 Task: Compose an email with the signature Gary Collins with the subject Invitation to a product launch and the message Can you please provide a summary of the customer feedback for the new product? from softage.10@softage.net to softage.8@softage.net, now select the entire message Quote Attach a link with text SoftAge.10 and email address as softage.10@softage.net Send the email. Finally, move the email from Sent Items to the label Product development
Action: Mouse moved to (101, 157)
Screenshot: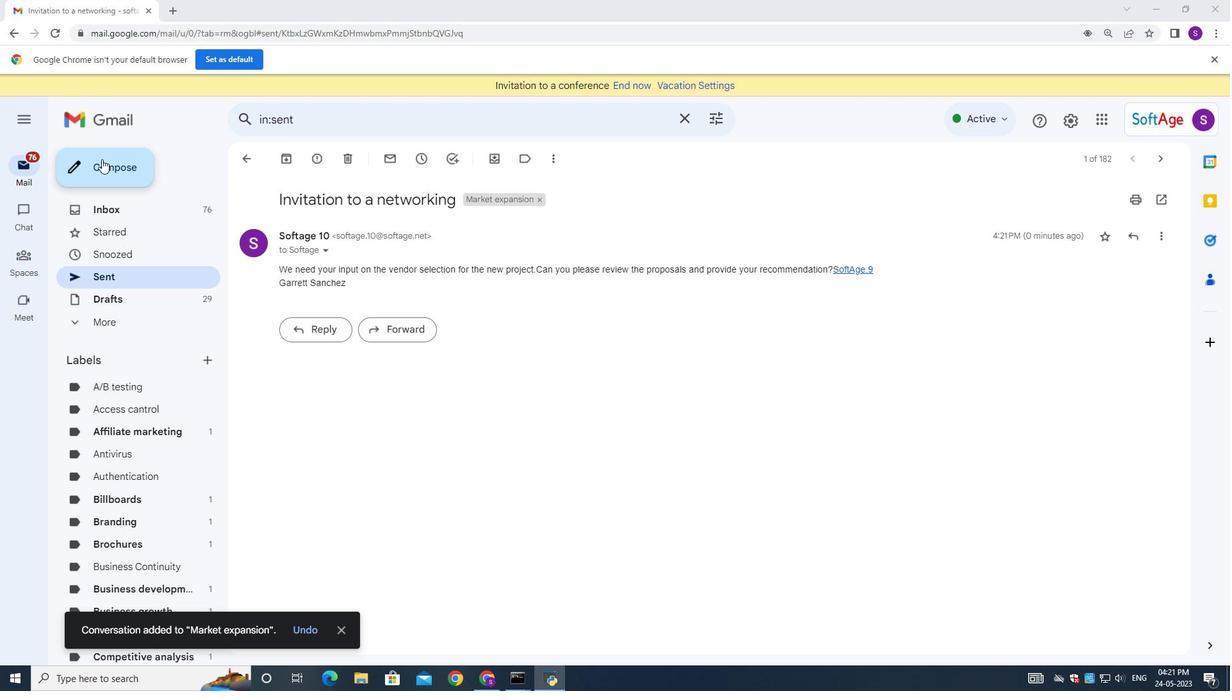 
Action: Mouse pressed left at (101, 157)
Screenshot: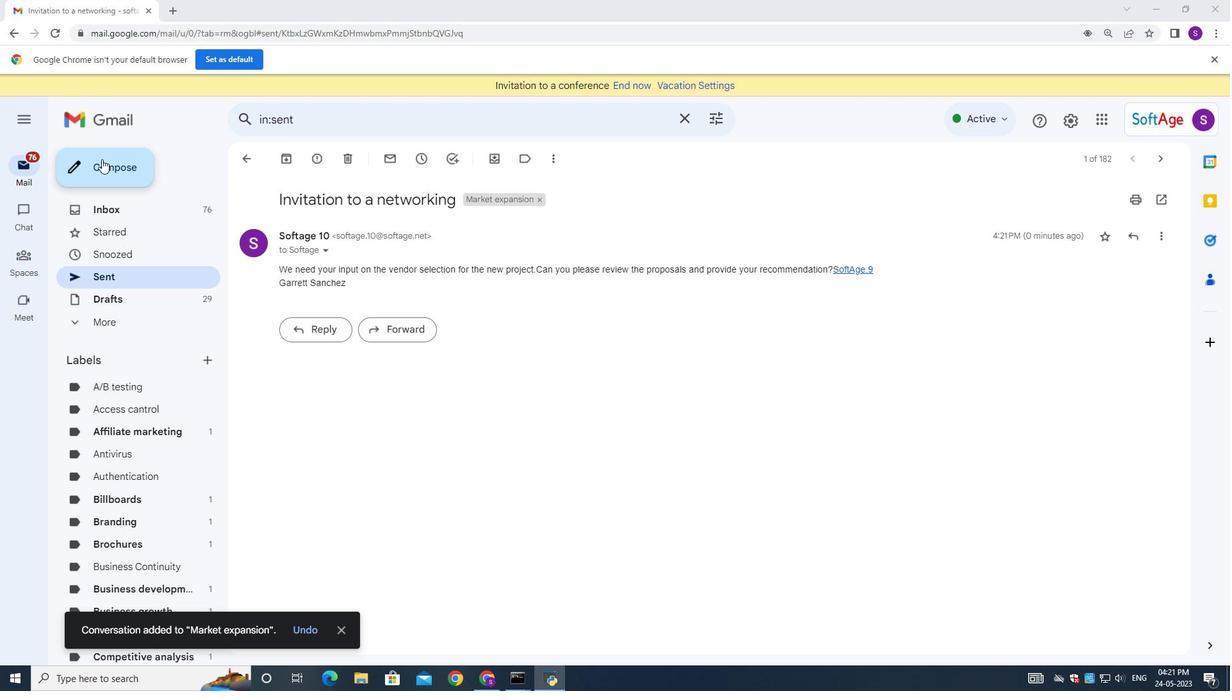 
Action: Mouse moved to (1015, 640)
Screenshot: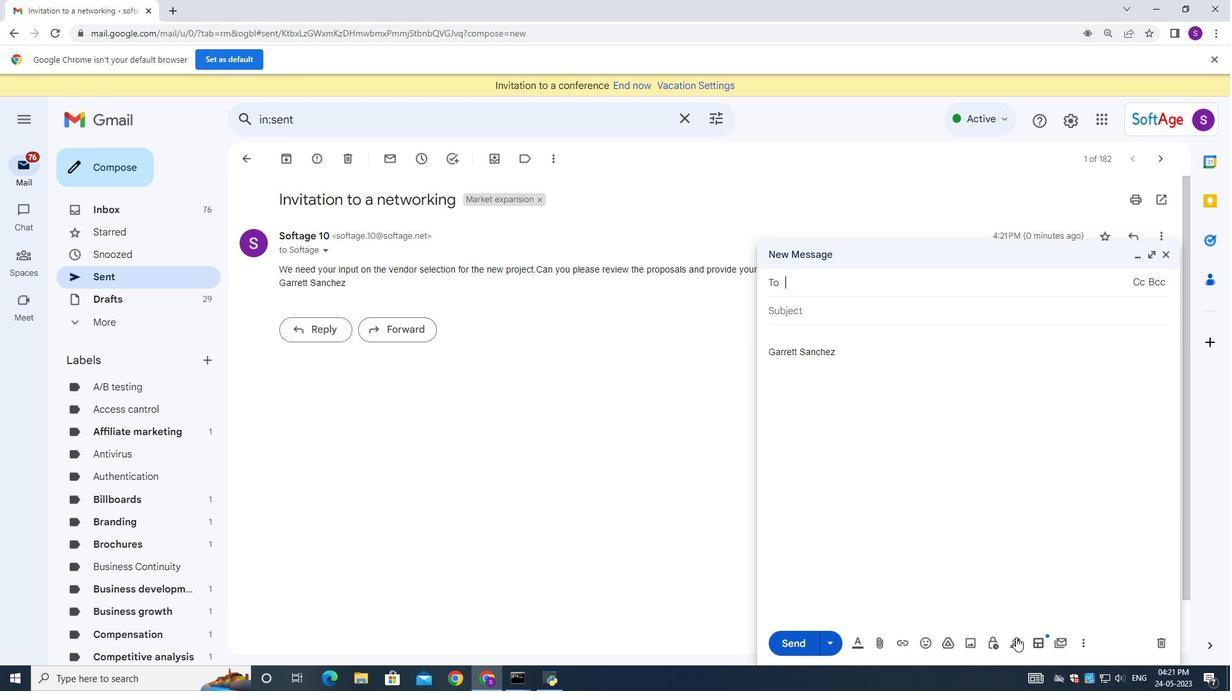 
Action: Mouse pressed left at (1015, 640)
Screenshot: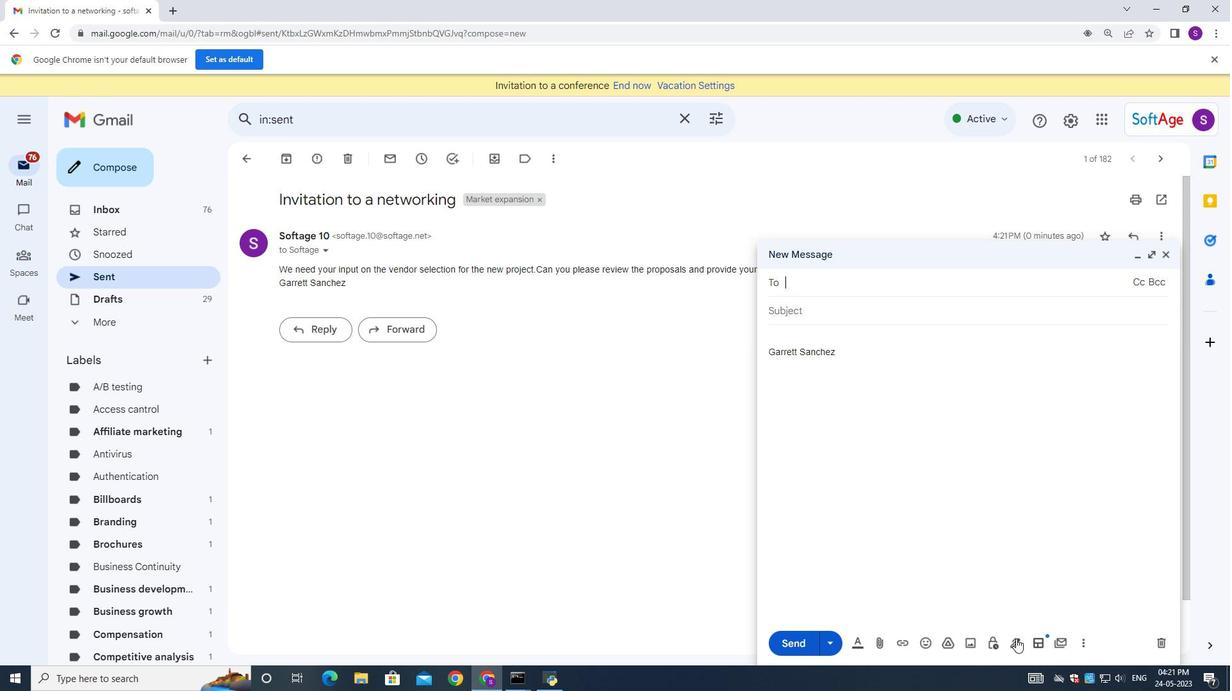 
Action: Mouse moved to (1073, 566)
Screenshot: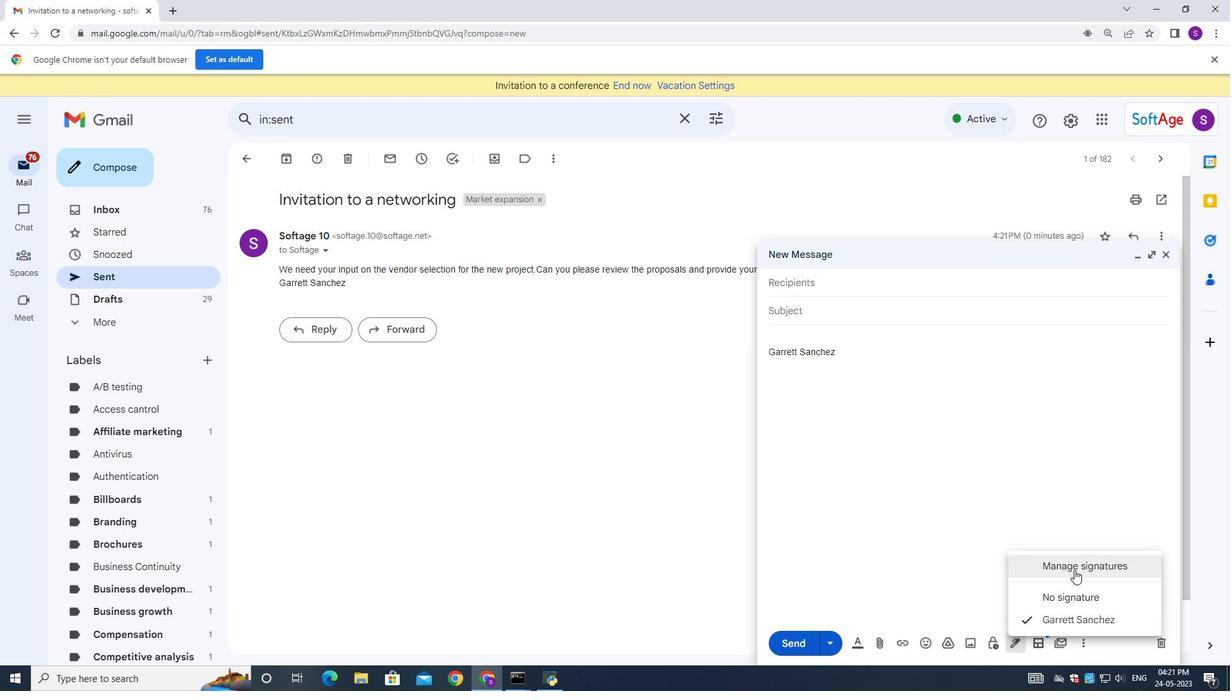 
Action: Mouse pressed left at (1073, 566)
Screenshot: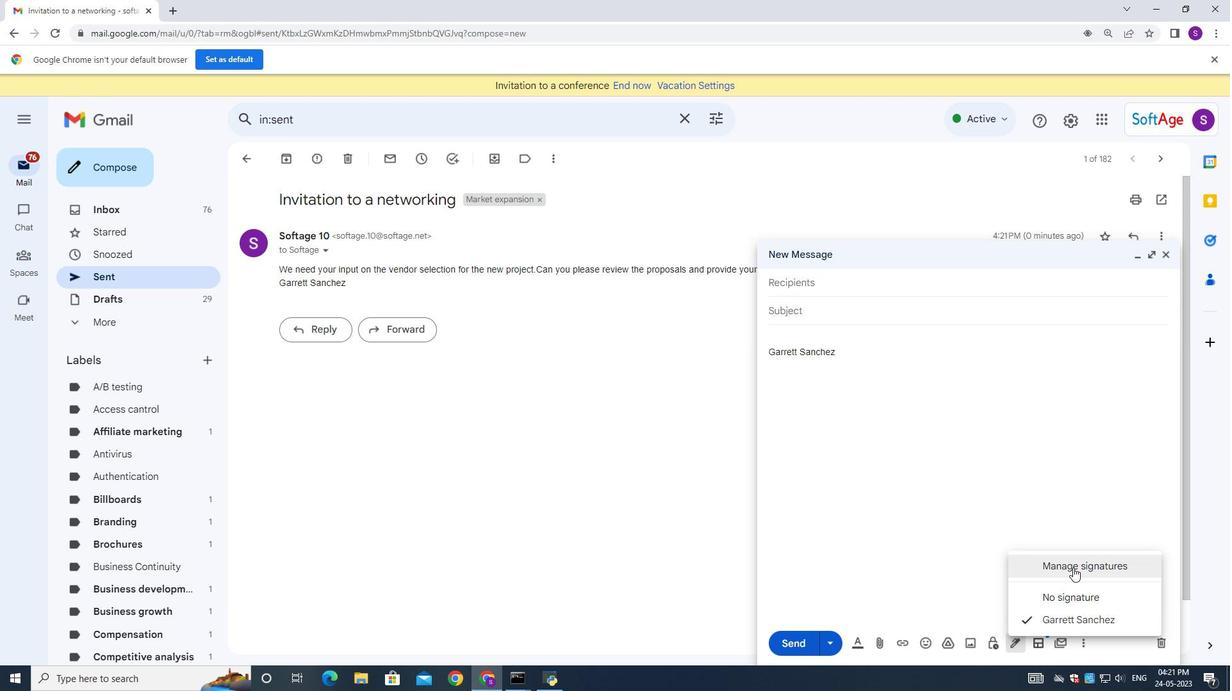 
Action: Mouse moved to (591, 301)
Screenshot: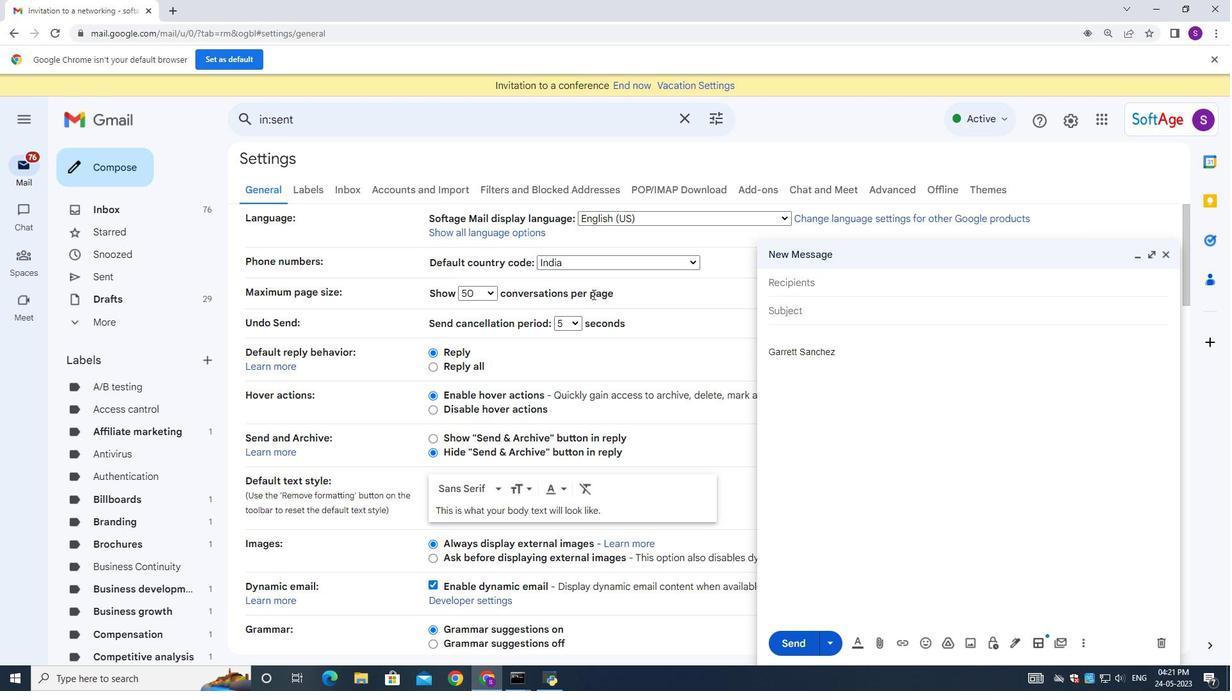 
Action: Mouse scrolled (591, 300) with delta (0, 0)
Screenshot: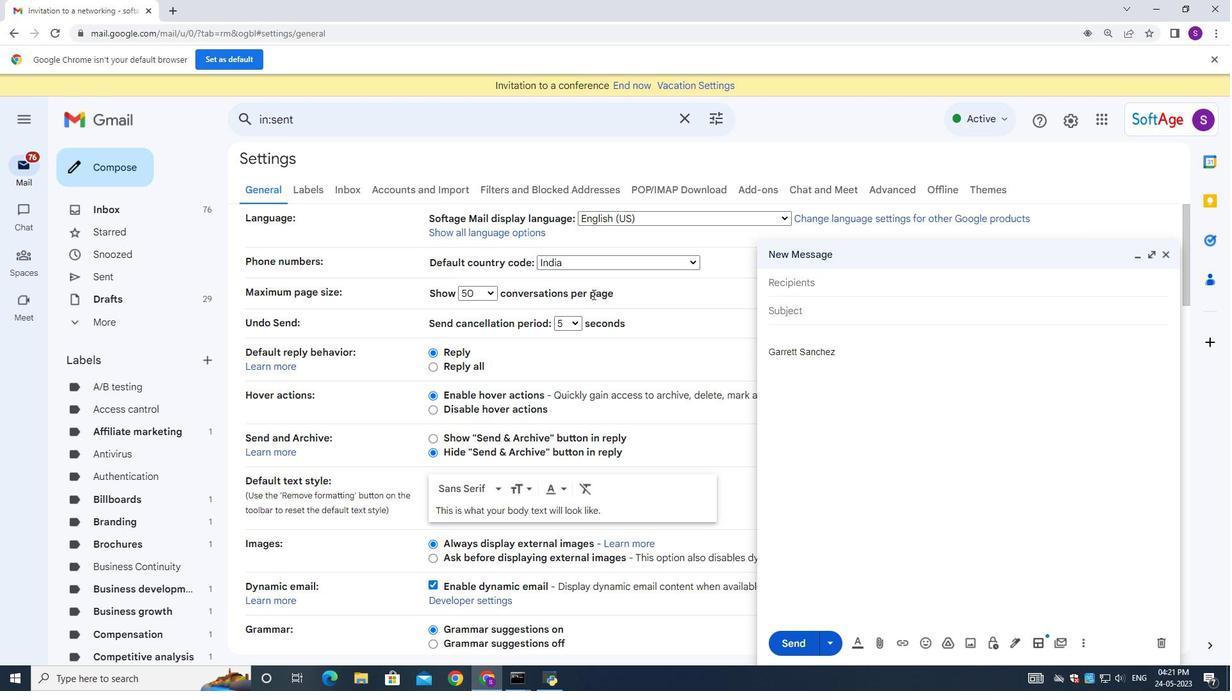 
Action: Mouse moved to (591, 303)
Screenshot: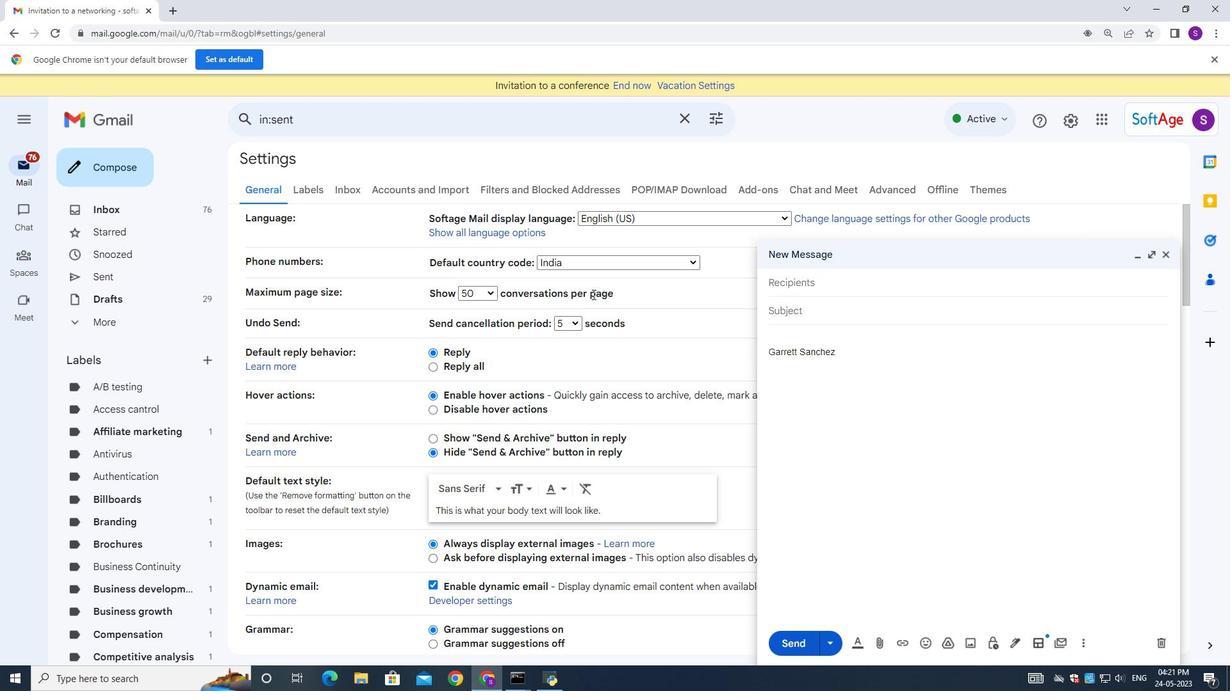 
Action: Mouse scrolled (591, 302) with delta (0, 0)
Screenshot: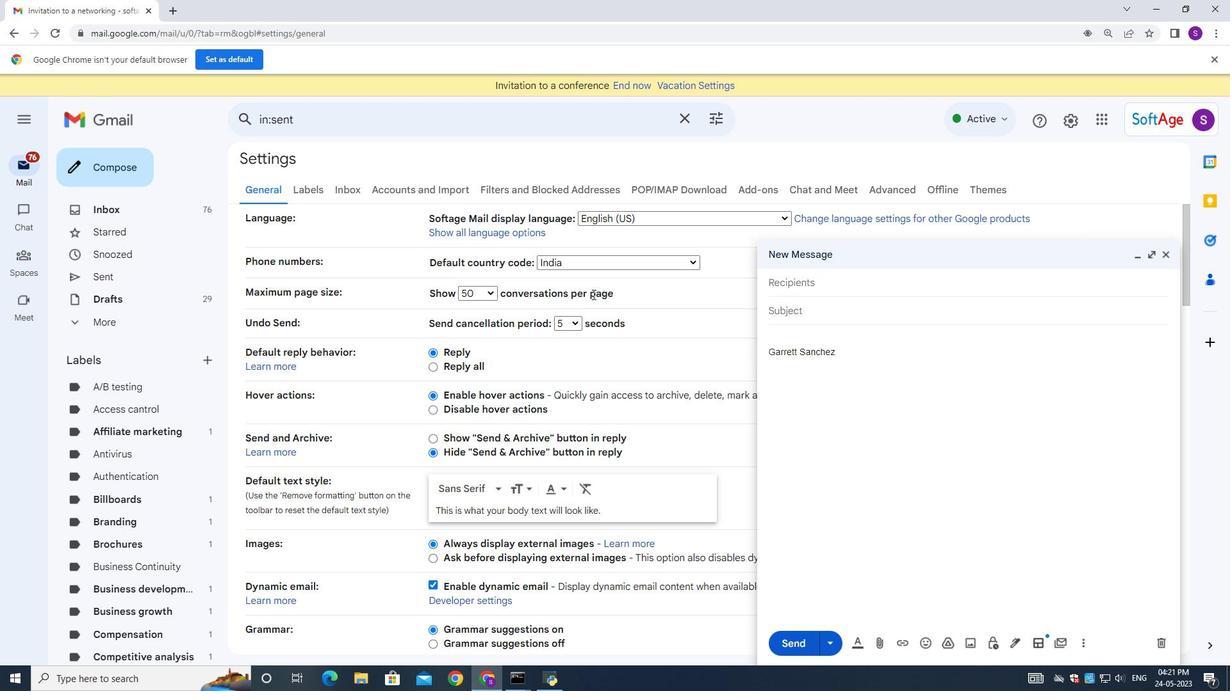 
Action: Mouse scrolled (591, 302) with delta (0, 0)
Screenshot: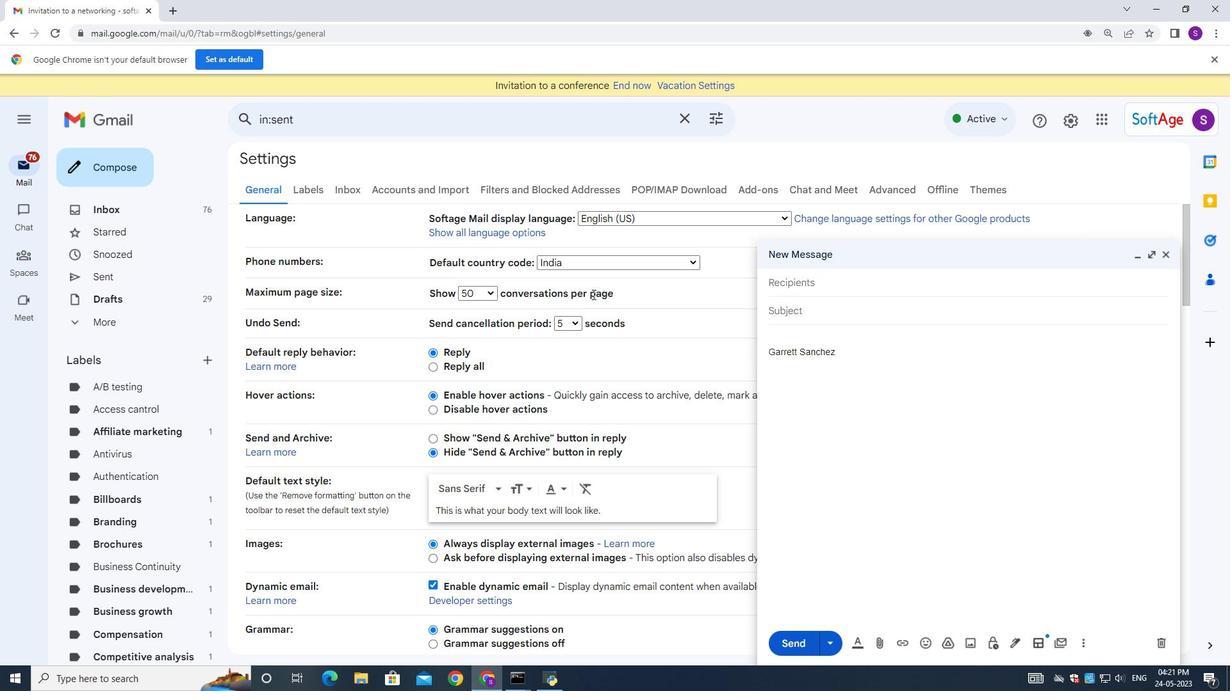 
Action: Mouse moved to (591, 303)
Screenshot: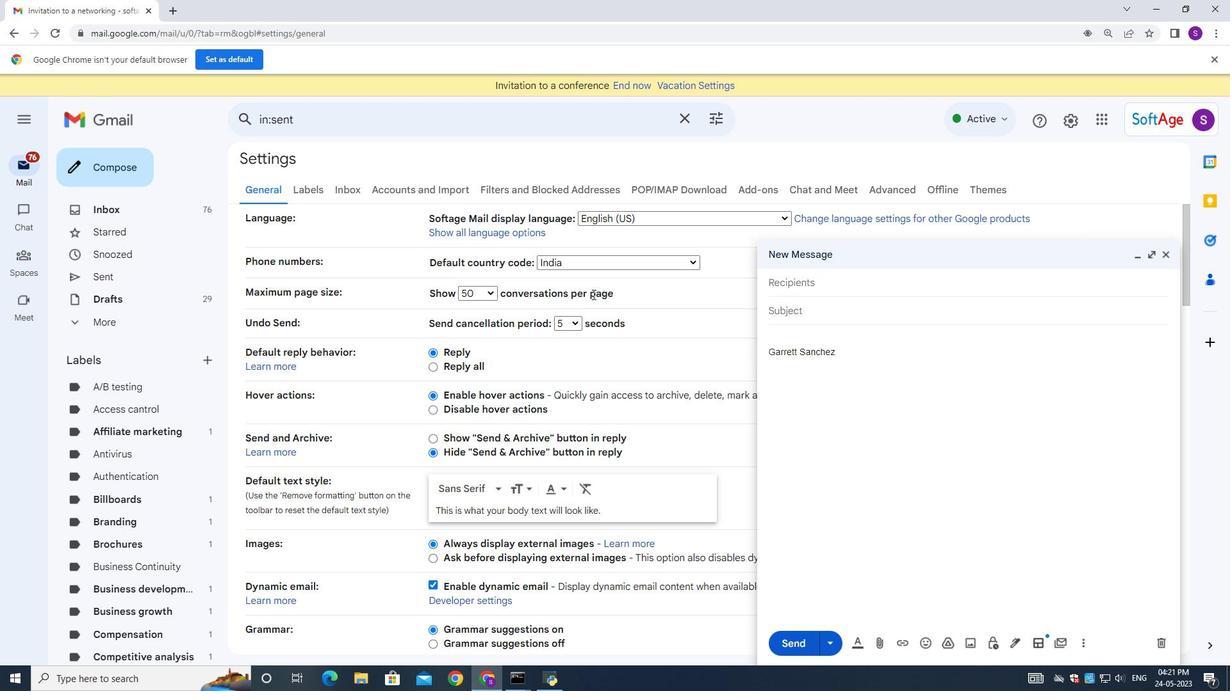 
Action: Mouse scrolled (591, 302) with delta (0, 0)
Screenshot: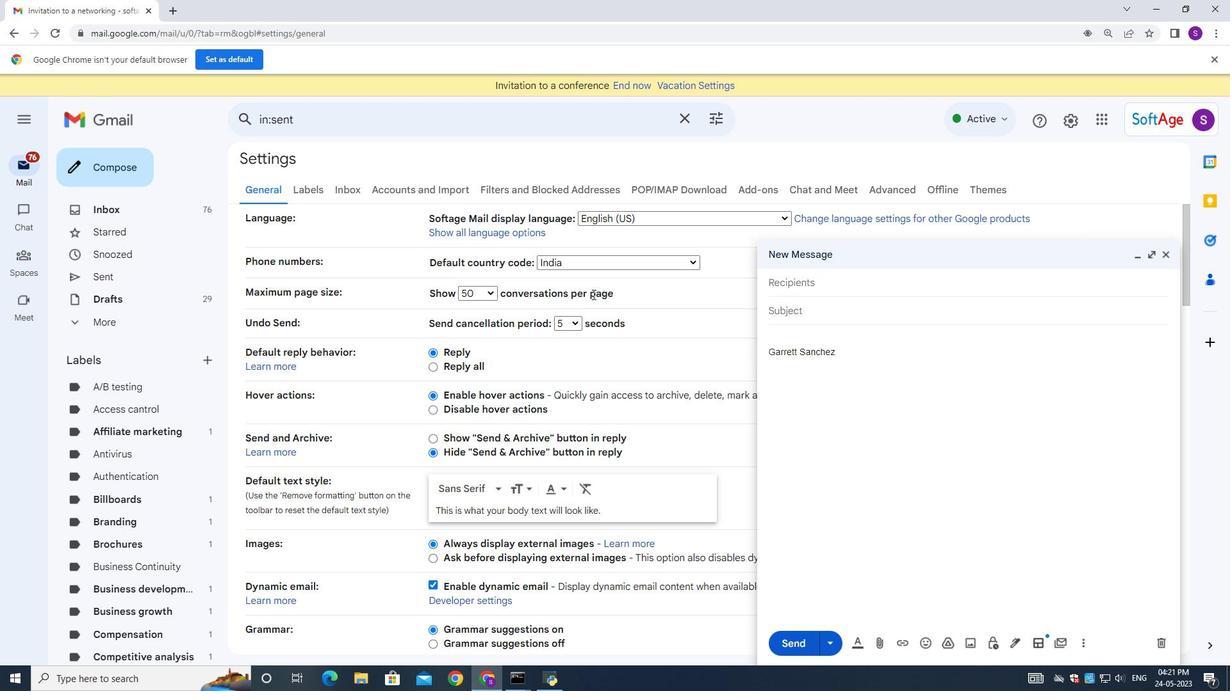 
Action: Mouse scrolled (591, 302) with delta (0, 0)
Screenshot: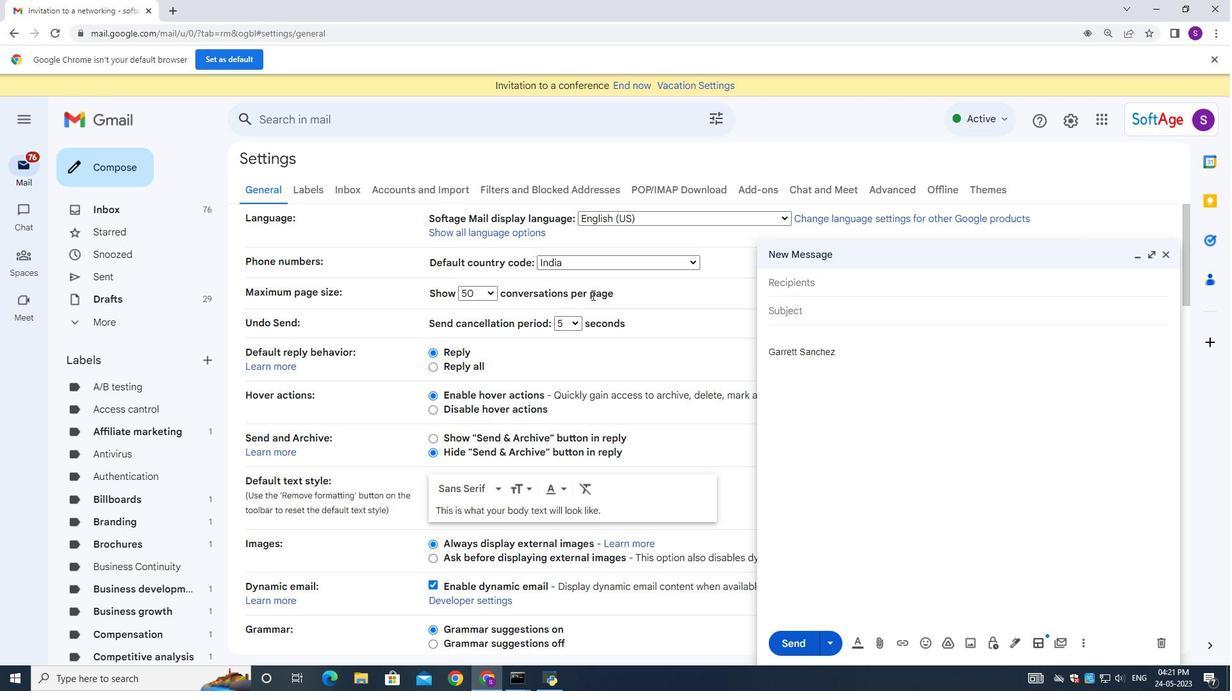 
Action: Mouse moved to (590, 303)
Screenshot: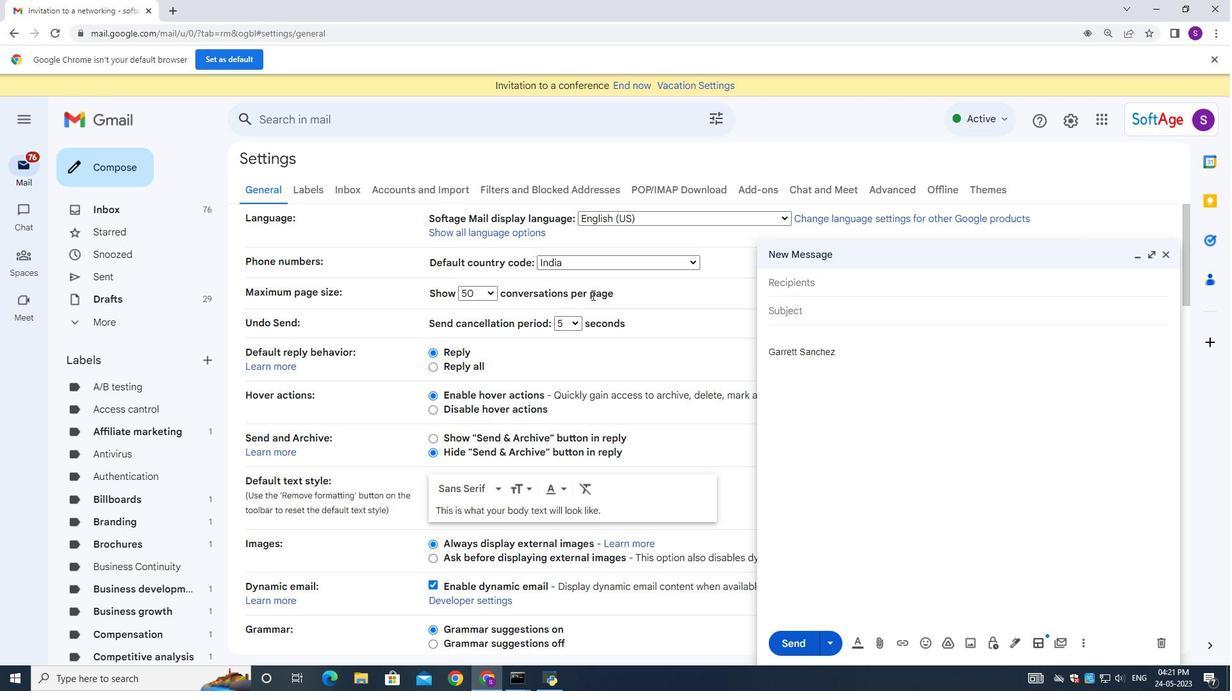 
Action: Mouse scrolled (590, 302) with delta (0, 0)
Screenshot: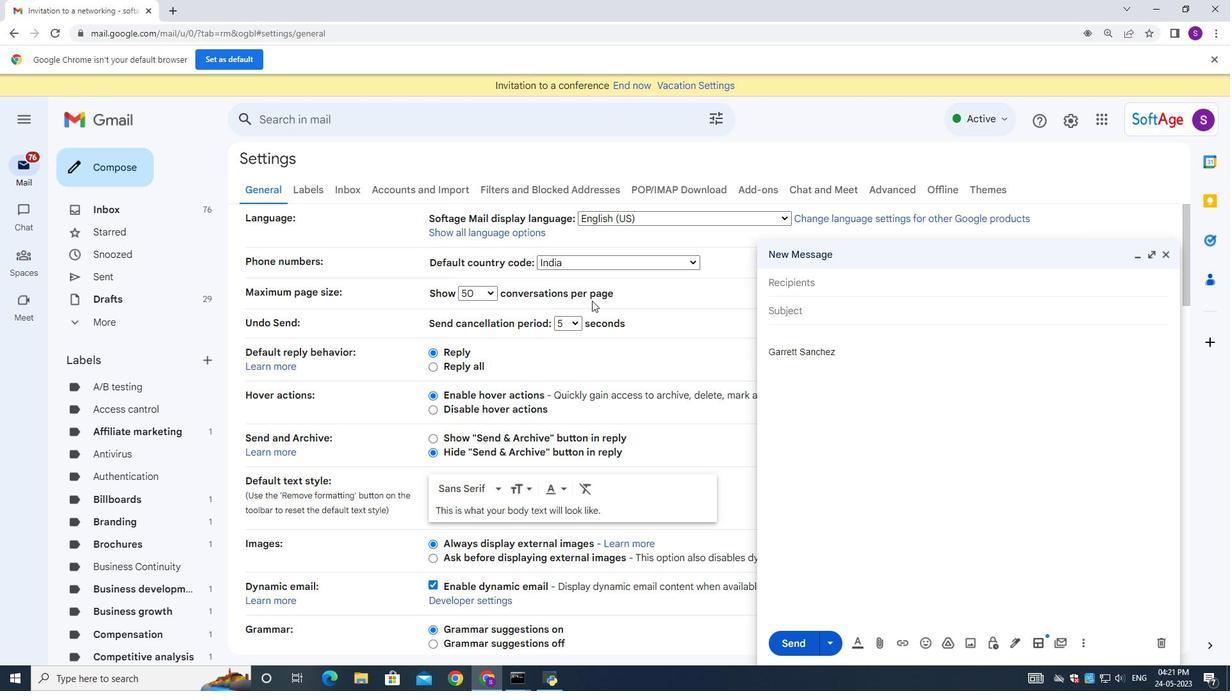 
Action: Mouse moved to (588, 314)
Screenshot: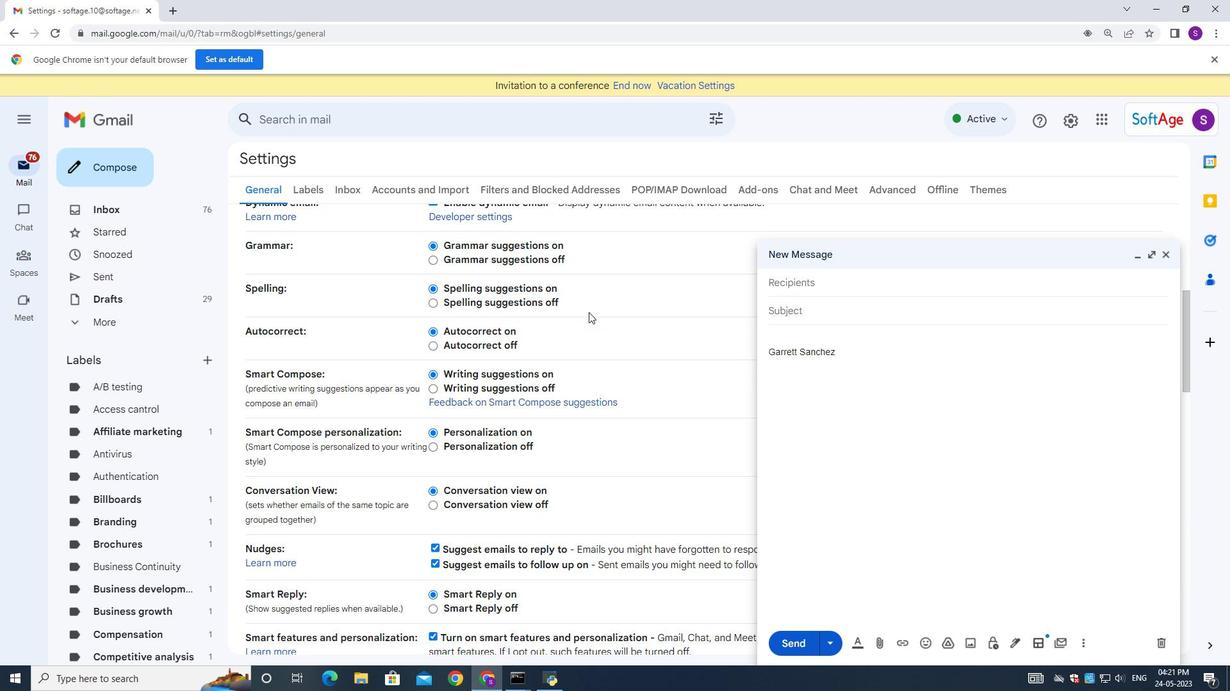 
Action: Mouse scrolled (588, 313) with delta (0, 0)
Screenshot: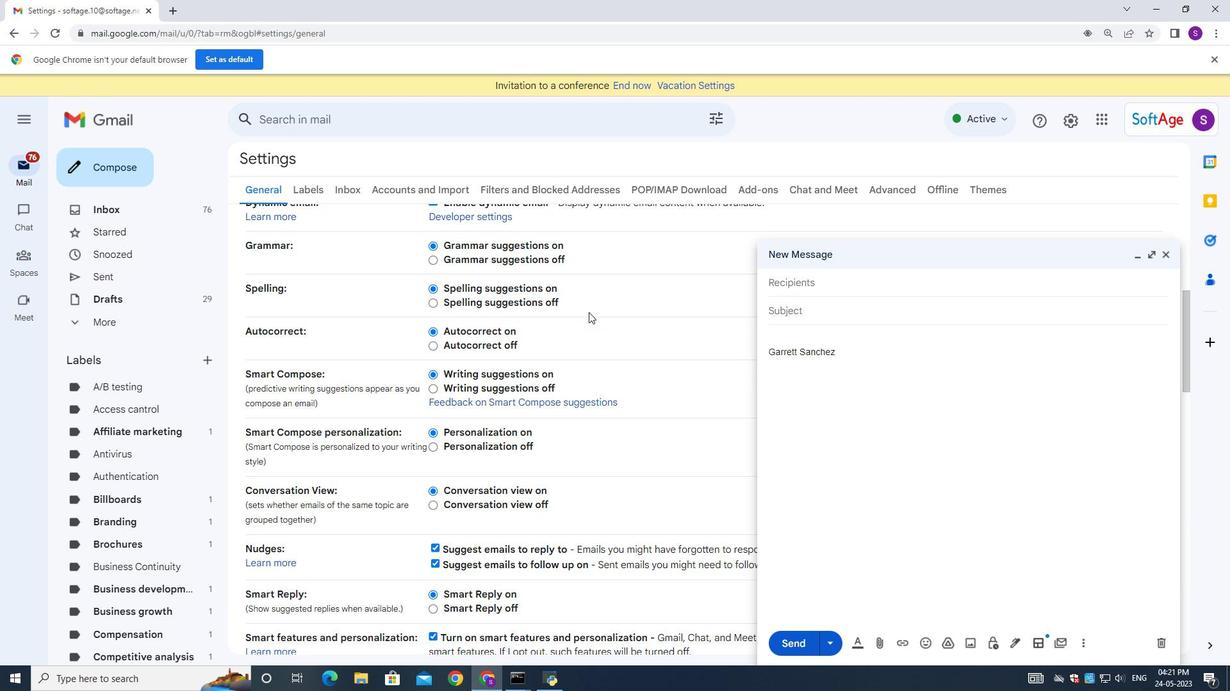 
Action: Mouse scrolled (588, 313) with delta (0, 0)
Screenshot: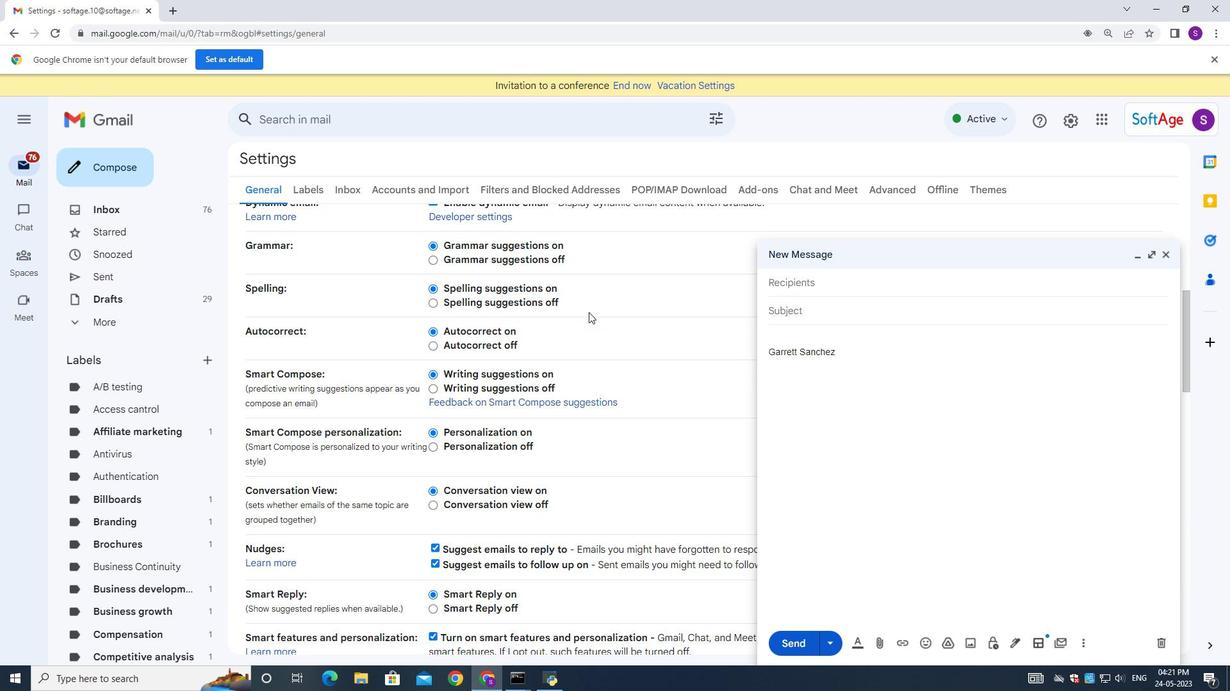 
Action: Mouse moved to (590, 319)
Screenshot: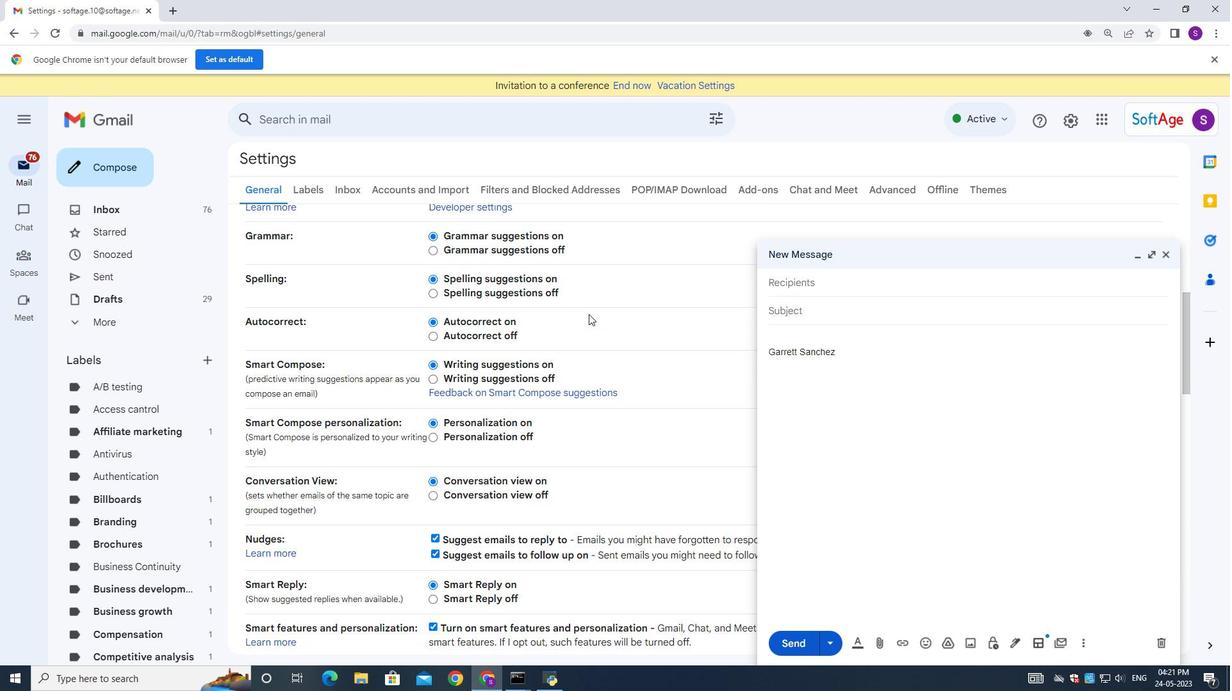 
Action: Mouse scrolled (590, 319) with delta (0, 0)
Screenshot: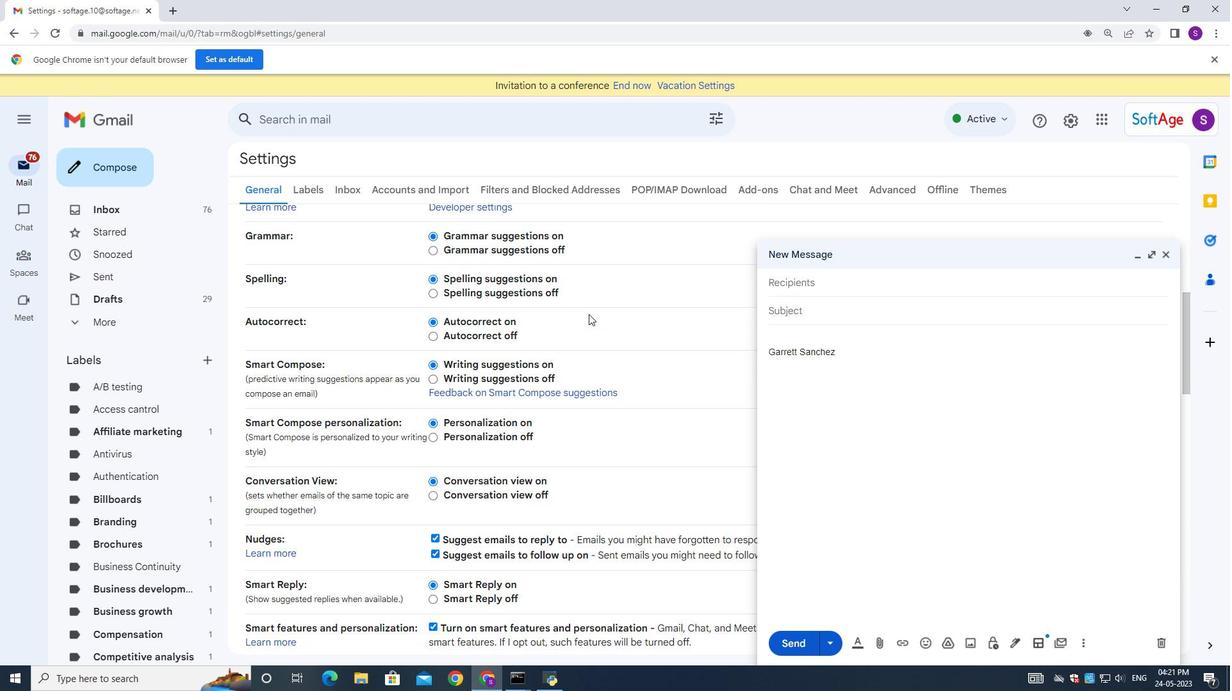 
Action: Mouse moved to (590, 324)
Screenshot: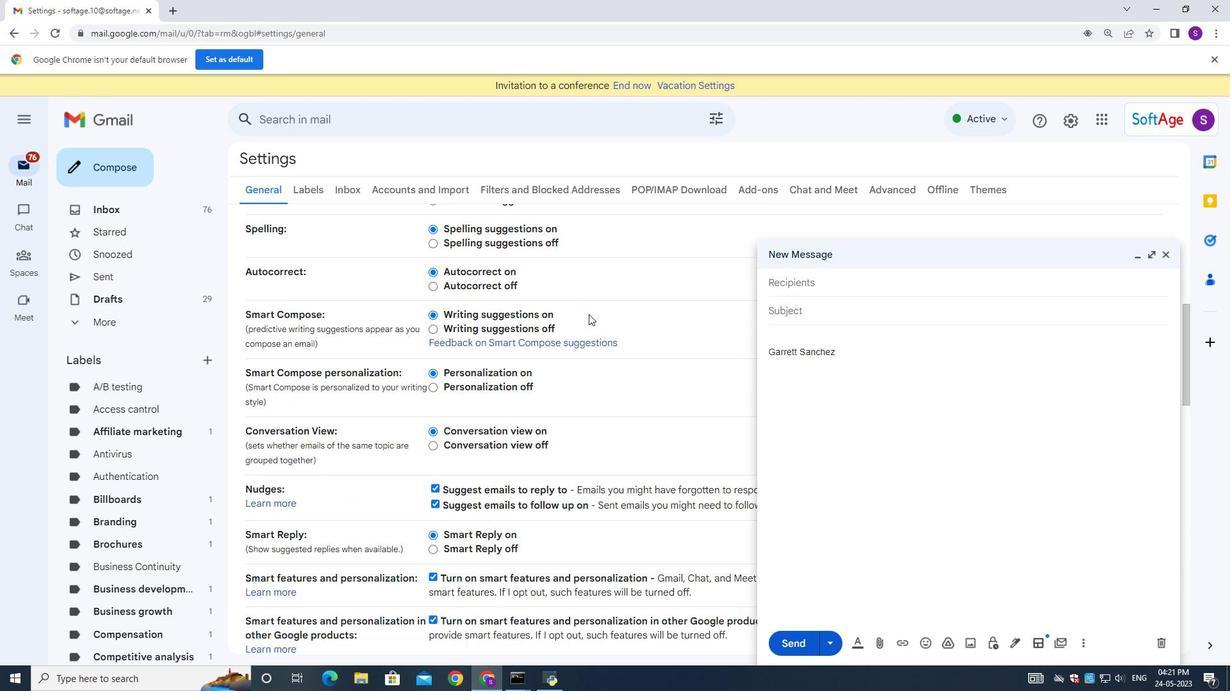 
Action: Mouse scrolled (590, 323) with delta (0, 0)
Screenshot: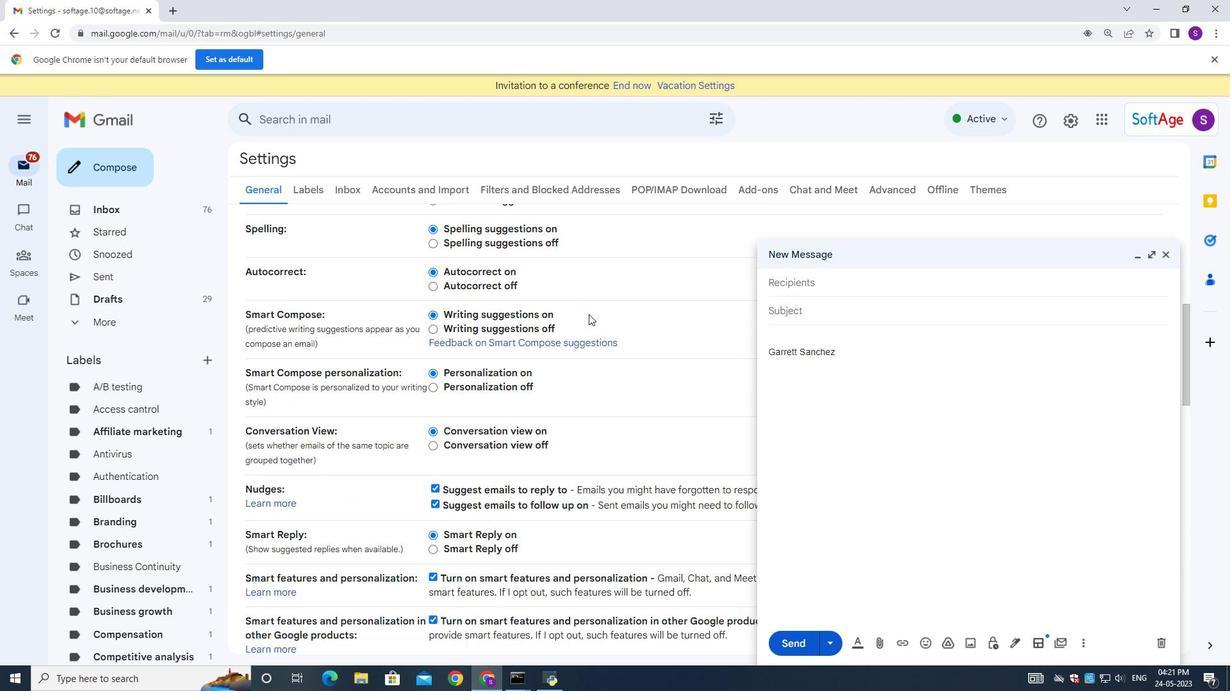 
Action: Mouse moved to (590, 326)
Screenshot: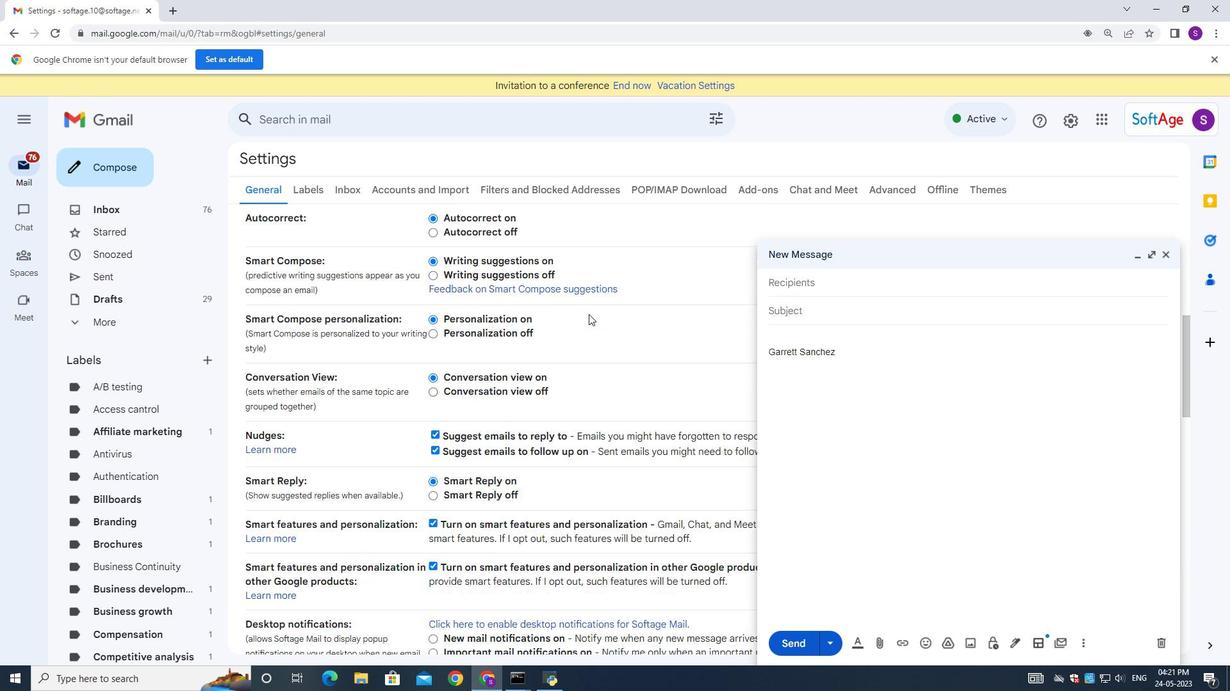 
Action: Mouse scrolled (590, 325) with delta (0, 0)
Screenshot: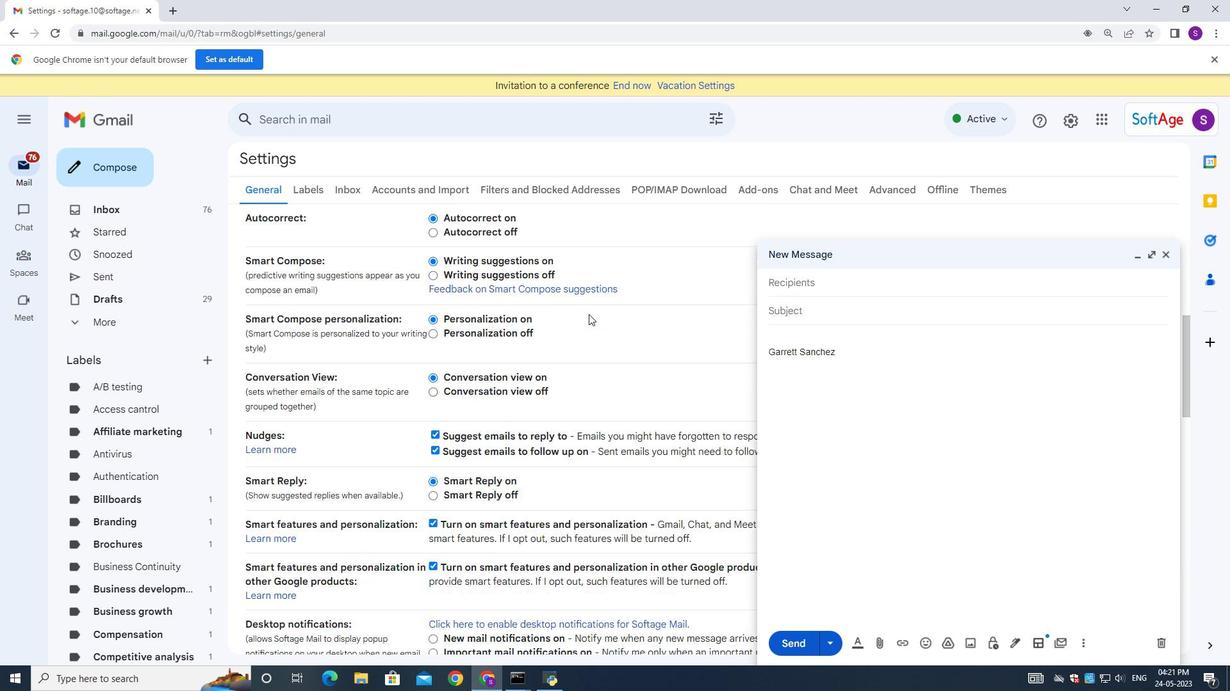 
Action: Mouse moved to (591, 328)
Screenshot: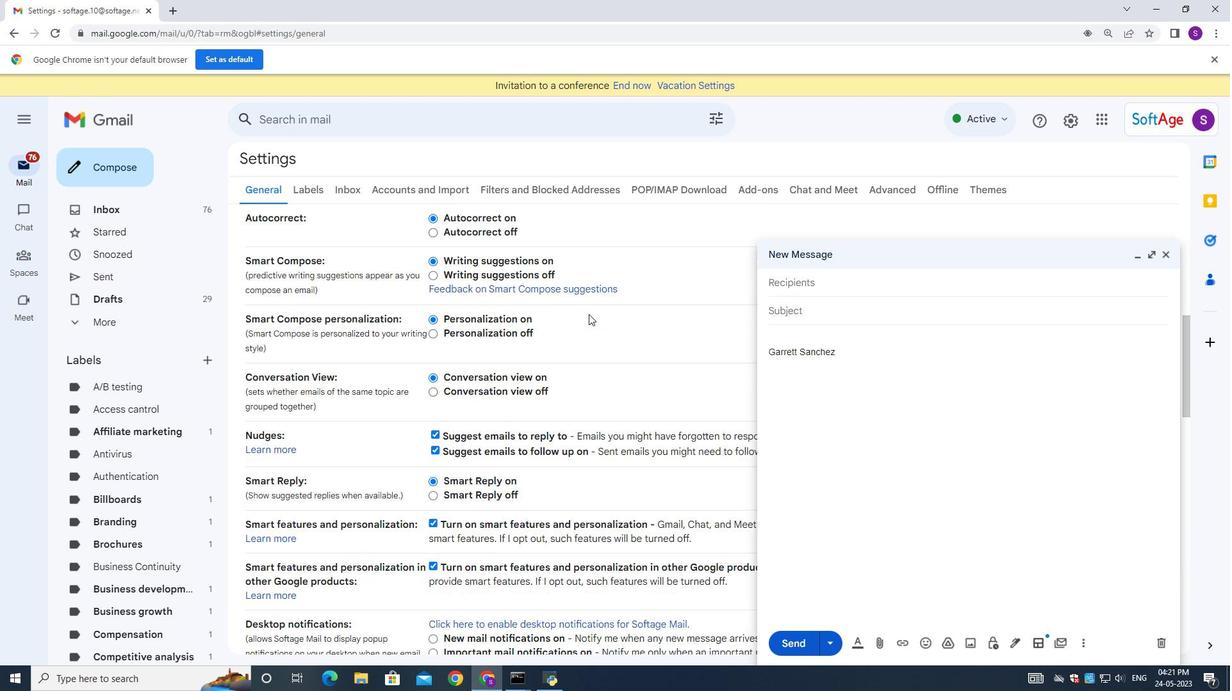 
Action: Mouse scrolled (591, 328) with delta (0, 0)
Screenshot: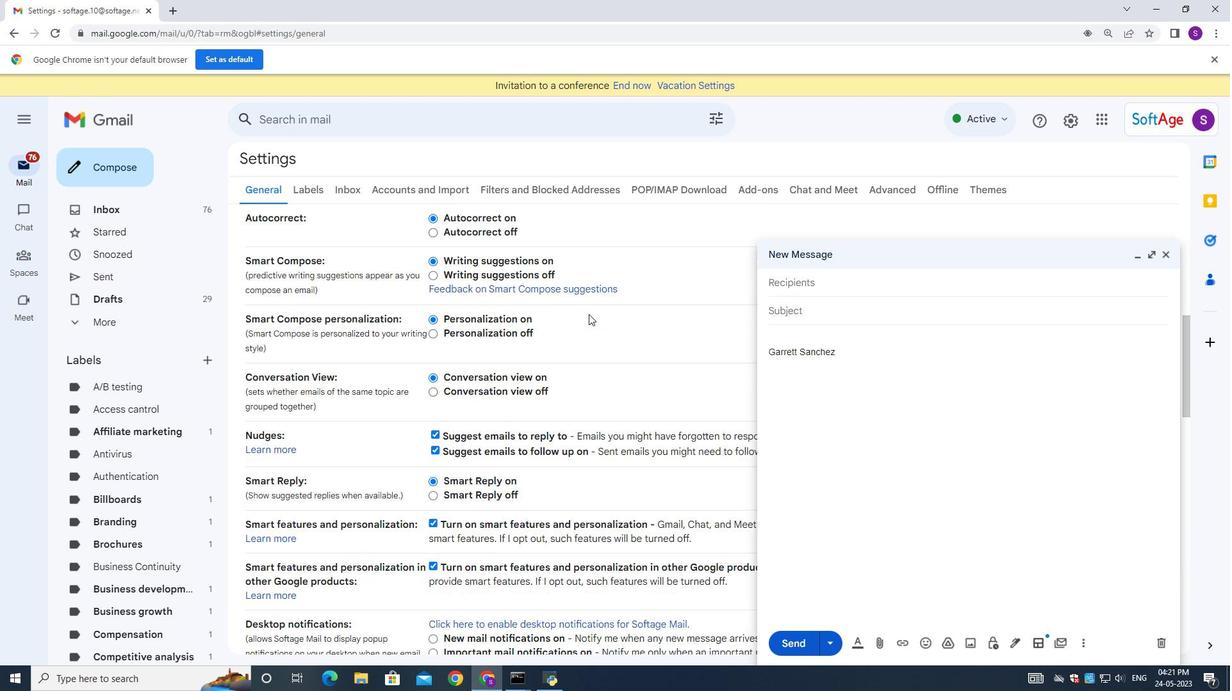 
Action: Mouse moved to (584, 396)
Screenshot: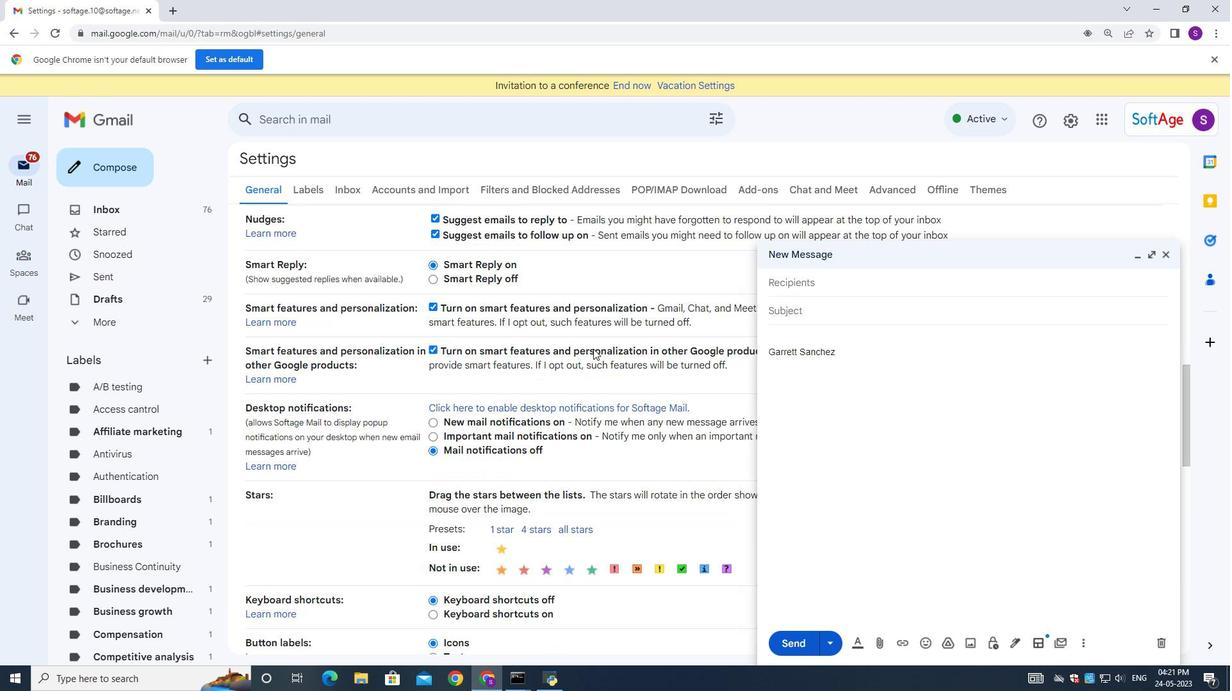 
Action: Mouse scrolled (584, 395) with delta (0, 0)
Screenshot: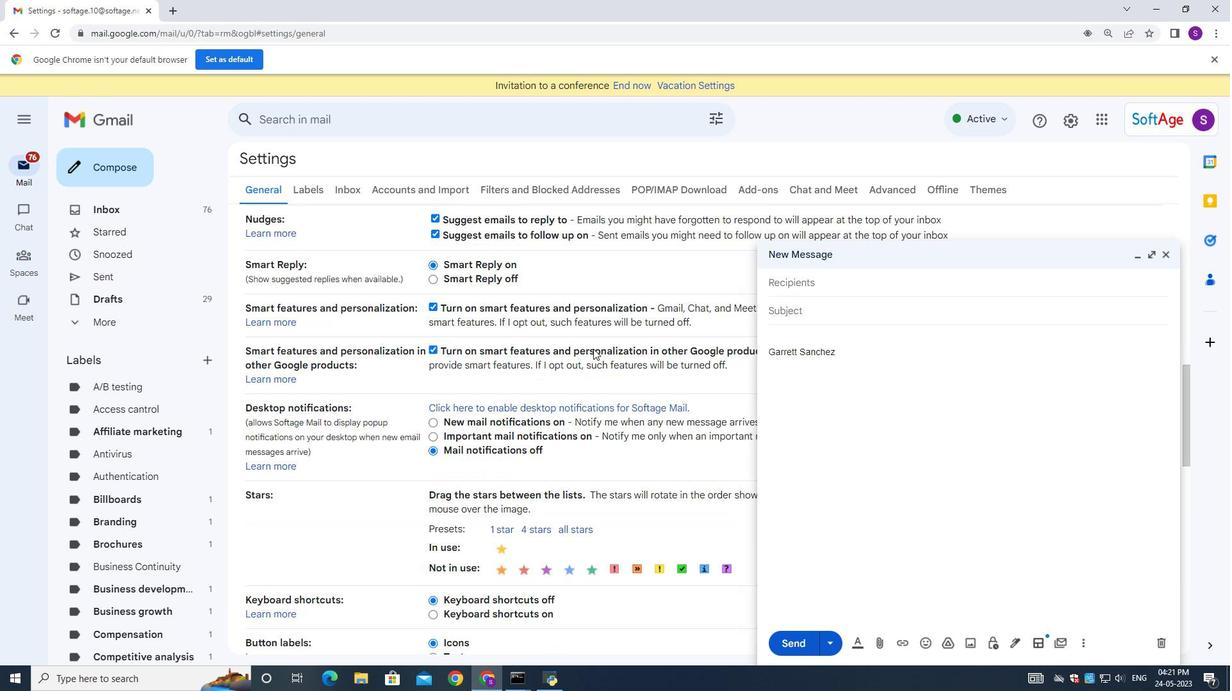 
Action: Mouse moved to (583, 399)
Screenshot: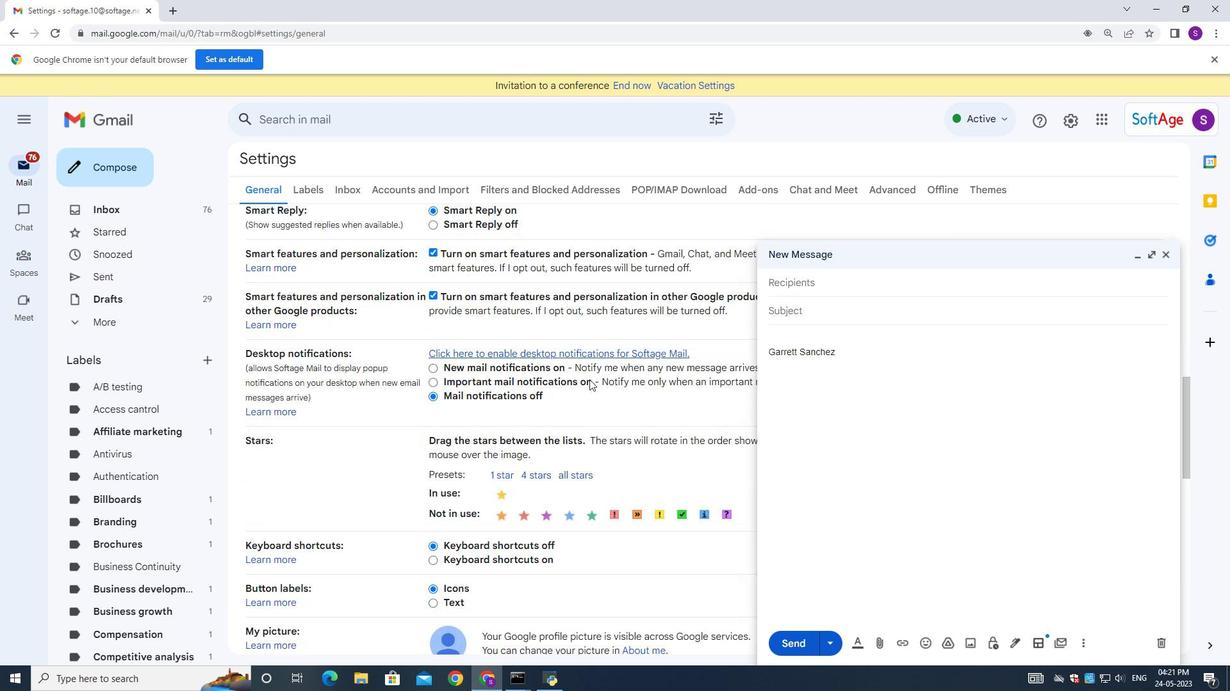 
Action: Mouse scrolled (583, 398) with delta (0, 0)
Screenshot: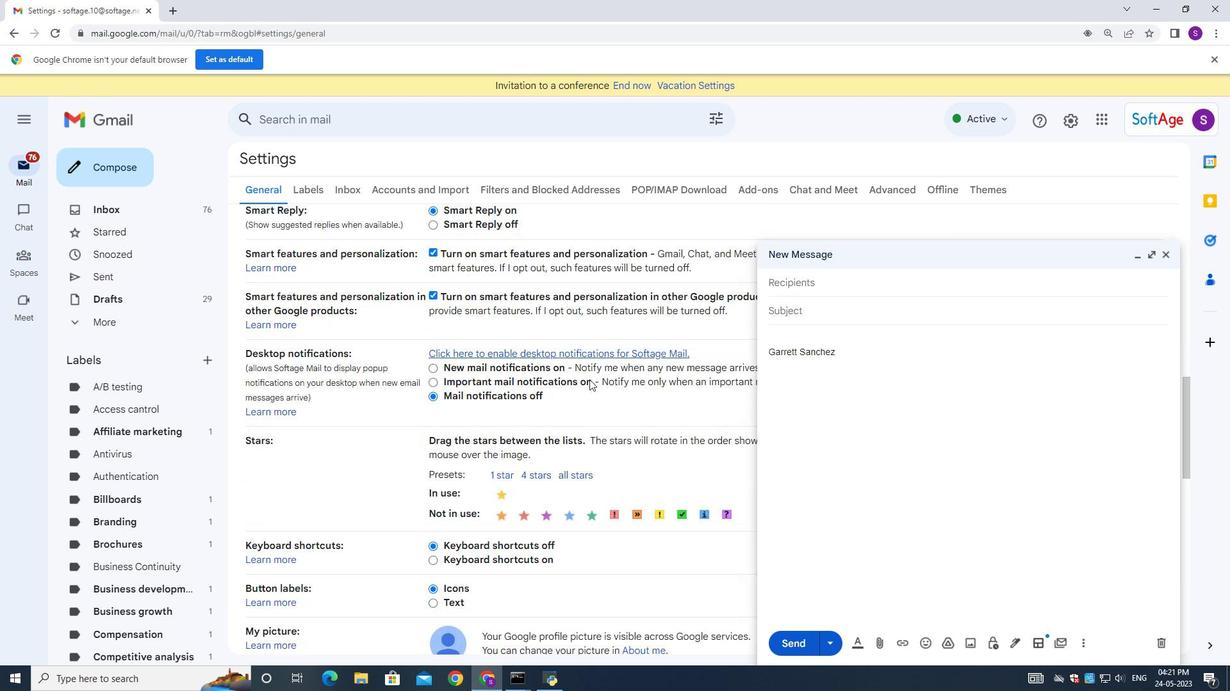 
Action: Mouse scrolled (583, 398) with delta (0, 0)
Screenshot: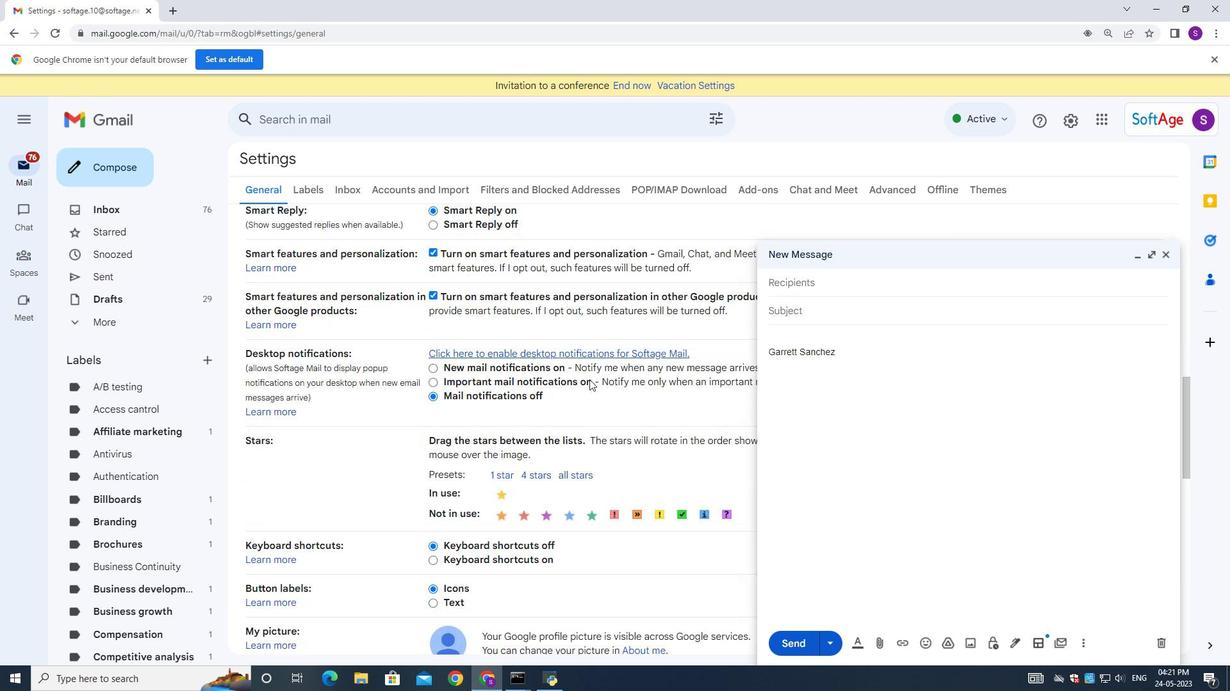 
Action: Mouse scrolled (583, 398) with delta (0, 0)
Screenshot: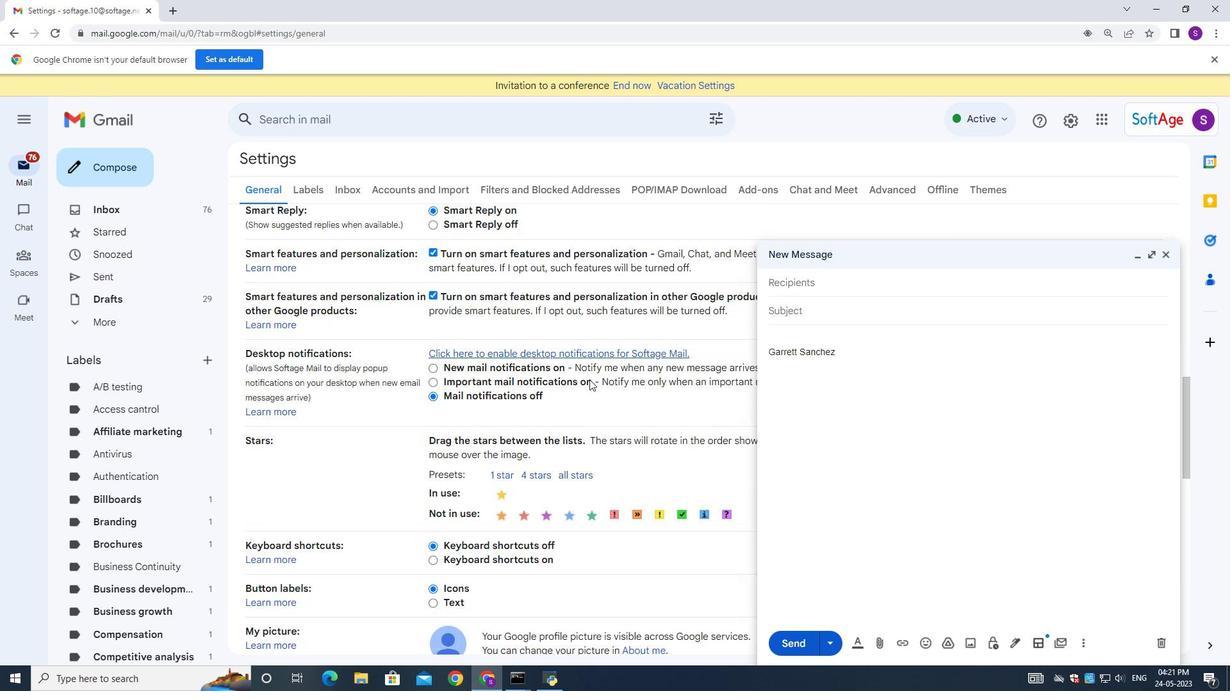 
Action: Mouse moved to (548, 489)
Screenshot: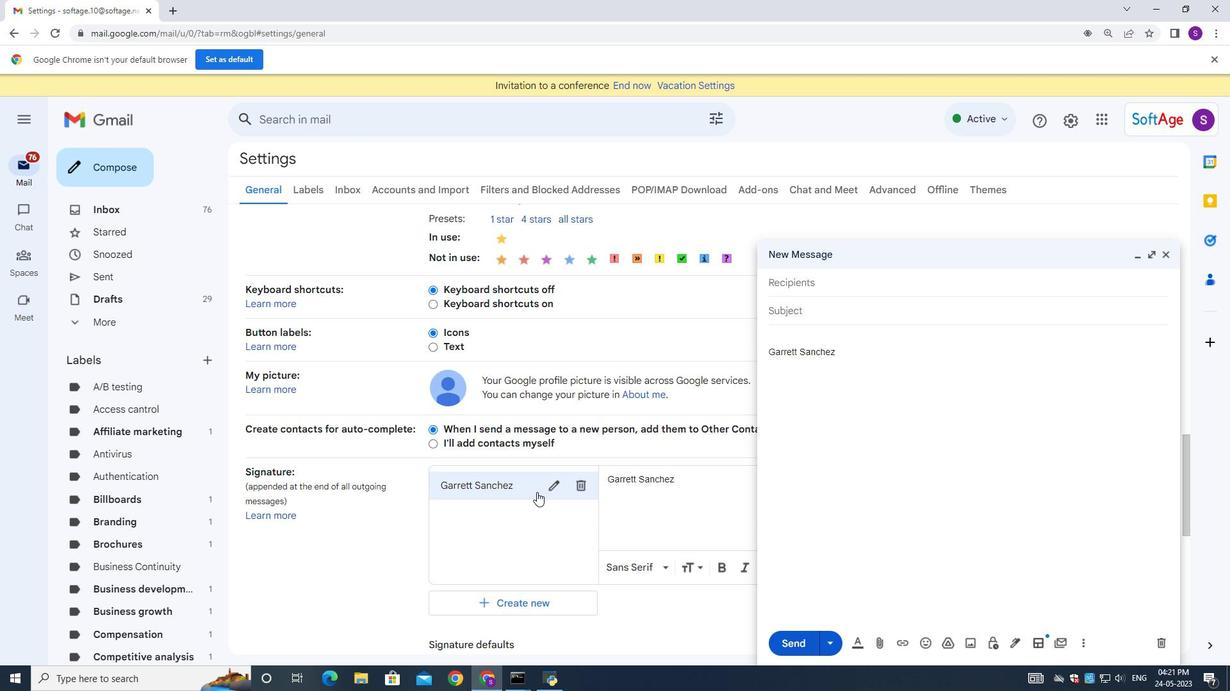 
Action: Mouse pressed left at (548, 489)
Screenshot: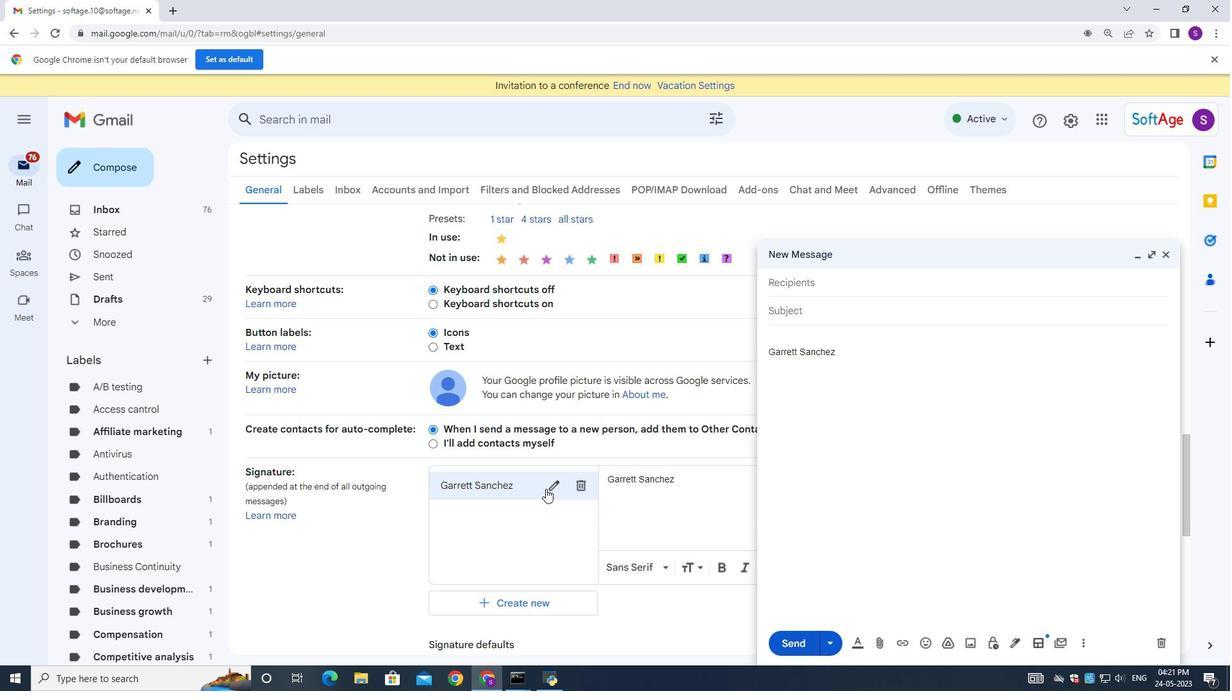 
Action: Mouse moved to (547, 489)
Screenshot: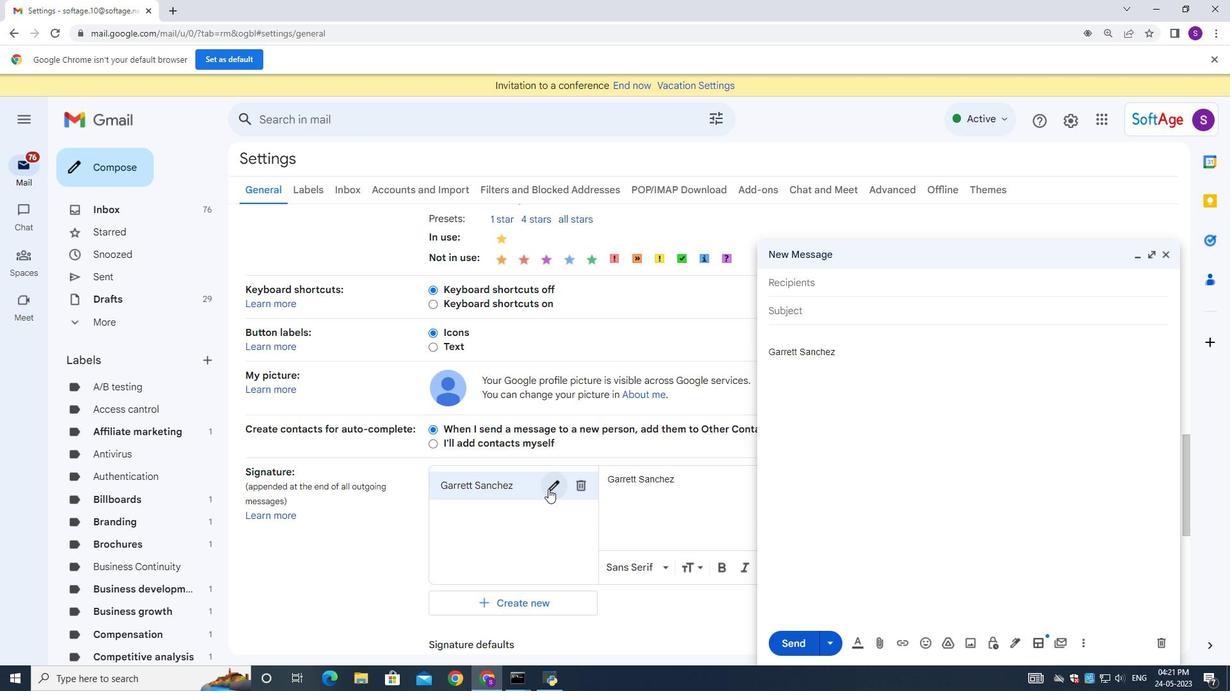 
Action: Key pressed ctrl+A<Key.backspace><Key.shift><Key.shift><Key.shift><Key.shift><Key.shift><Key.shift><Key.shift><Key.shift><Key.shift><Key.shift><Key.shift><Key.shift><Key.shift><Key.shift><Key.shift><Key.shift><Key.shift><Key.shift><Key.shift><Key.shift><Key.shift><Key.shift><Key.shift><Key.shift><Key.shift><Key.shift><Key.shift><Key.shift><Key.shift><Key.shift><Key.shift><Key.shift>Gary<Key.space><Key.shift><Key.shift><Key.shift><Key.shift><Key.shift><Key.shift><Key.shift><Key.shift>Collins
Screenshot: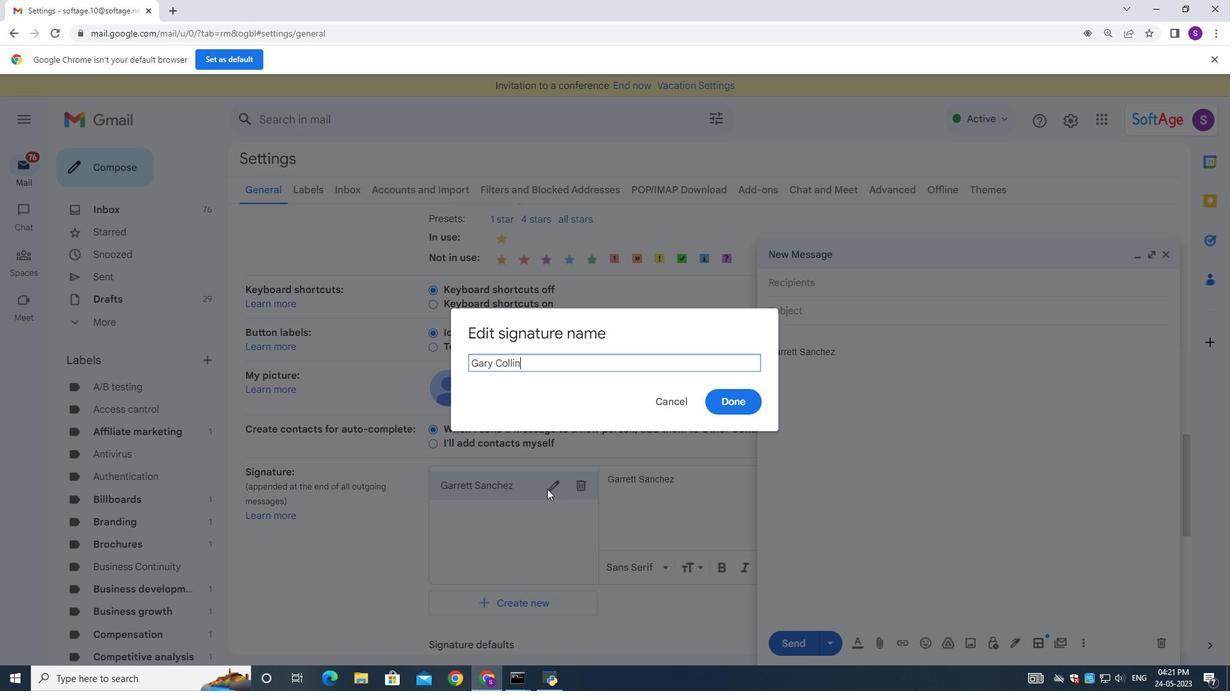 
Action: Mouse moved to (734, 407)
Screenshot: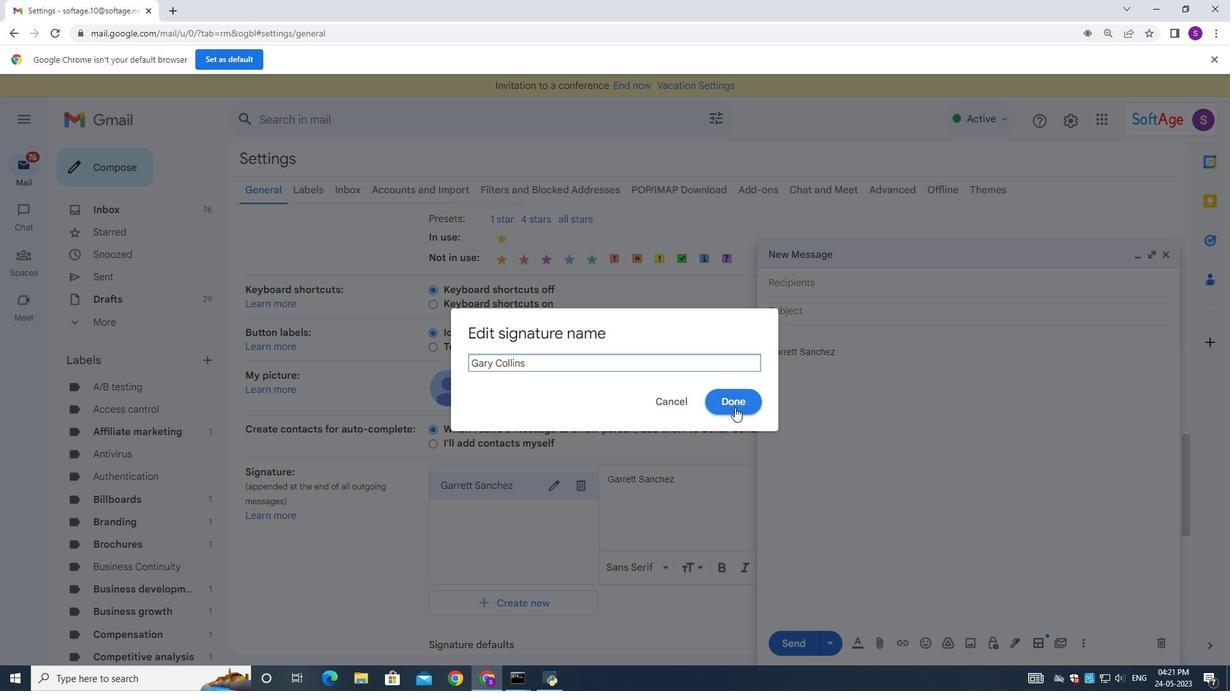 
Action: Mouse pressed left at (734, 407)
Screenshot: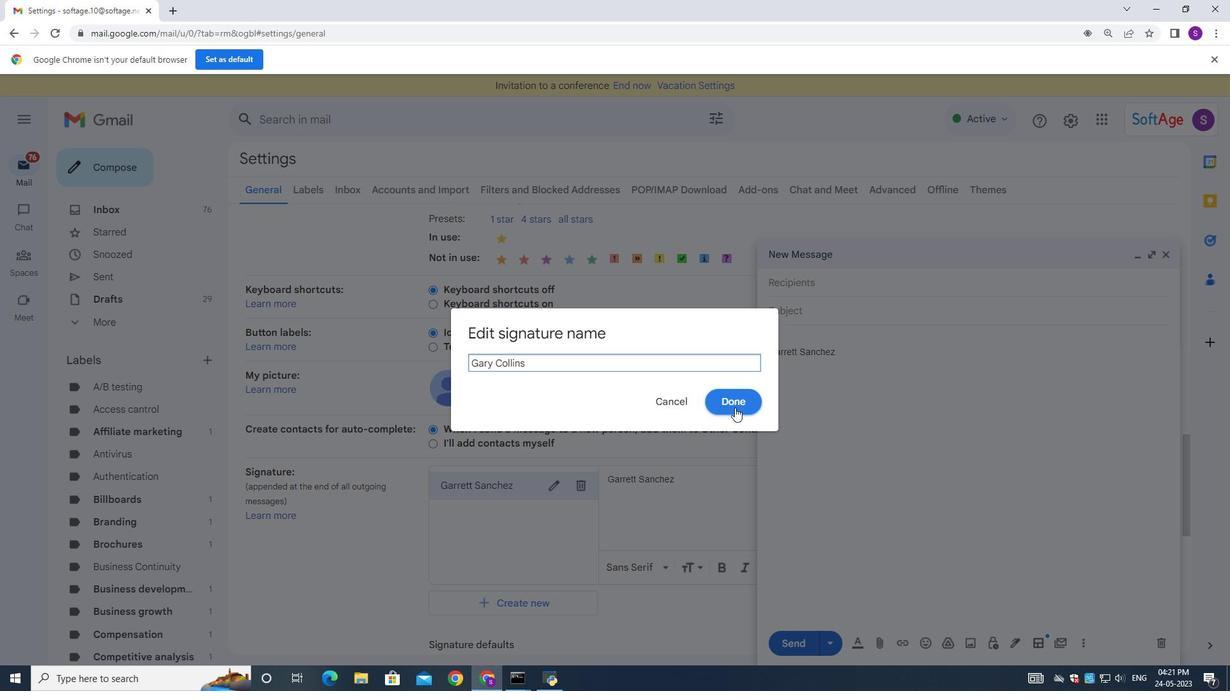 
Action: Mouse moved to (679, 504)
Screenshot: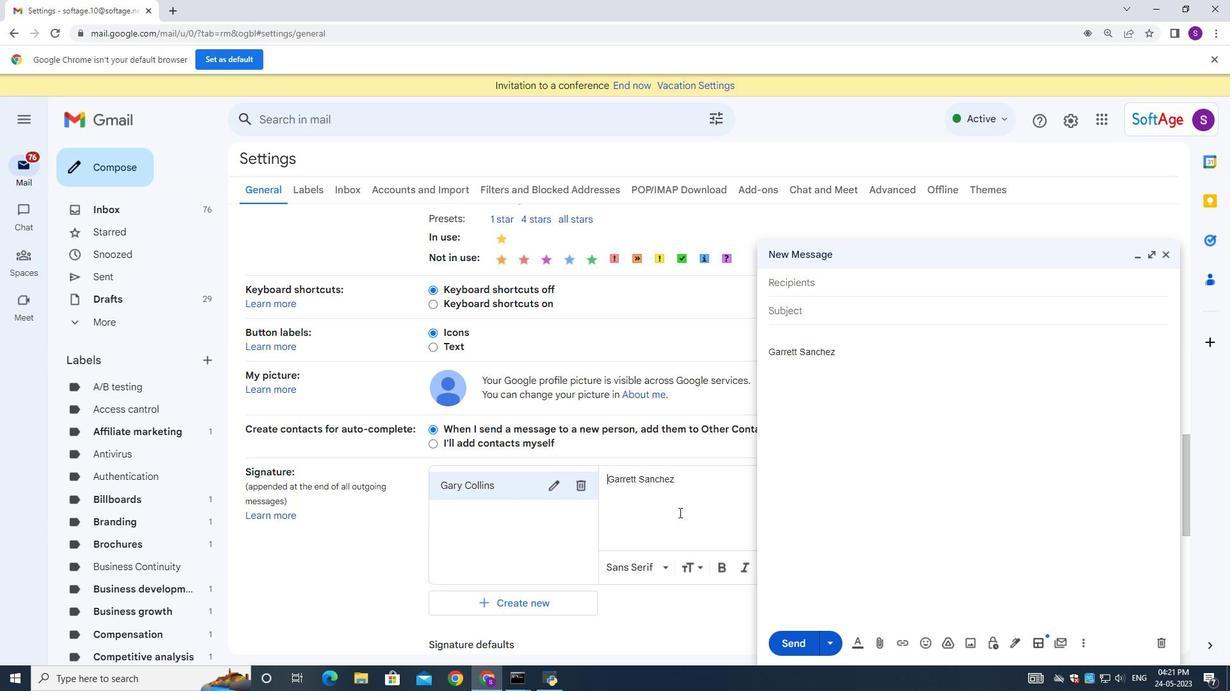 
Action: Mouse pressed left at (679, 504)
Screenshot: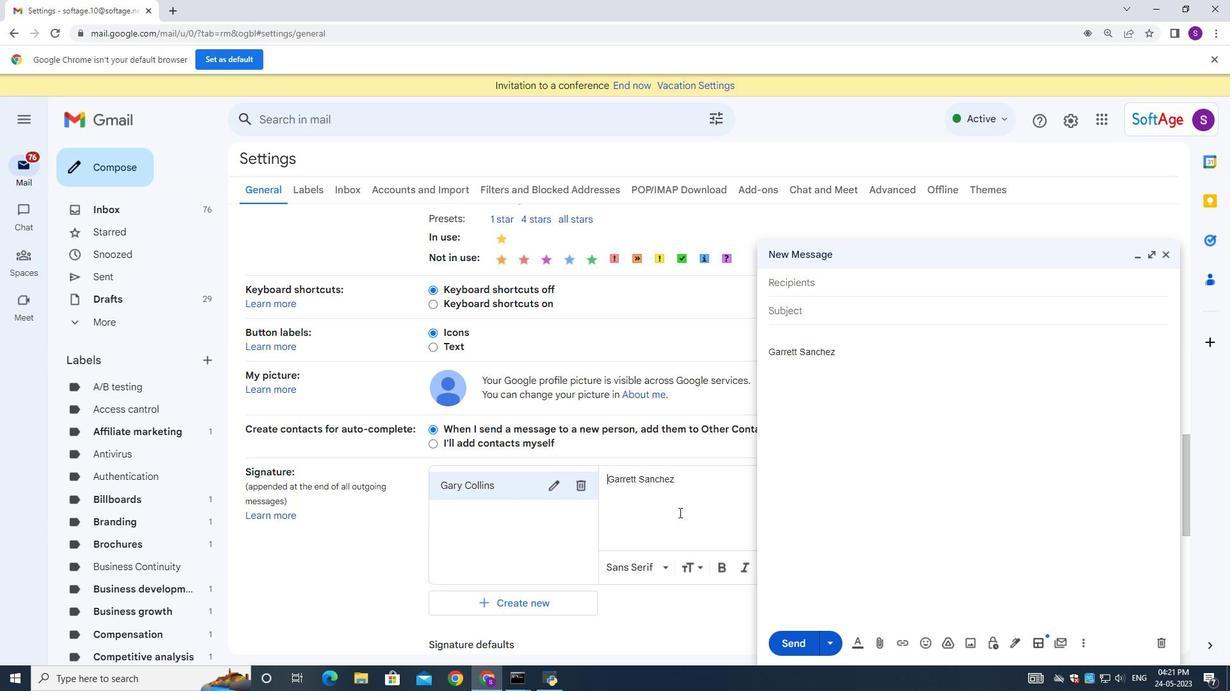 
Action: Mouse moved to (689, 504)
Screenshot: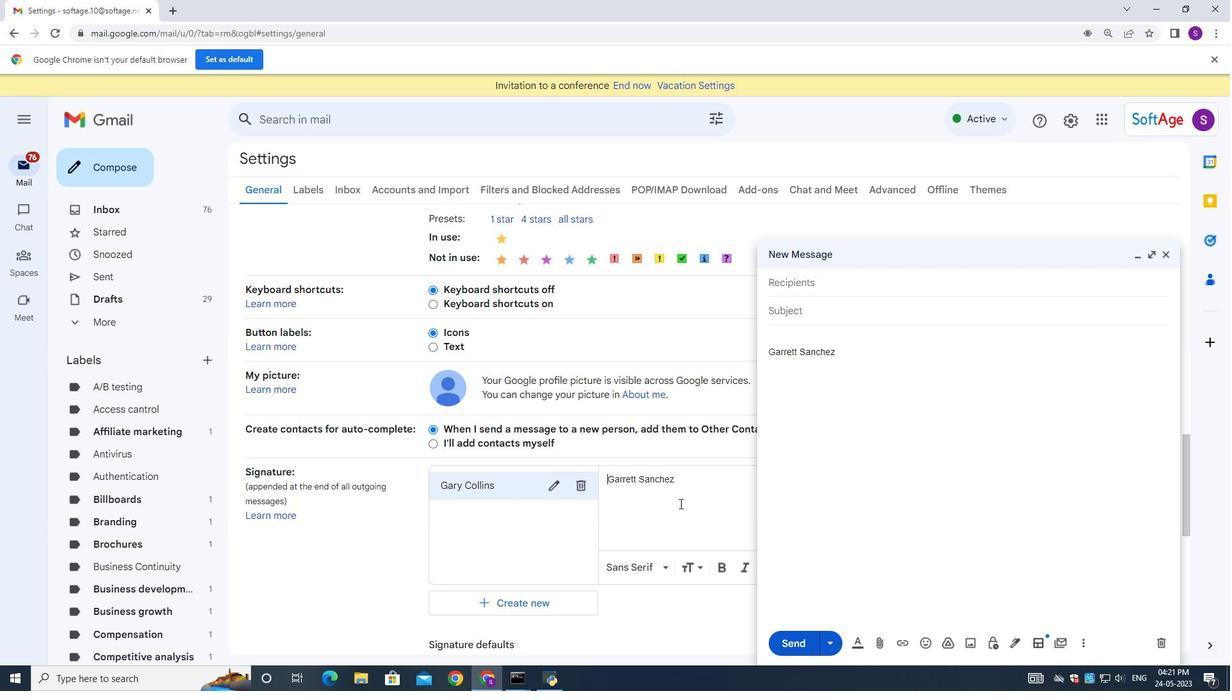 
Action: Key pressed ctrl+A<Key.backspace><Key.shift><Key.shift><Key.shift><Key.shift><Key.shift><Key.shift><Key.shift><Key.shift><Key.shift><Key.shift><Key.shift><Key.shift><Key.shift><Key.shift><Key.shift><Key.shift><Key.shift><Key.shift><Key.shift><Key.shift><Key.shift><Key.shift><Key.shift><Key.shift><Key.shift><Key.shift><Key.shift><Key.shift><Key.shift><Key.shift>Gary<Key.space><Key.shift>Collins
Screenshot: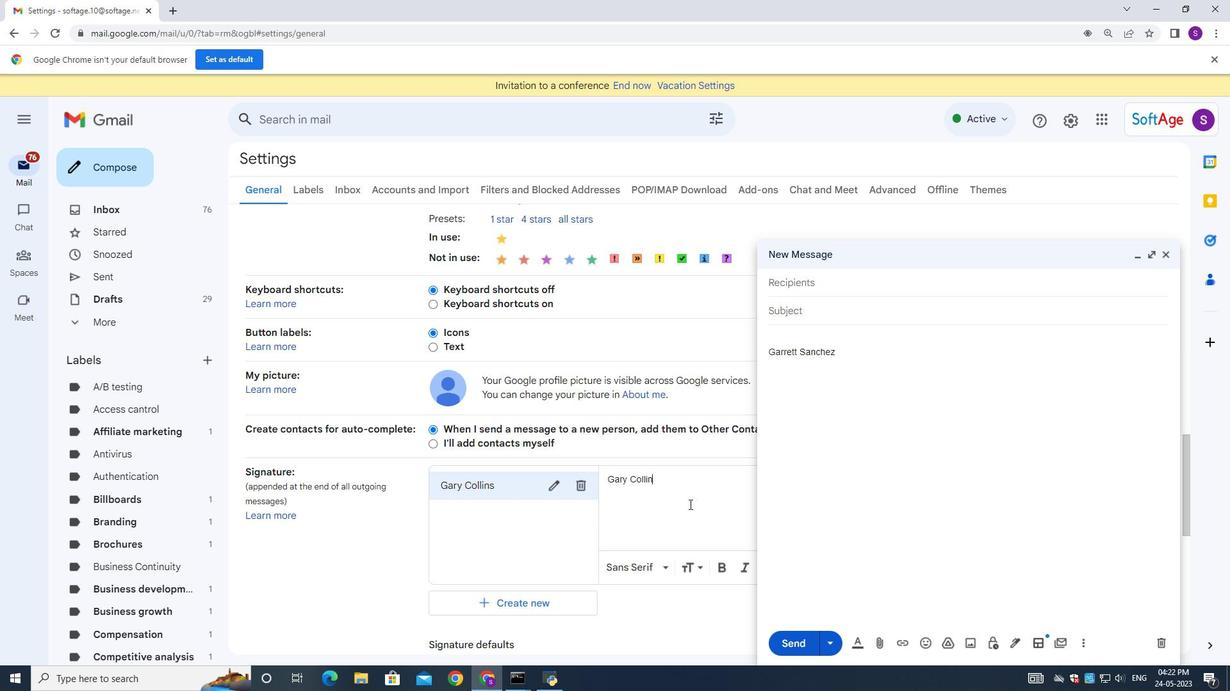 
Action: Mouse moved to (1164, 255)
Screenshot: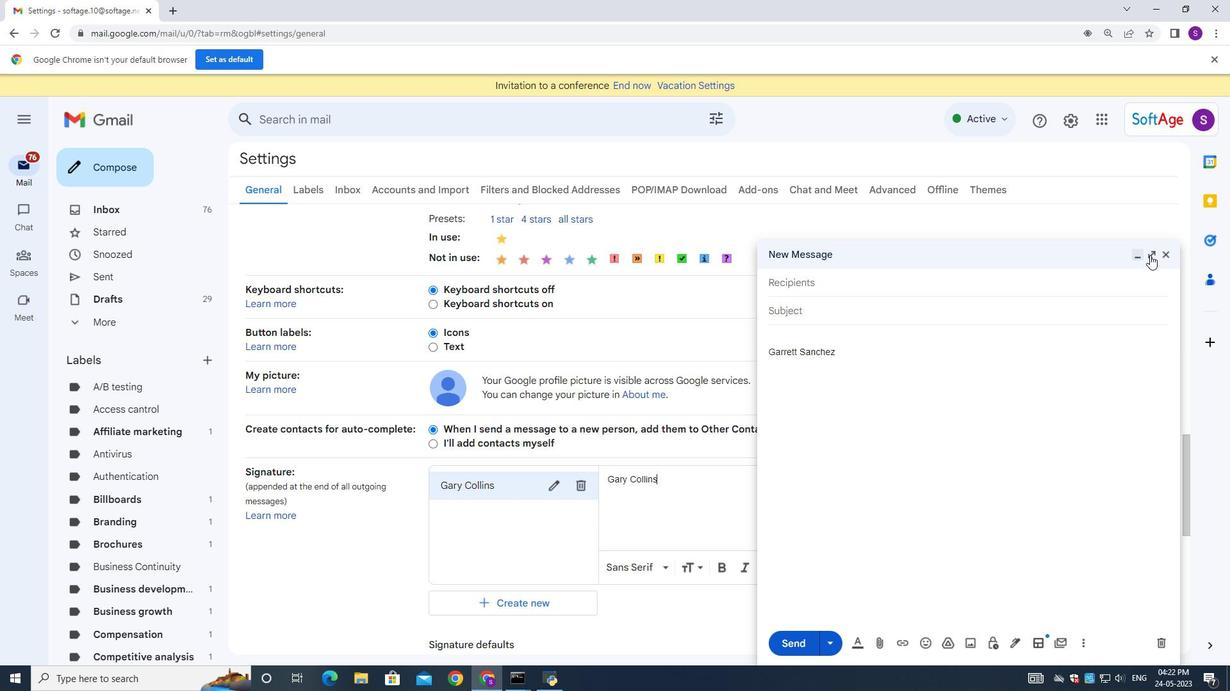 
Action: Mouse pressed left at (1164, 255)
Screenshot: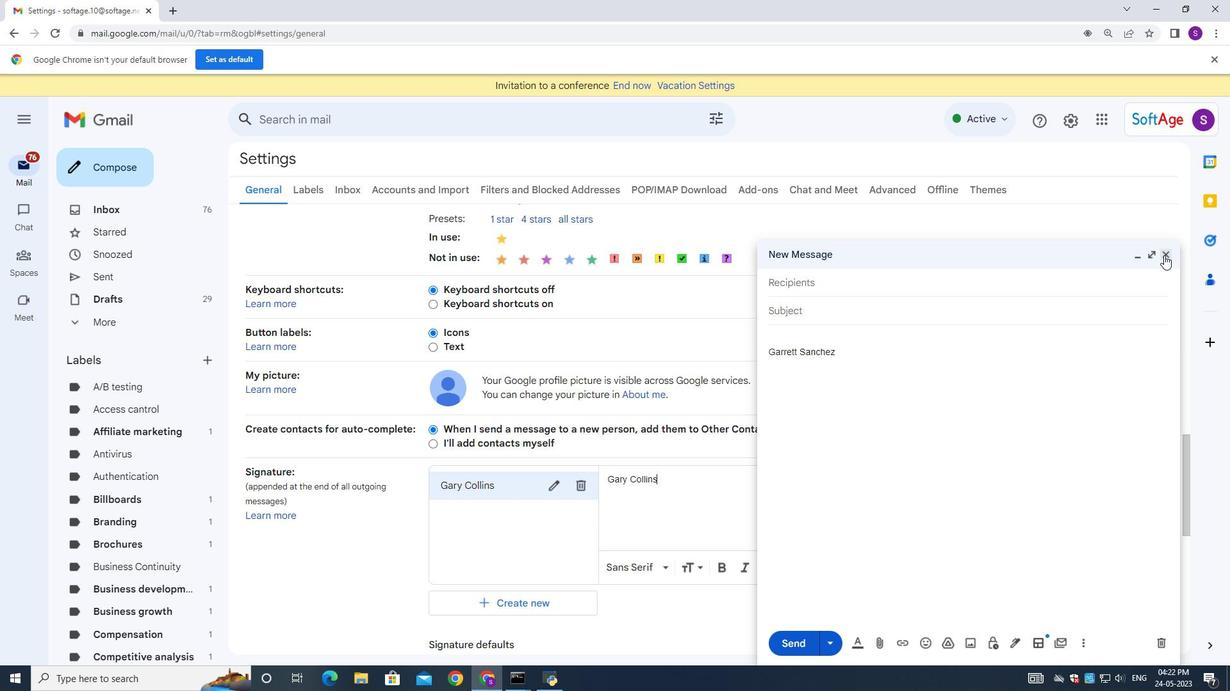
Action: Mouse moved to (809, 415)
Screenshot: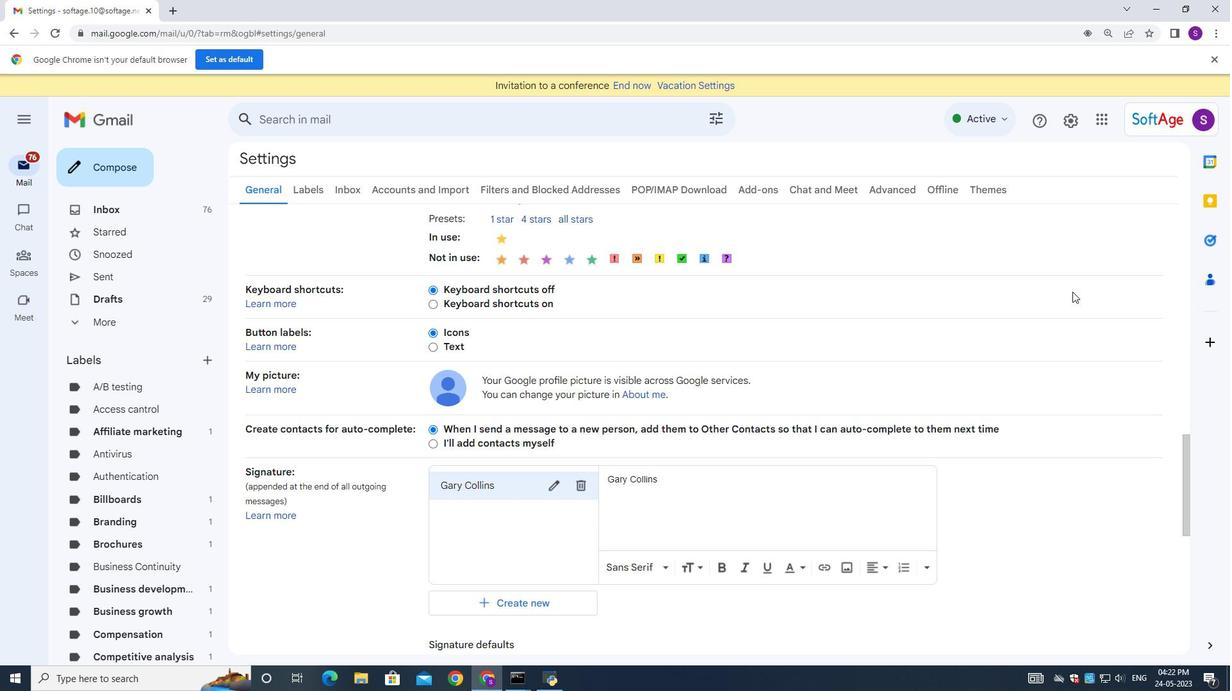 
Action: Mouse scrolled (809, 414) with delta (0, 0)
Screenshot: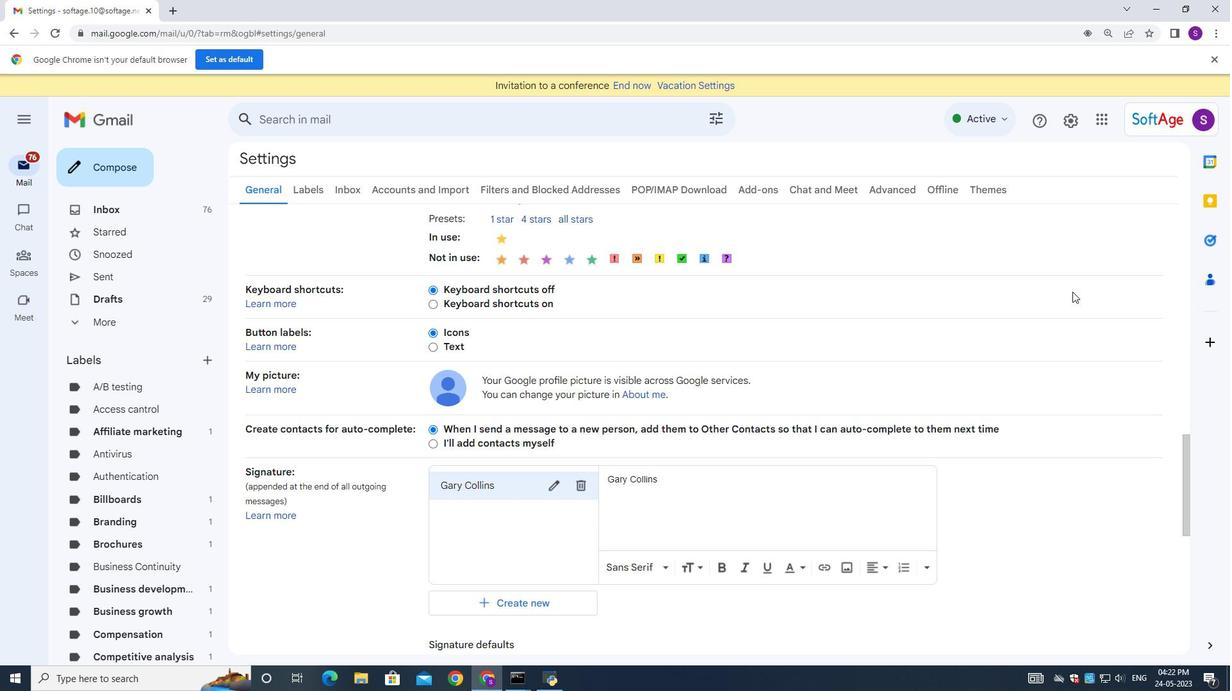 
Action: Mouse moved to (766, 431)
Screenshot: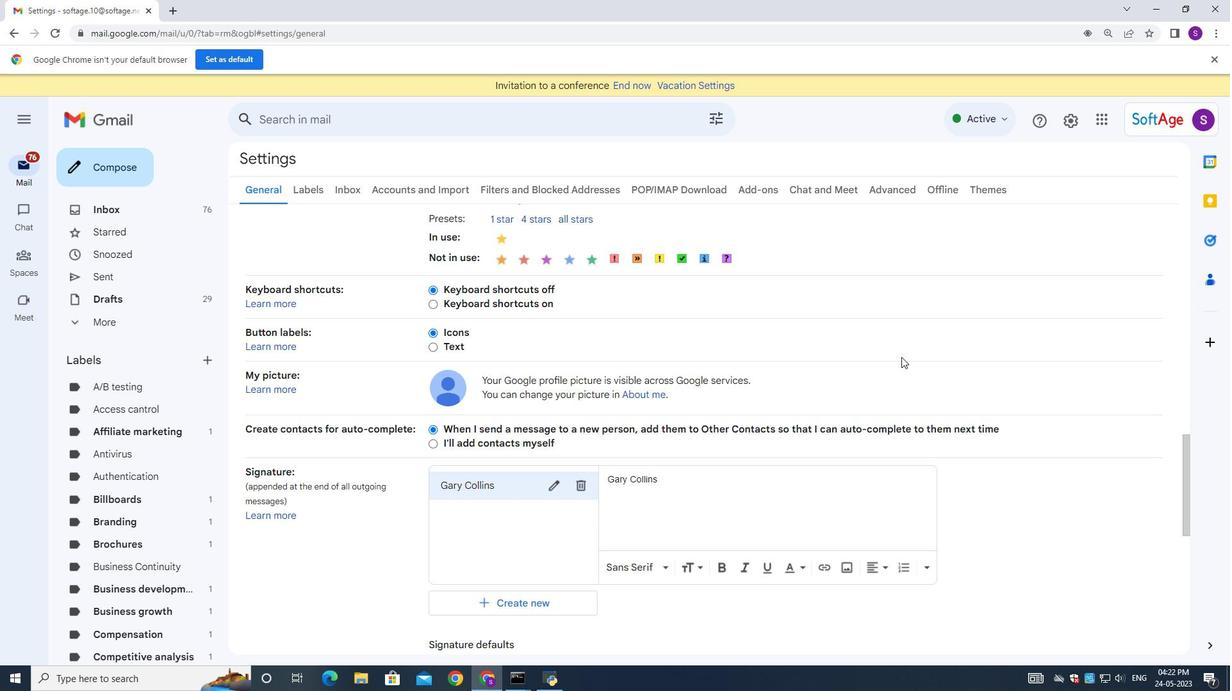 
Action: Mouse scrolled (766, 431) with delta (0, 0)
Screenshot: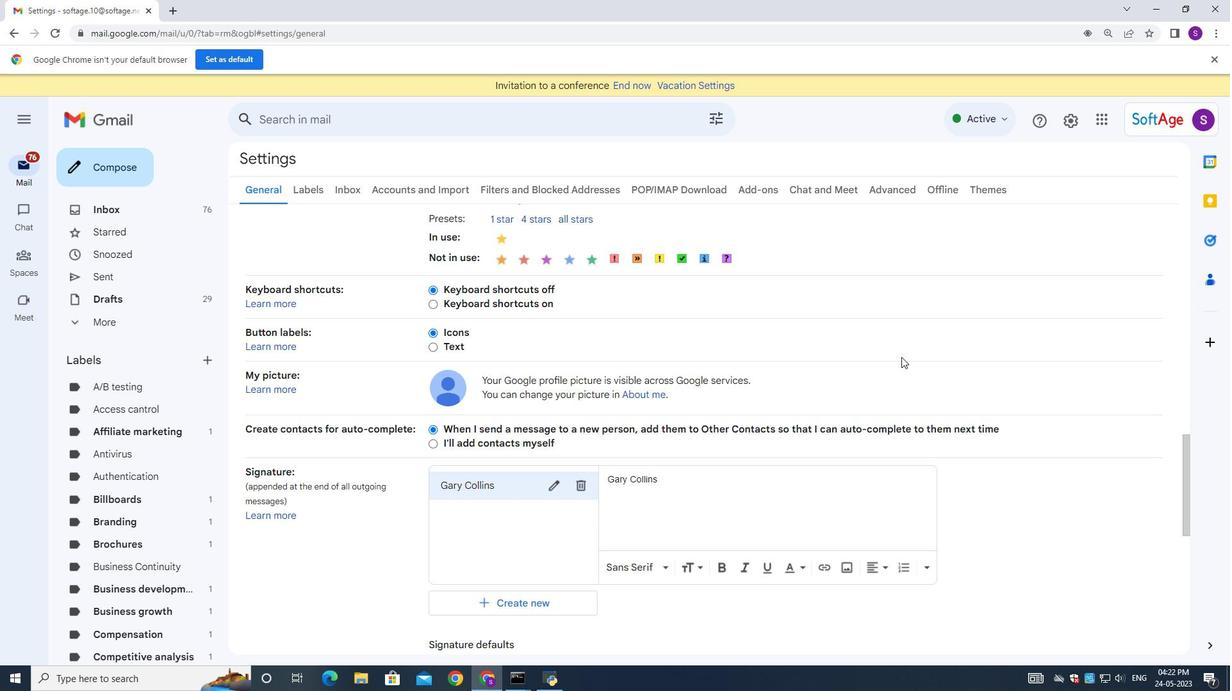 
Action: Mouse moved to (739, 440)
Screenshot: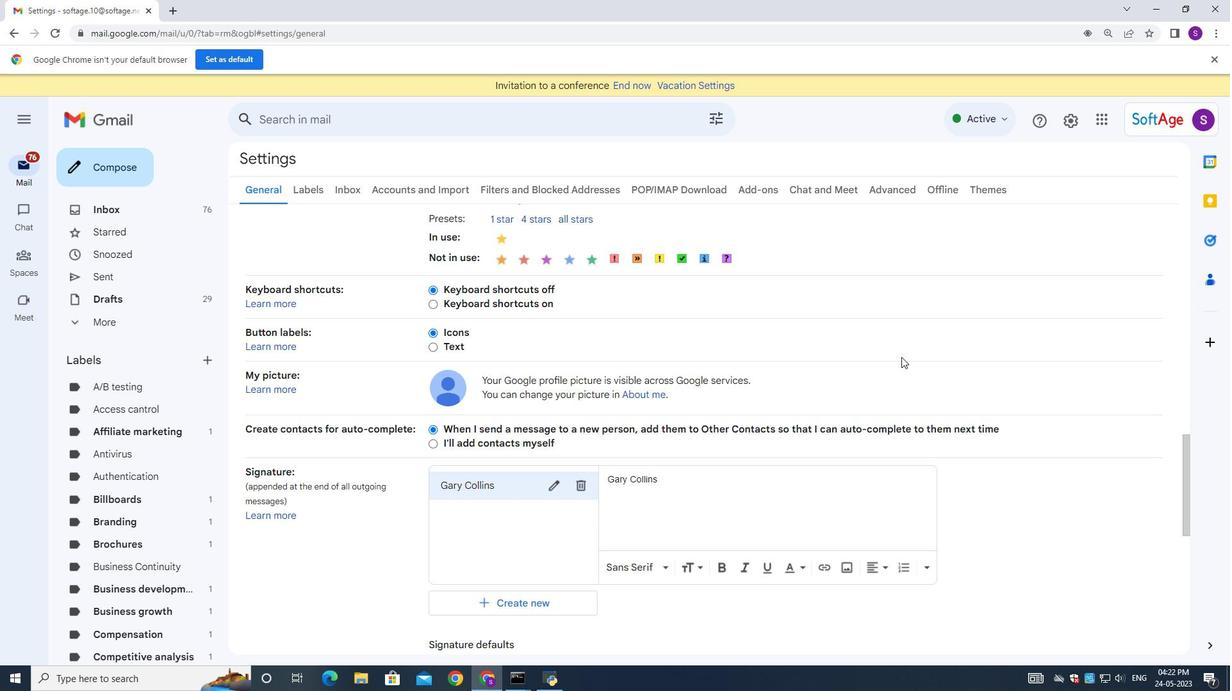 
Action: Mouse scrolled (739, 439) with delta (0, 0)
Screenshot: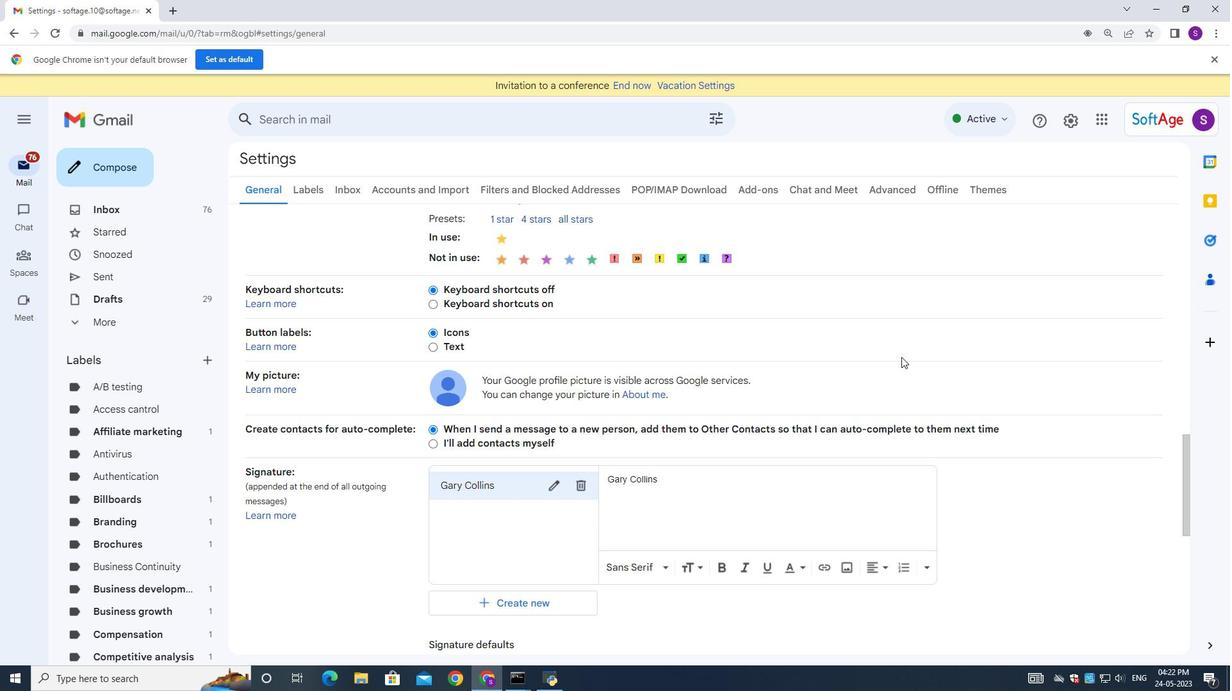 
Action: Mouse moved to (727, 443)
Screenshot: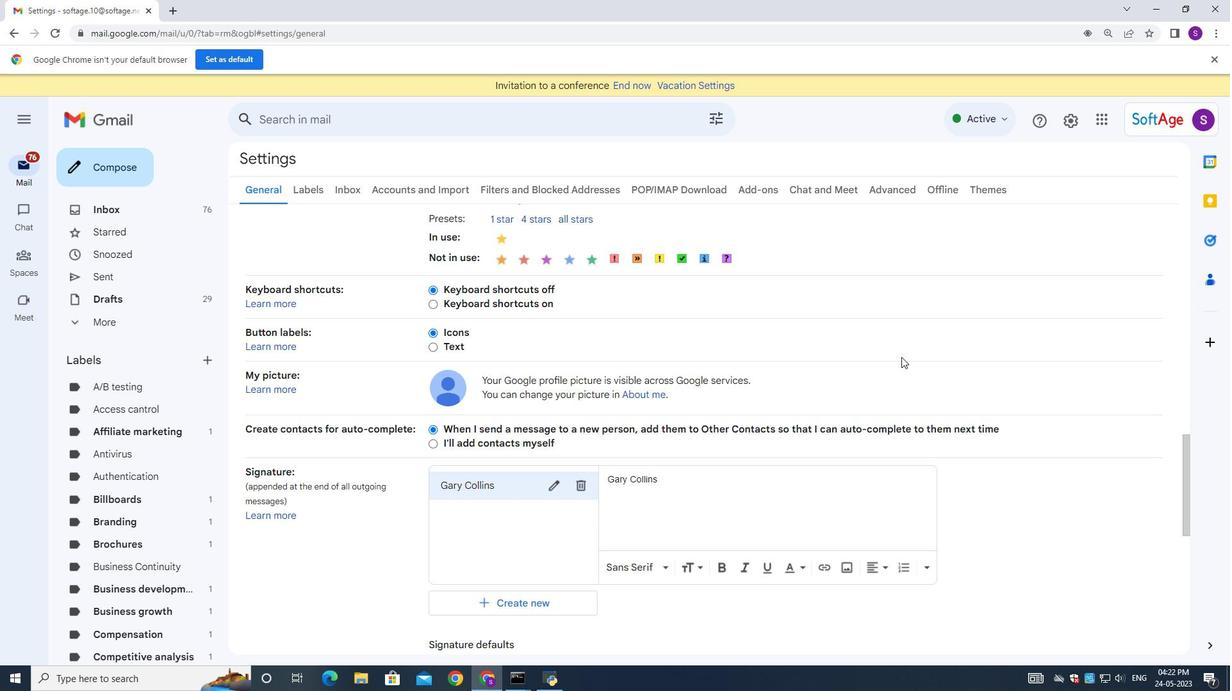 
Action: Mouse scrolled (732, 441) with delta (0, 0)
Screenshot: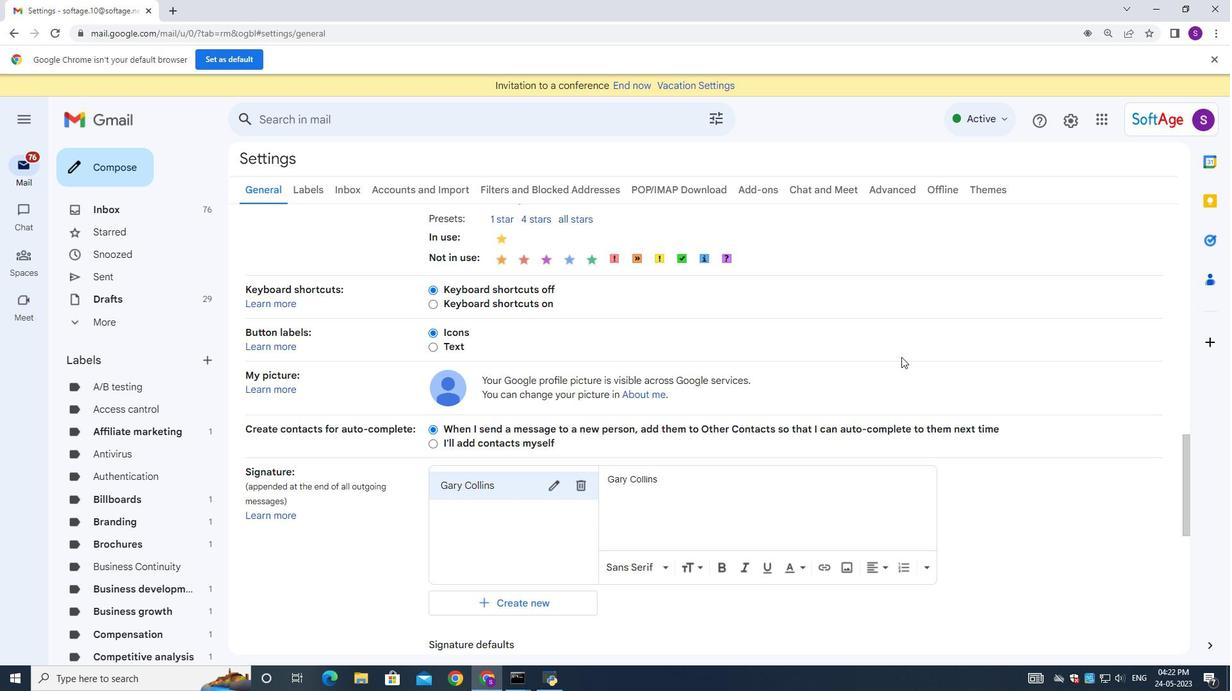 
Action: Mouse moved to (723, 443)
Screenshot: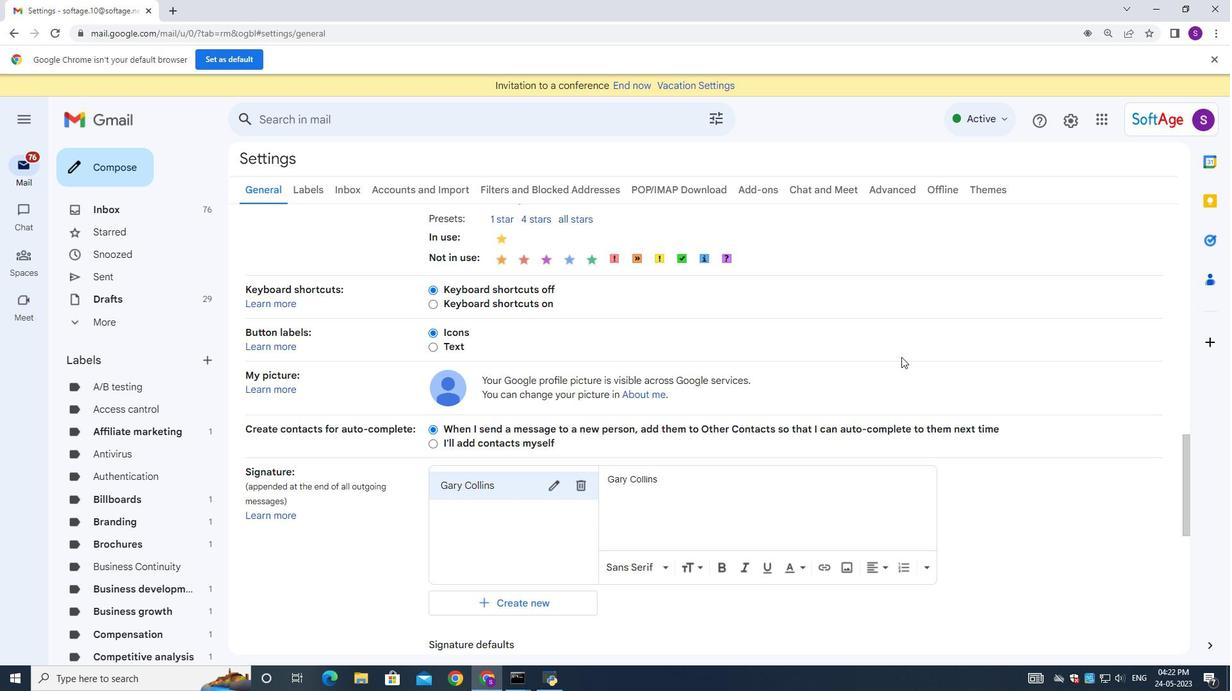 
Action: Mouse scrolled (725, 443) with delta (0, 0)
Screenshot: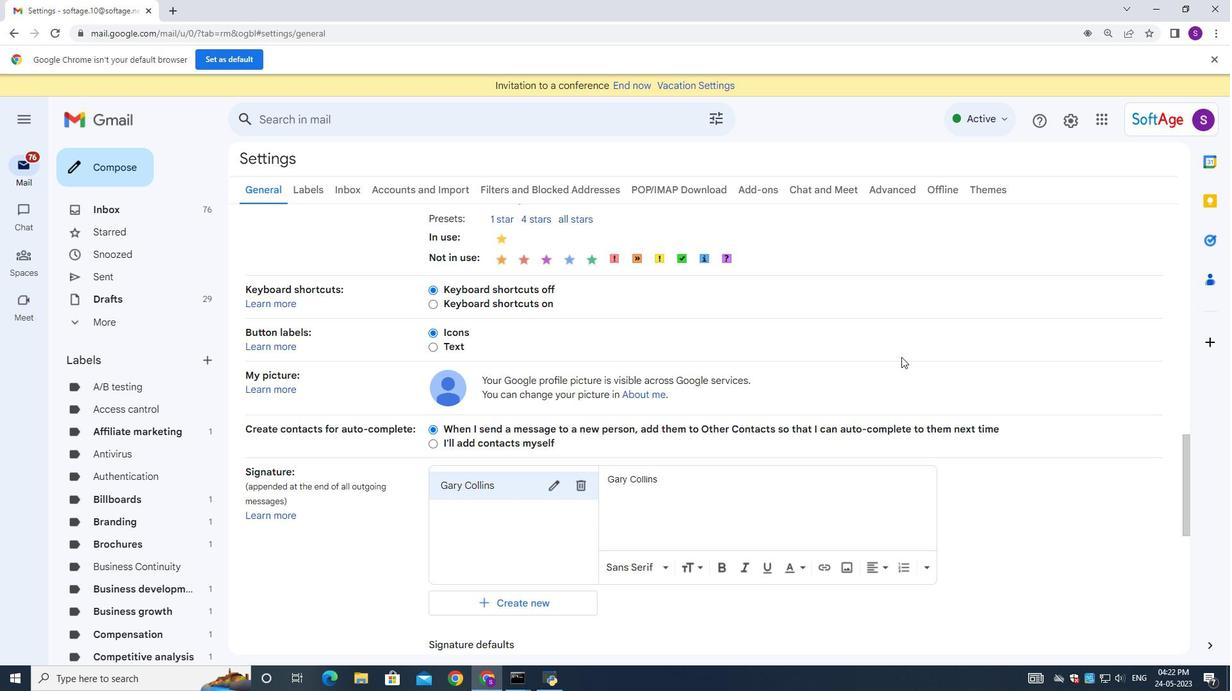 
Action: Mouse scrolled (723, 443) with delta (0, 0)
Screenshot: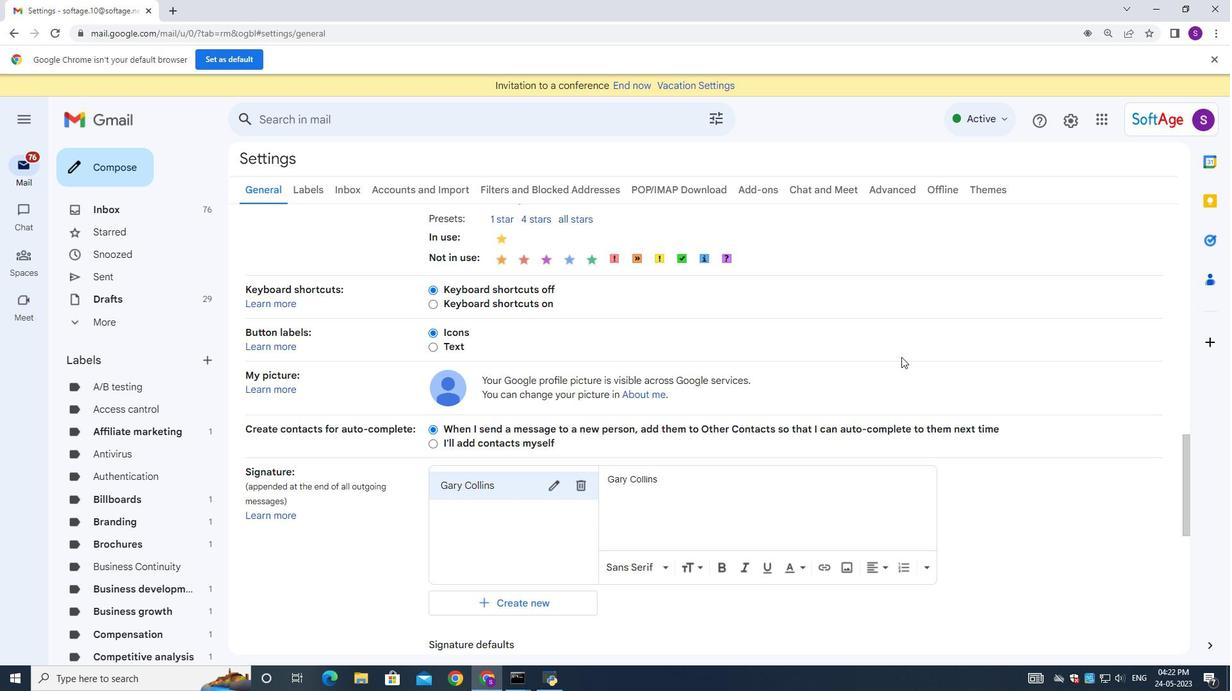 
Action: Mouse moved to (723, 444)
Screenshot: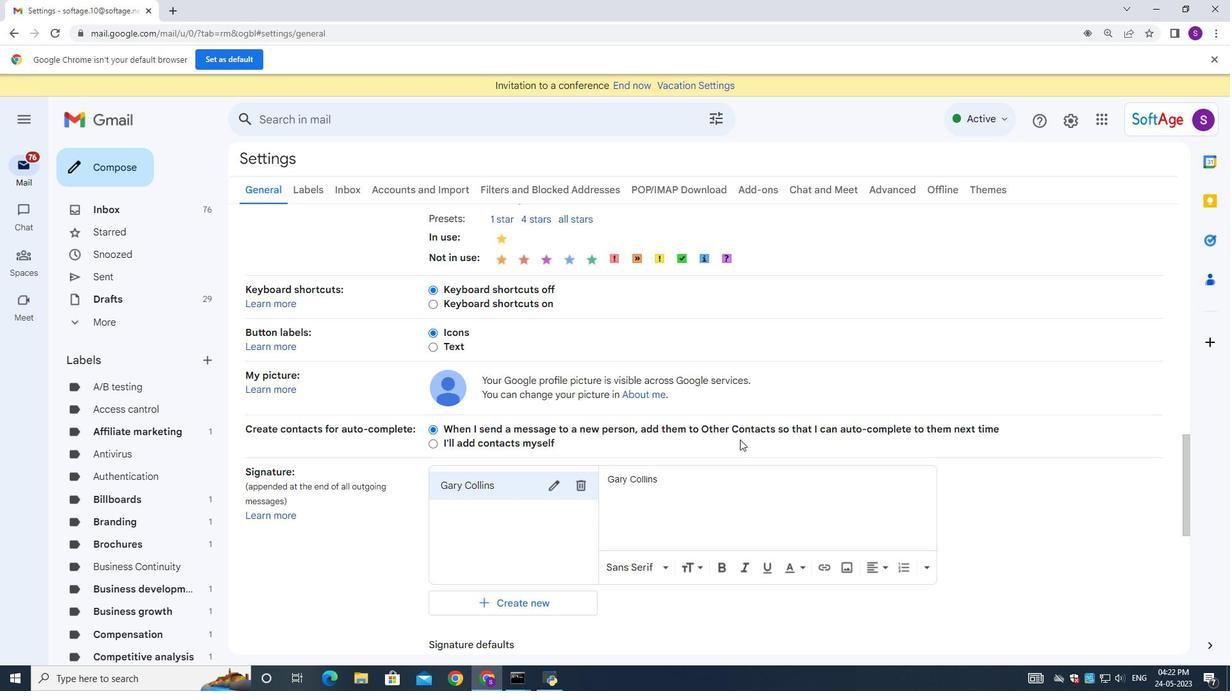 
Action: Mouse scrolled (723, 443) with delta (0, 0)
Screenshot: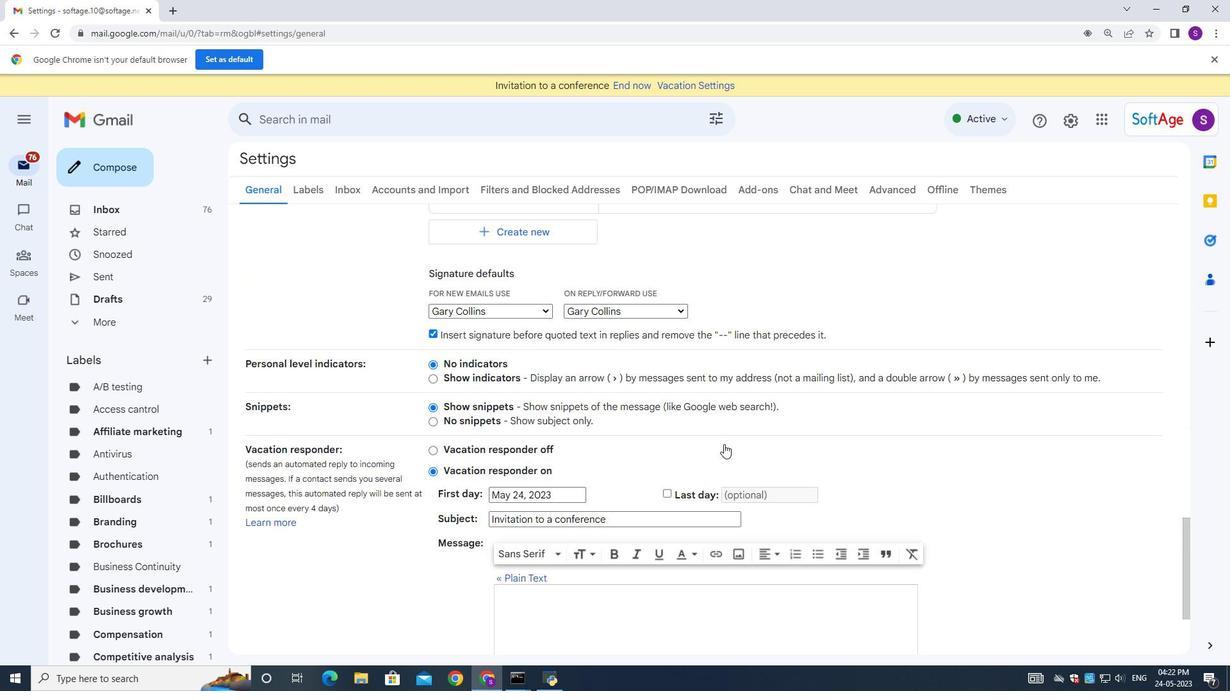 
Action: Mouse moved to (721, 447)
Screenshot: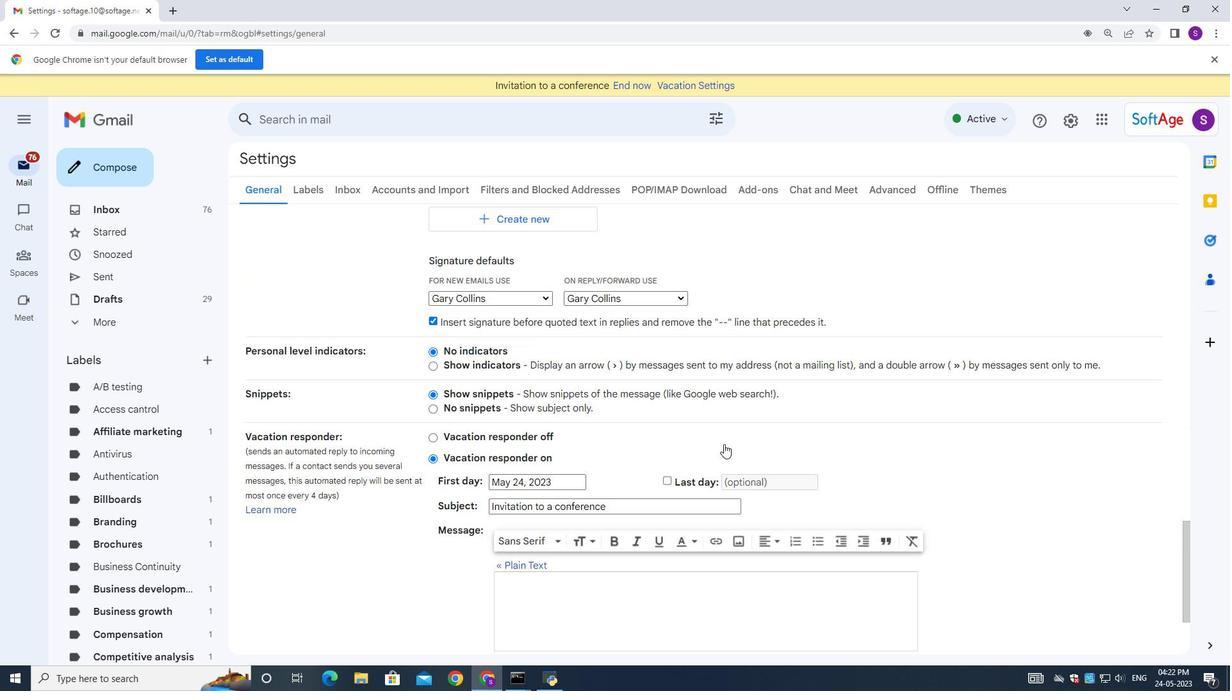 
Action: Mouse scrolled (721, 447) with delta (0, 0)
Screenshot: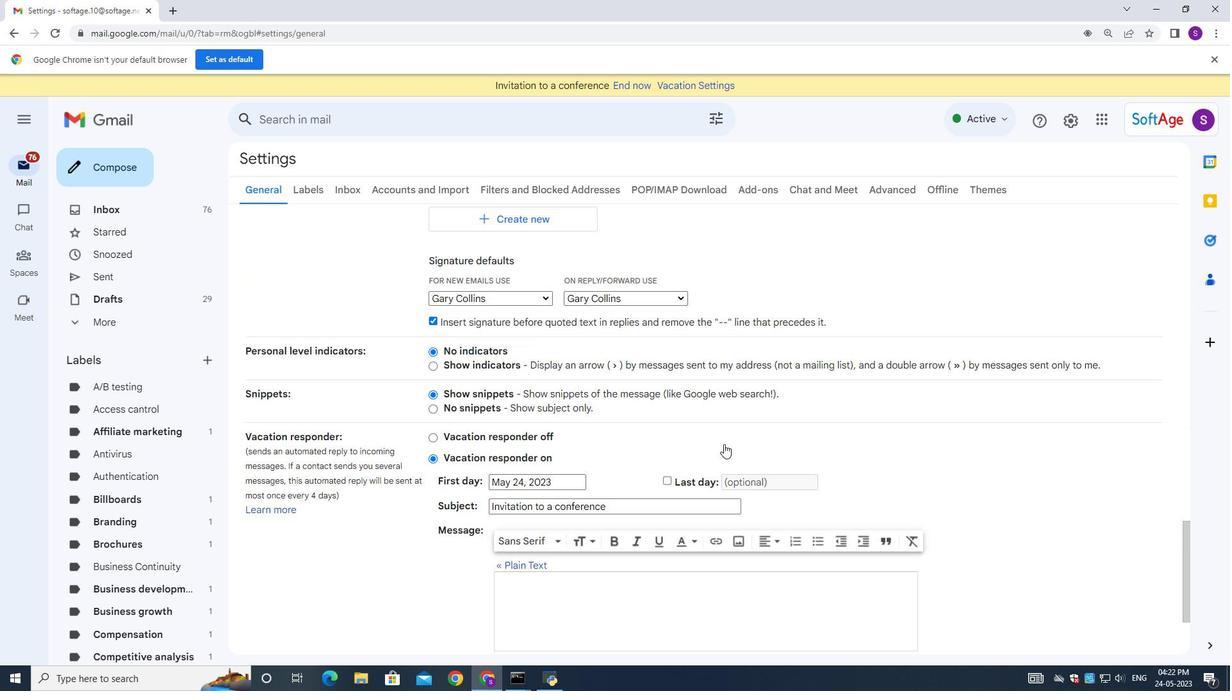 
Action: Mouse moved to (718, 449)
Screenshot: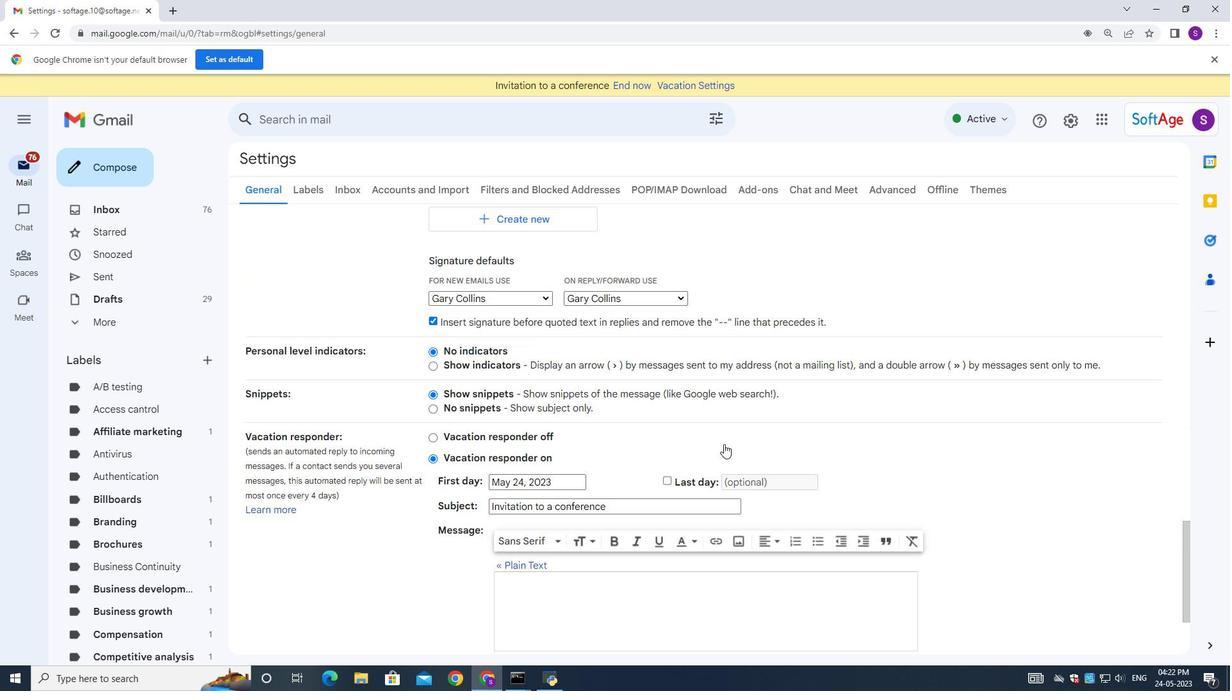 
Action: Mouse scrolled (720, 448) with delta (0, 0)
Screenshot: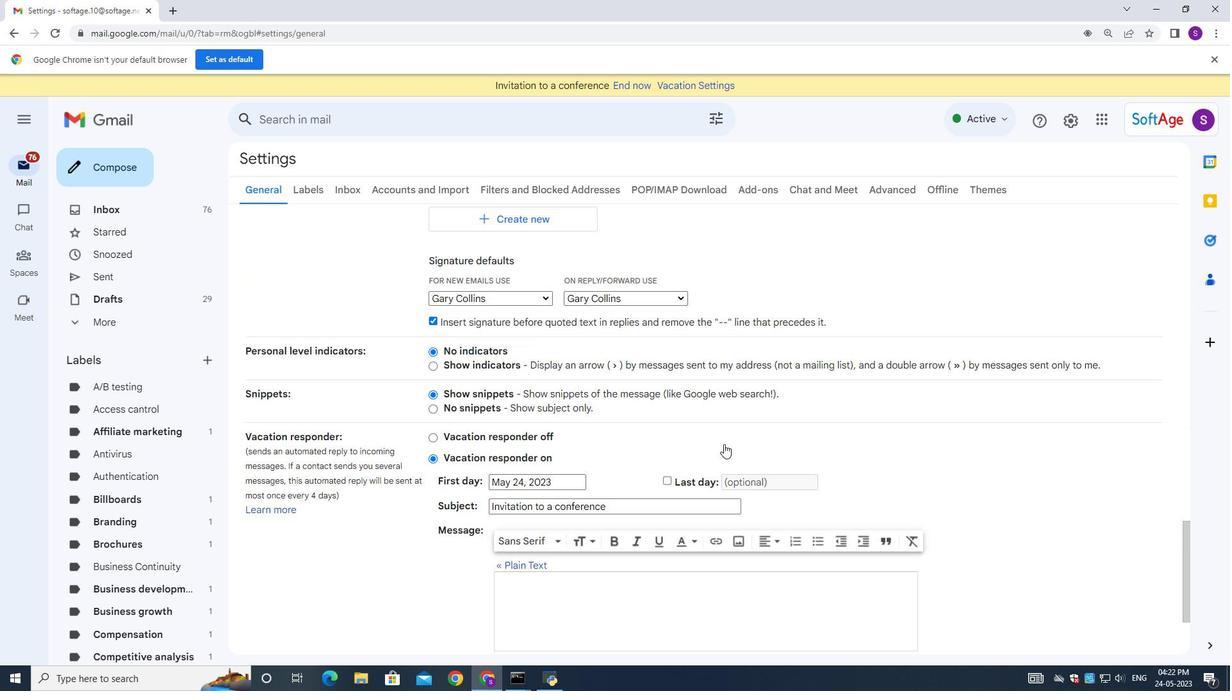 
Action: Mouse moved to (718, 449)
Screenshot: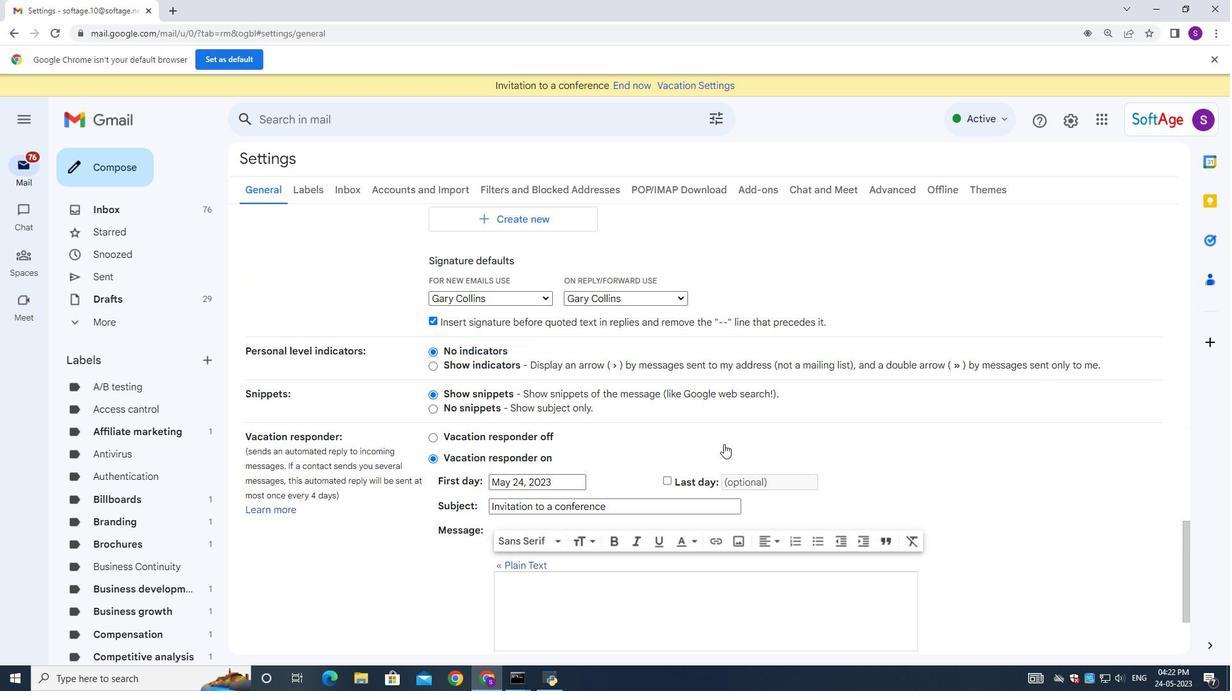 
Action: Mouse scrolled (718, 449) with delta (0, 0)
Screenshot: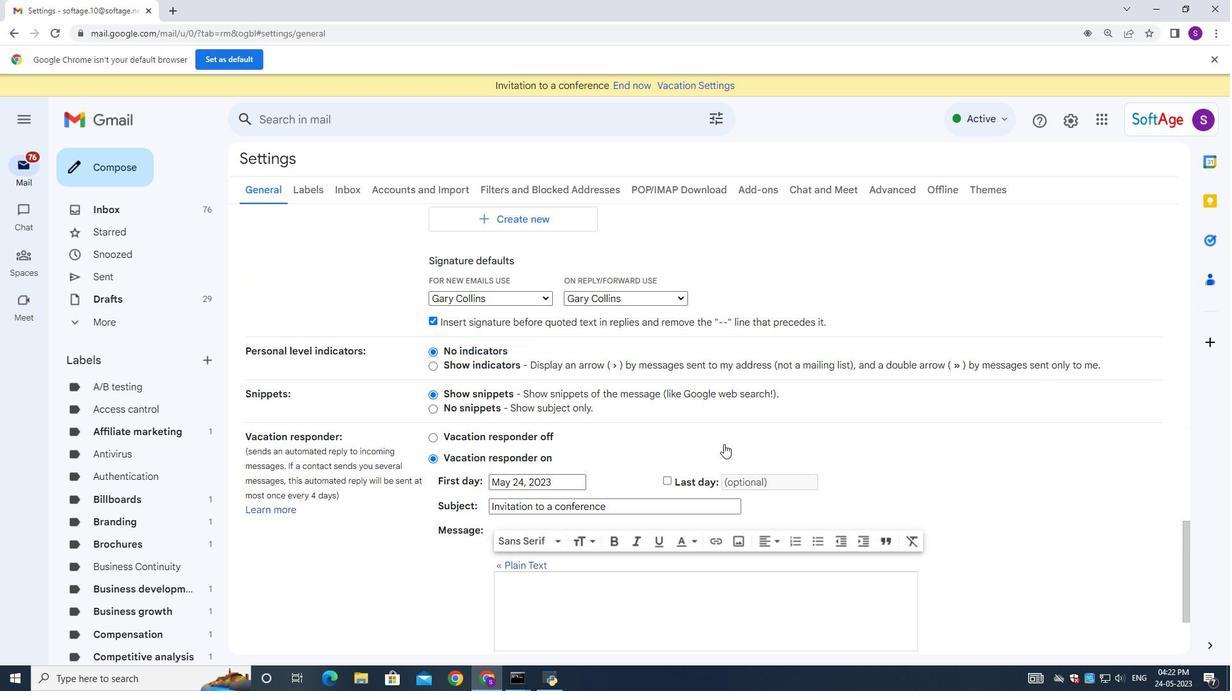 
Action: Mouse scrolled (718, 449) with delta (0, 0)
Screenshot: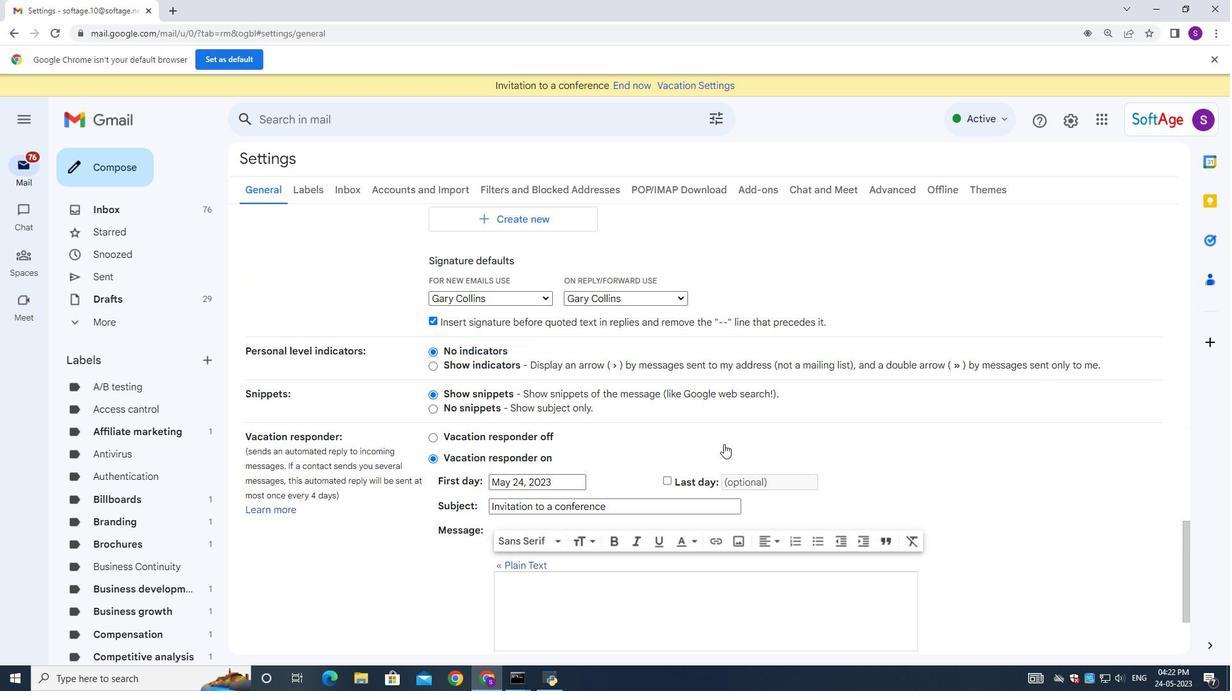 
Action: Mouse moved to (665, 505)
Screenshot: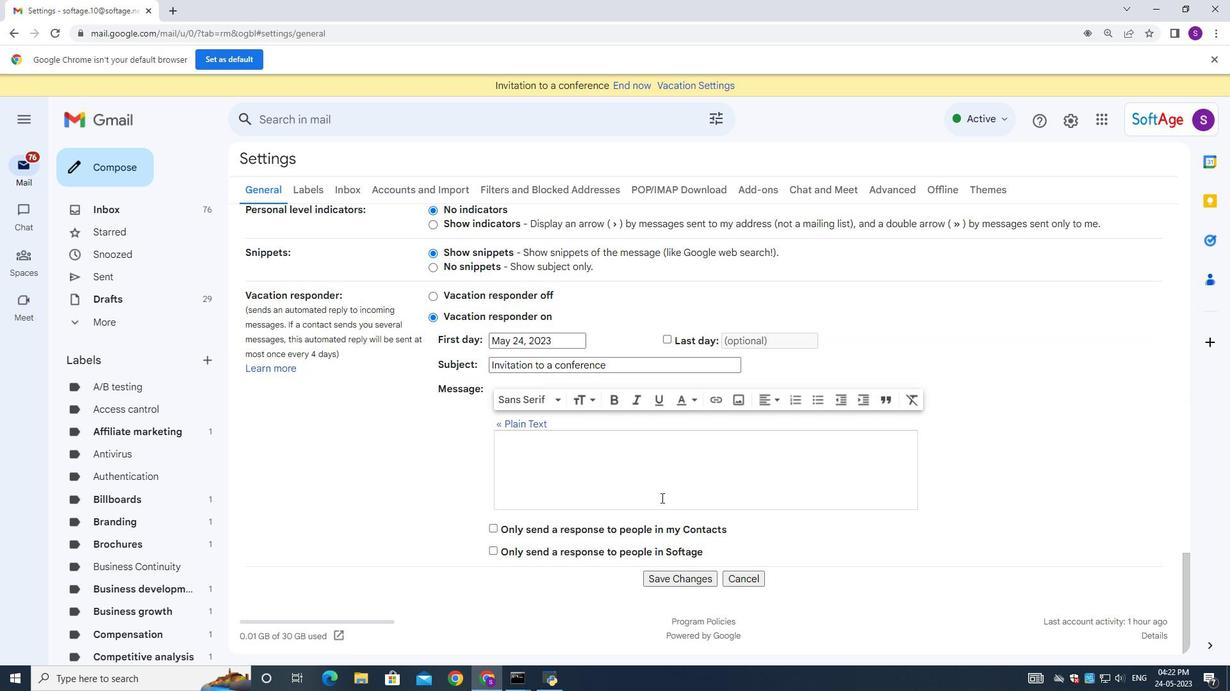 
Action: Mouse scrolled (665, 504) with delta (0, 0)
Screenshot: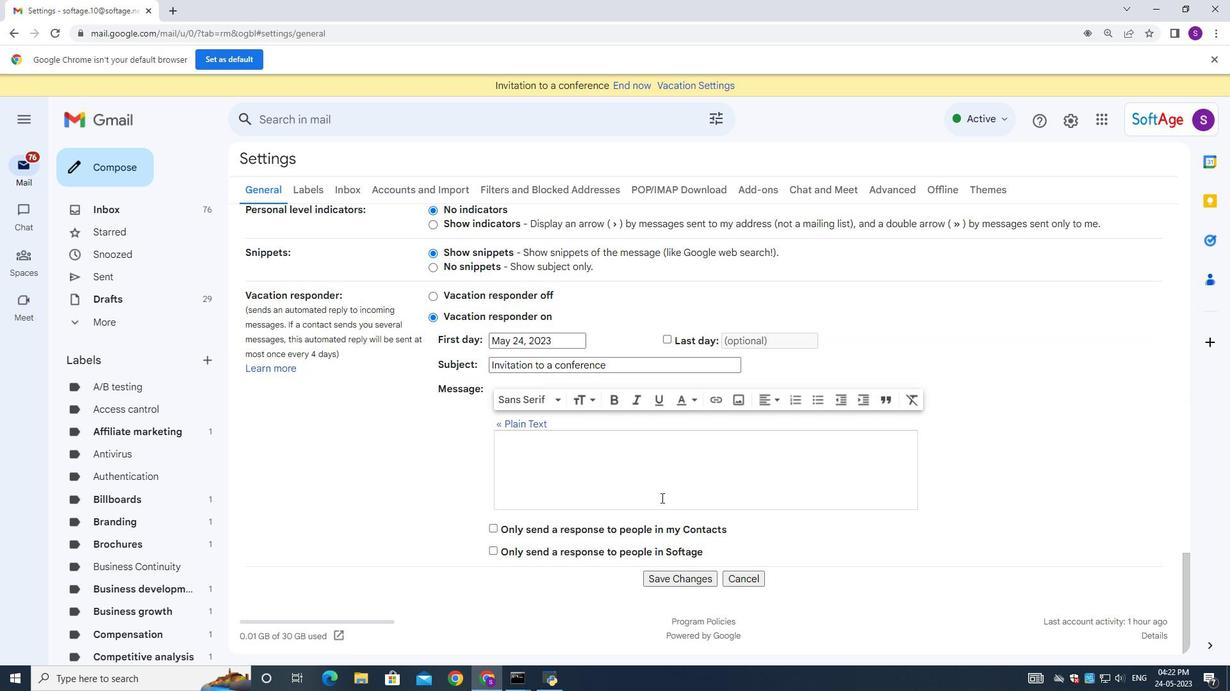 
Action: Mouse moved to (666, 506)
Screenshot: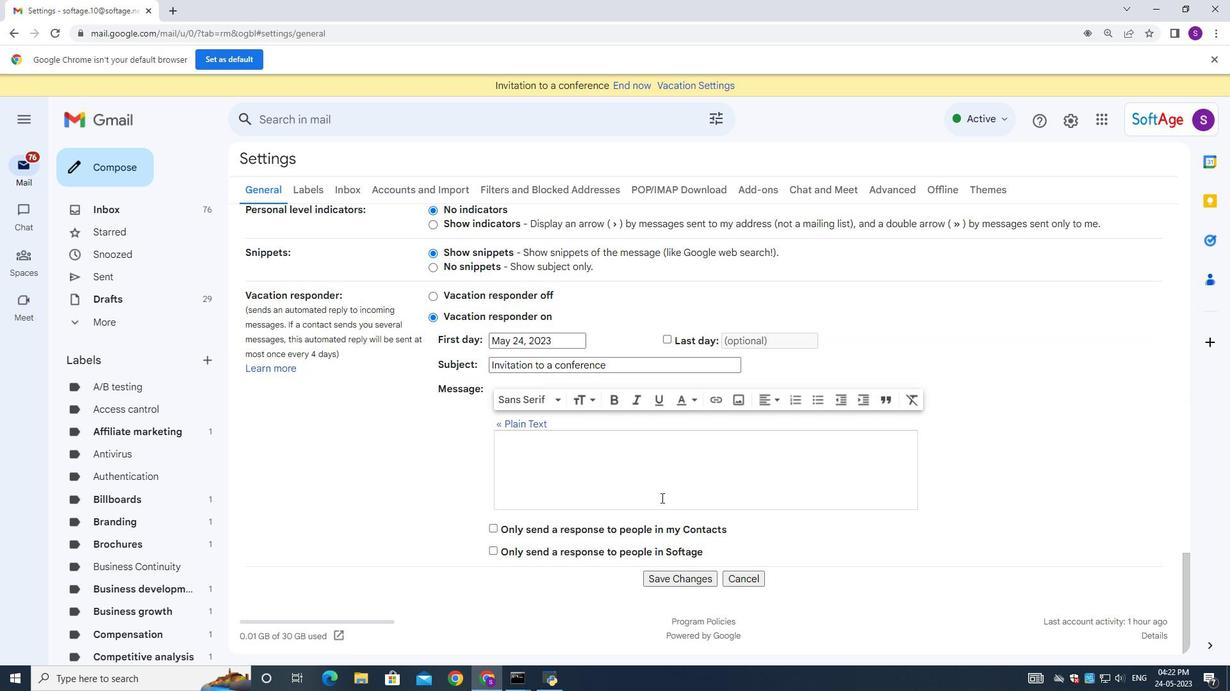 
Action: Mouse scrolled (666, 504) with delta (0, 0)
Screenshot: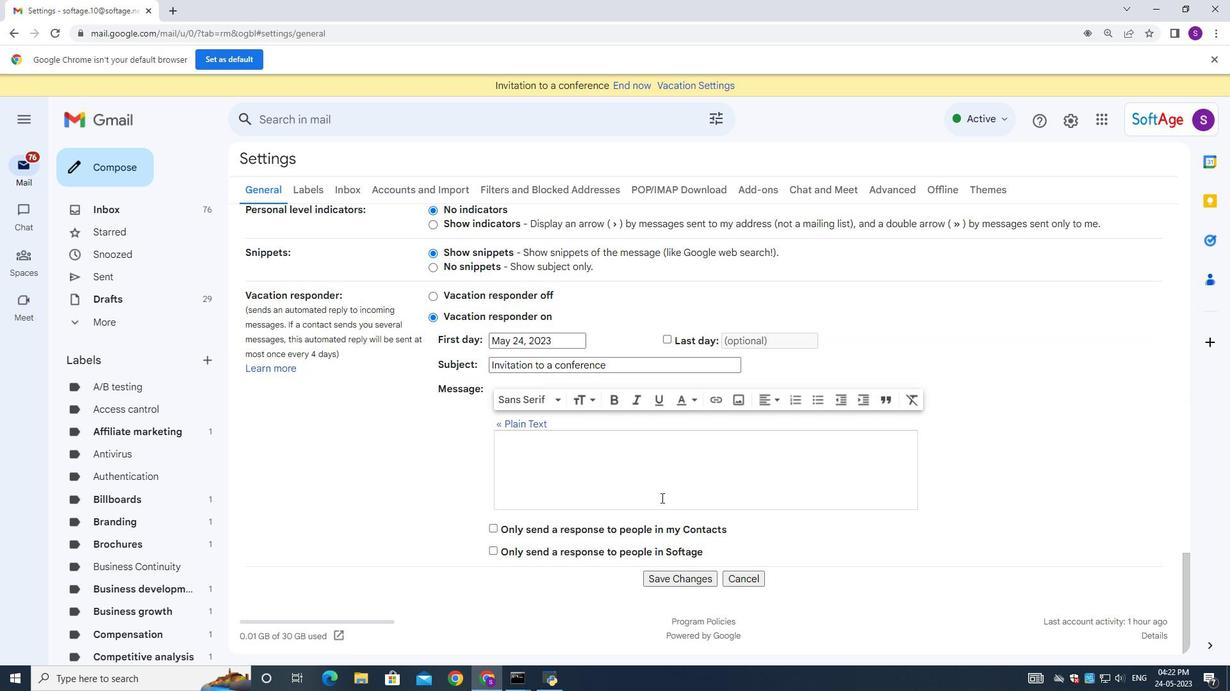 
Action: Mouse moved to (670, 509)
Screenshot: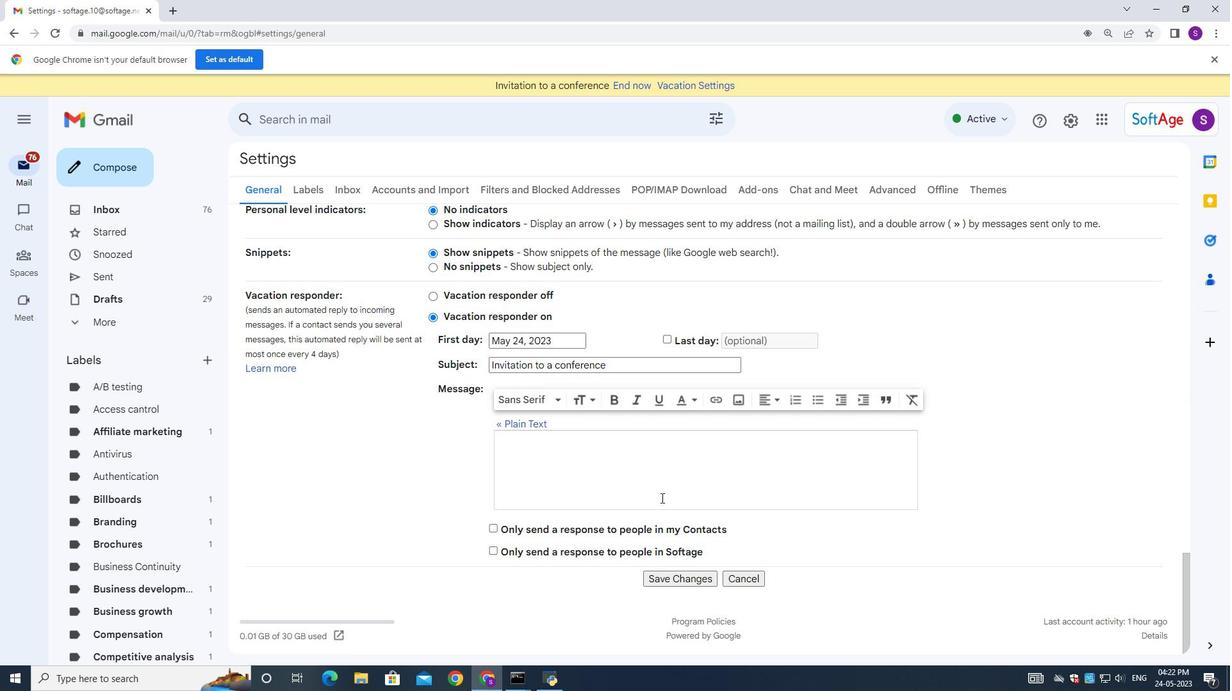 
Action: Mouse scrolled (667, 506) with delta (0, 0)
Screenshot: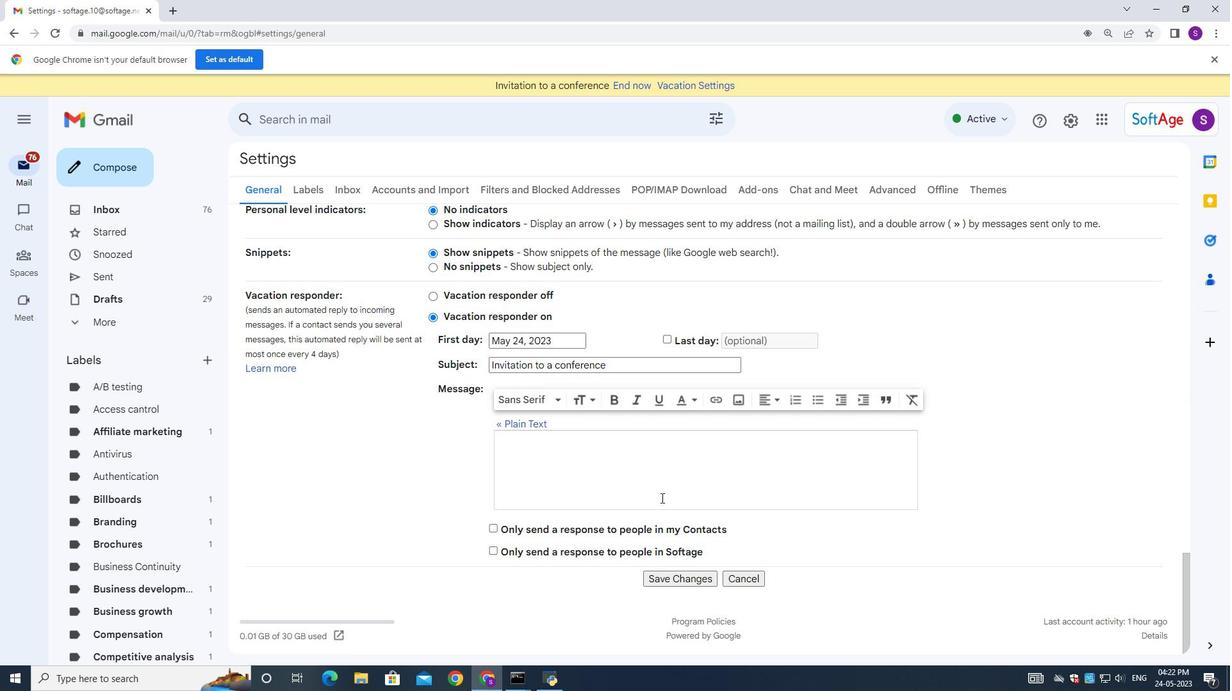 
Action: Mouse moved to (672, 511)
Screenshot: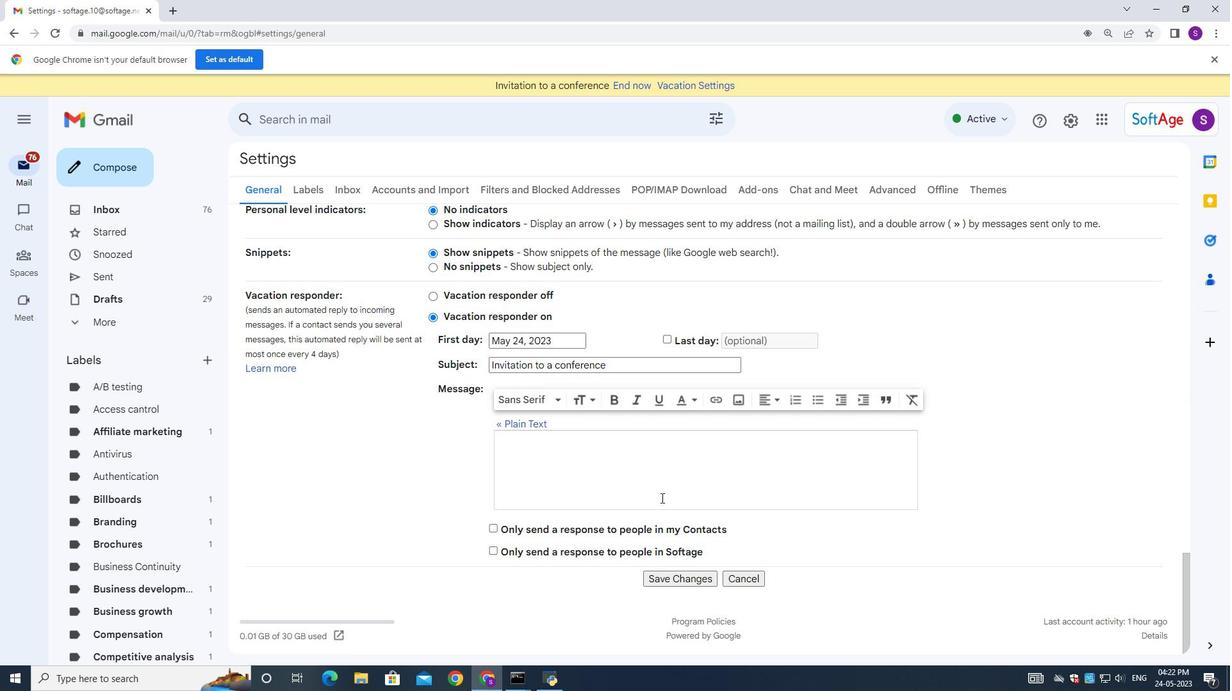 
Action: Mouse scrolled (670, 508) with delta (0, 0)
Screenshot: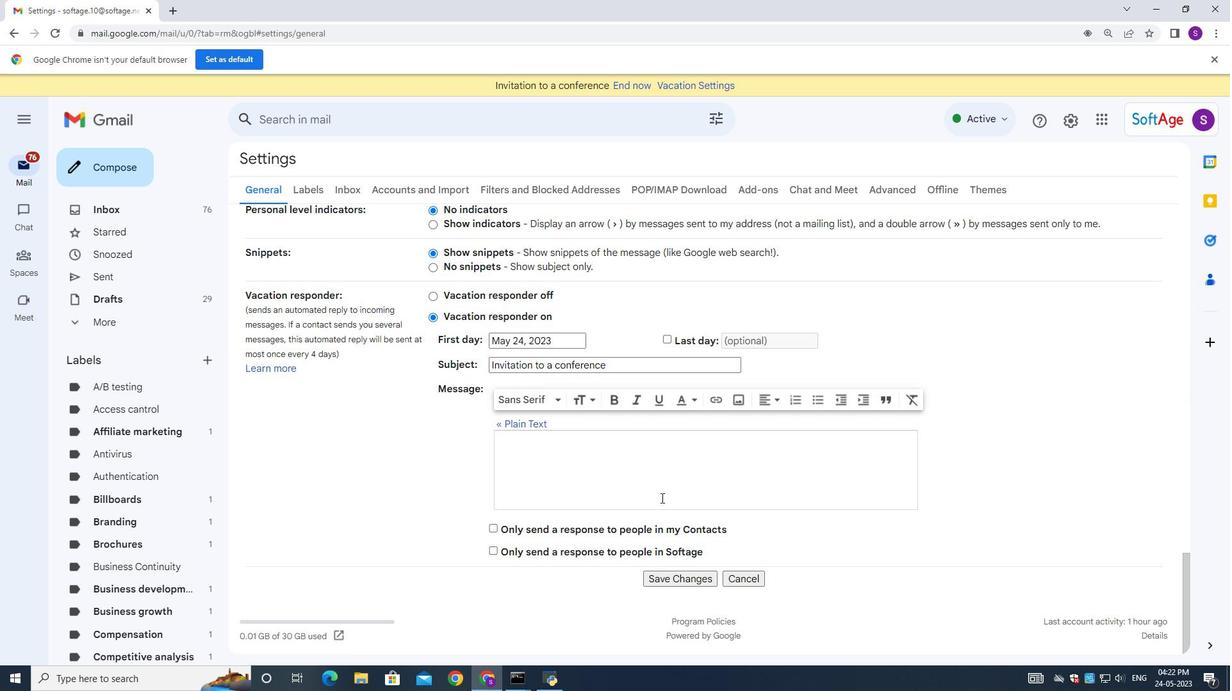 
Action: Mouse moved to (677, 574)
Screenshot: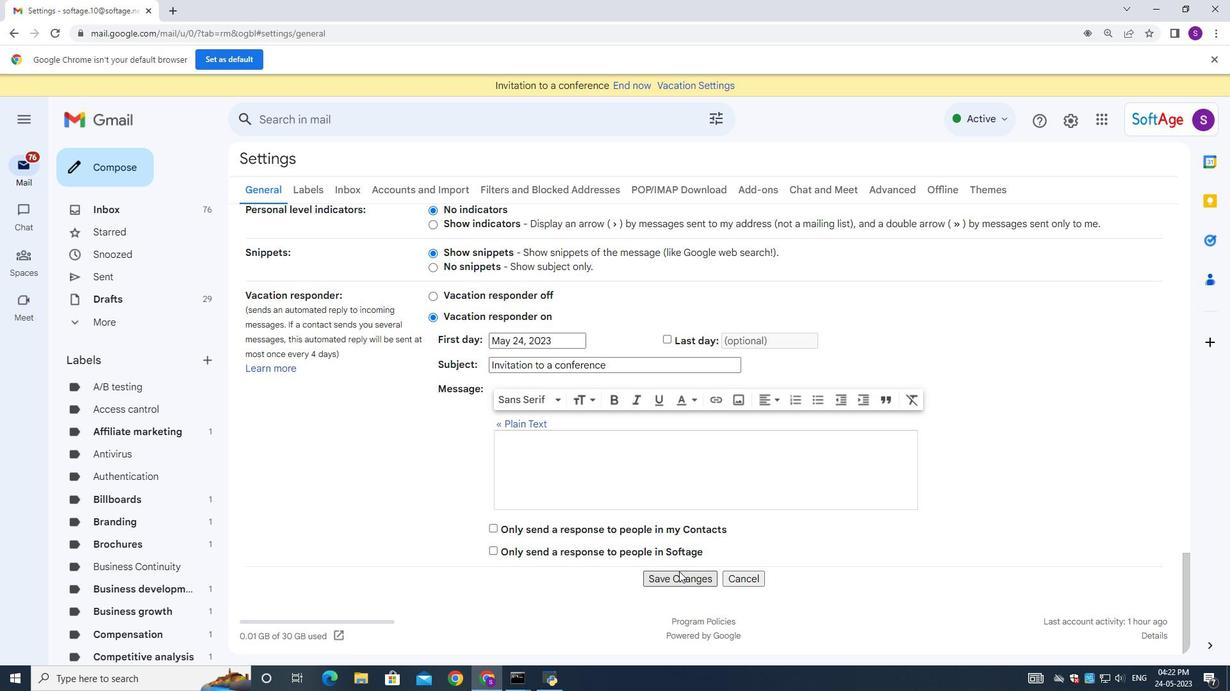
Action: Mouse pressed left at (677, 574)
Screenshot: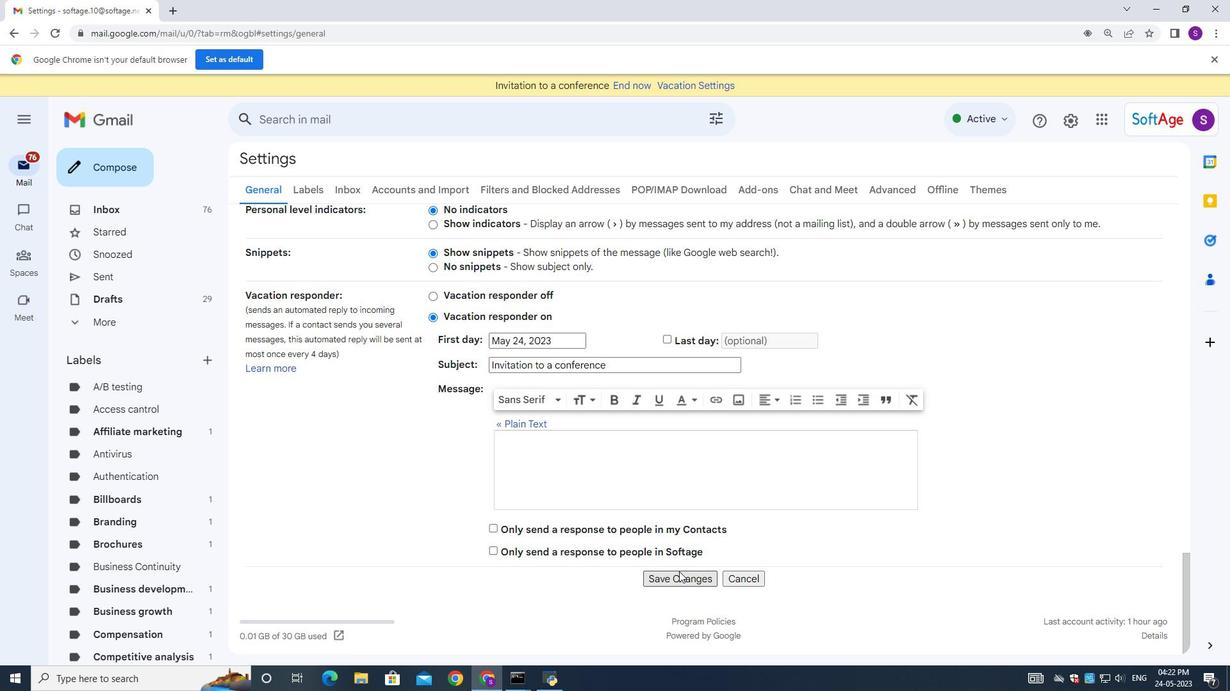 
Action: Mouse moved to (92, 176)
Screenshot: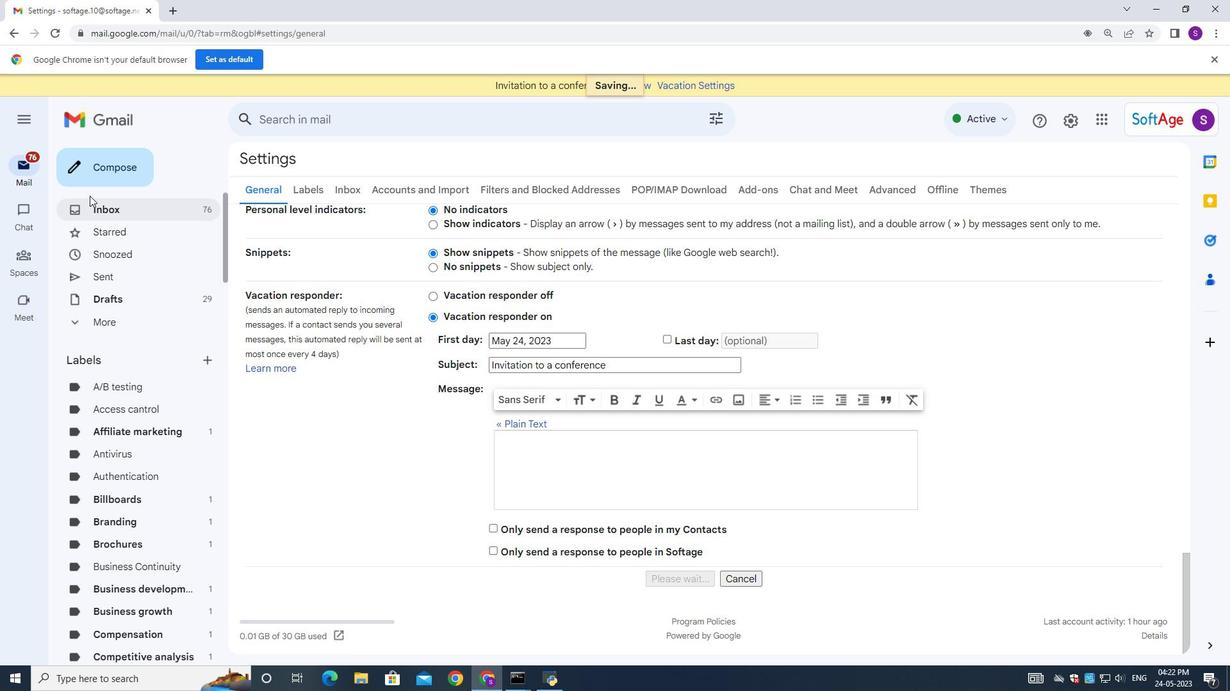 
Action: Mouse pressed left at (92, 176)
Screenshot: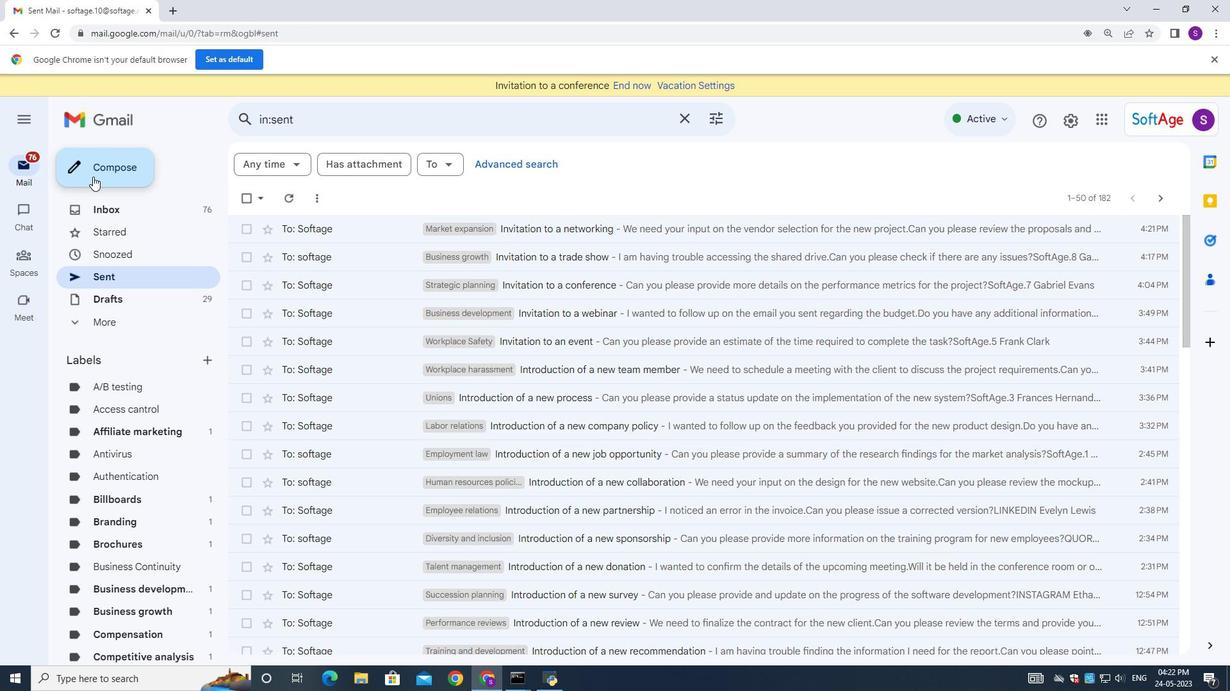 
Action: Mouse moved to (802, 294)
Screenshot: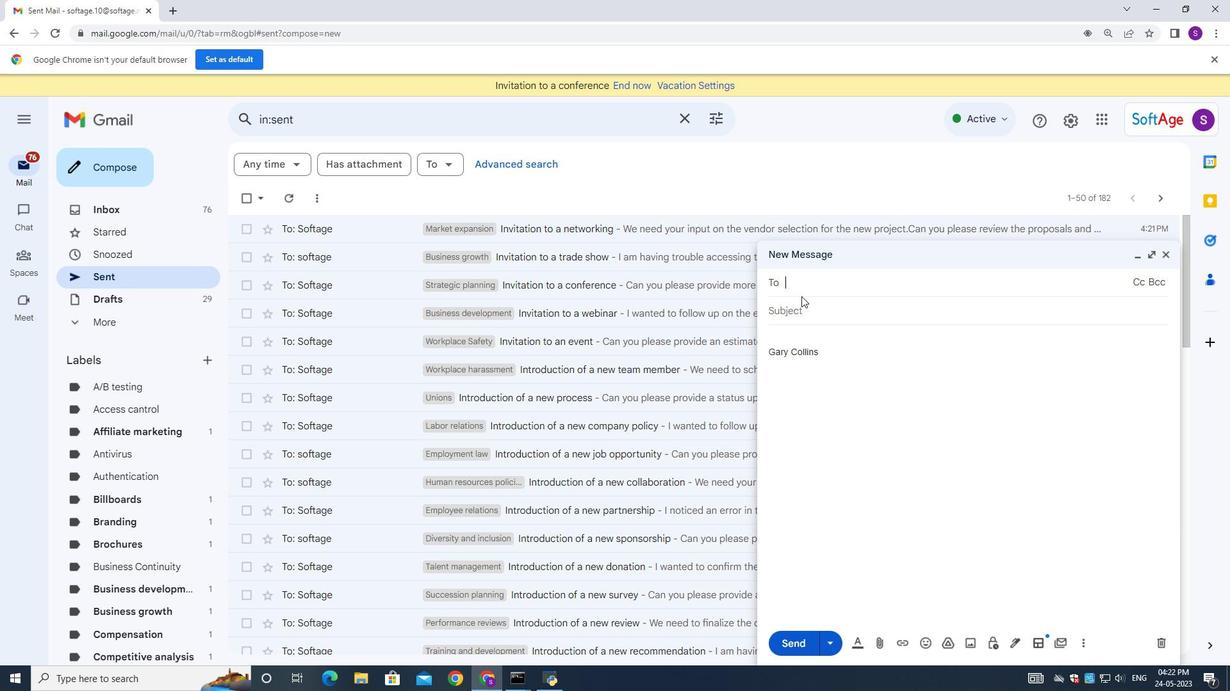 
Action: Key pressed <Key.shift><Key.shift><Key.shift><Key.shift><Key.shift><Key.shift><Key.shift><Key.shift><Key.shift><Key.shift><Key.shift><Key.shift><Key.shift><Key.shift><Key.shift><Key.shift><Key.shift><Key.shift><Key.shift><Key.shift><Key.shift><Key.shift><Key.shift><Key.shift><Key.shift><Key.shift><Key.shift><Key.shift><Key.shift><Key.shift><Key.shift><Key.shift><Key.shift><Key.shift><Key.shift><Key.shift><Key.shift><Key.shift><Key.shift><Key.shift><Key.shift><Key.shift><Key.shift><Key.shift><Key.shift><Key.shift><Key.shift><Key.shift><Key.shift><Key.shift><Key.shift><Key.shift><Key.shift><Key.shift><Key.shift><Key.shift><Key.shift><Key.shift><Key.shift><Key.shift><Key.shift><Key.shift><Key.shift><Key.shift><Key.shift><Key.shift><Key.shift><Key.shift><Key.shift><Key.shift><Key.shift><Key.shift><Key.shift><Key.shift><Key.shift>Softage.10<Key.shift>@softage.net
Screenshot: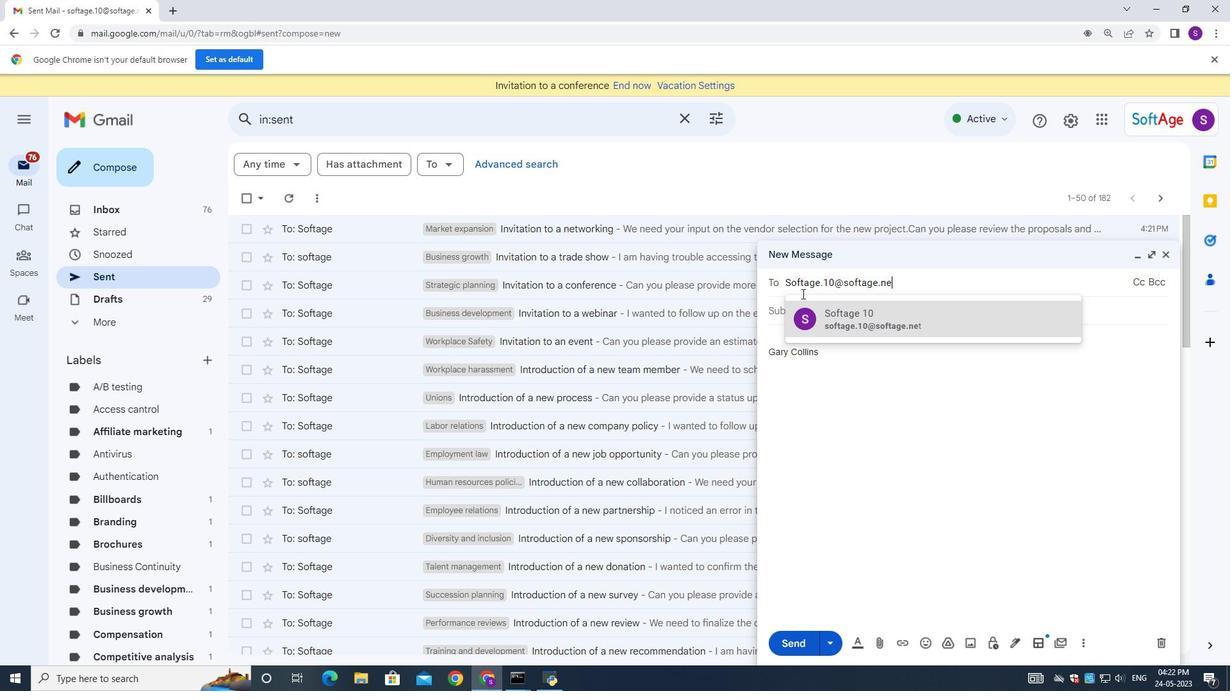 
Action: Mouse moved to (861, 322)
Screenshot: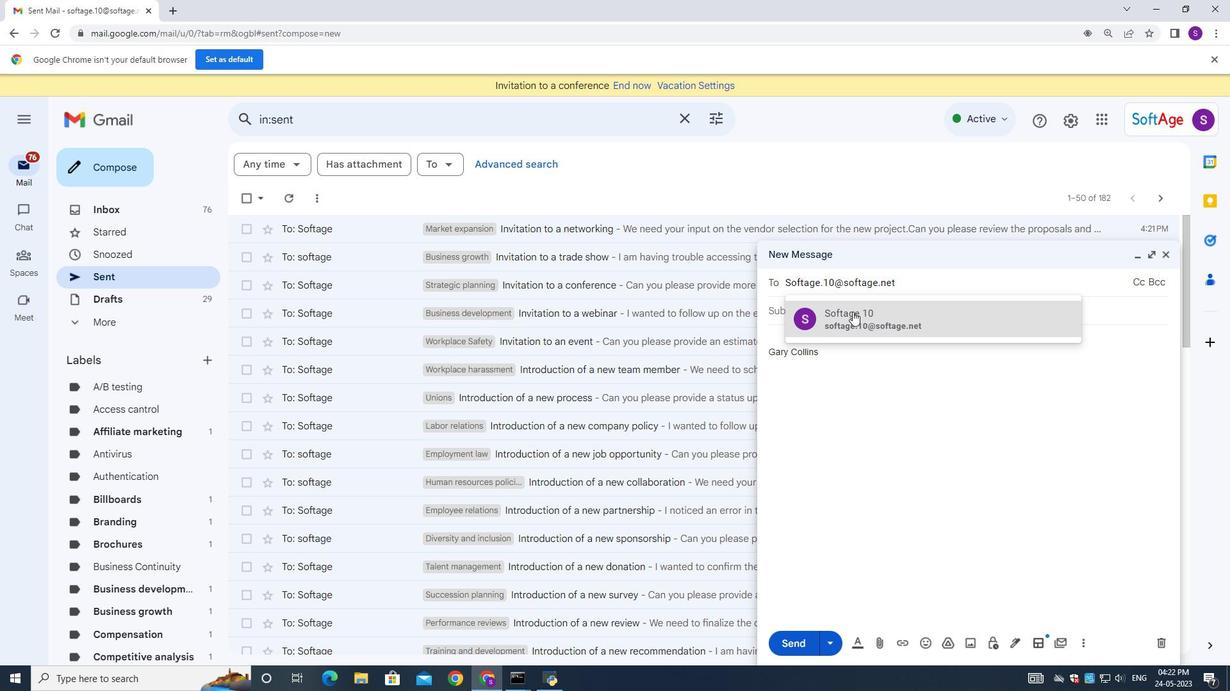 
Action: Mouse pressed left at (861, 322)
Screenshot: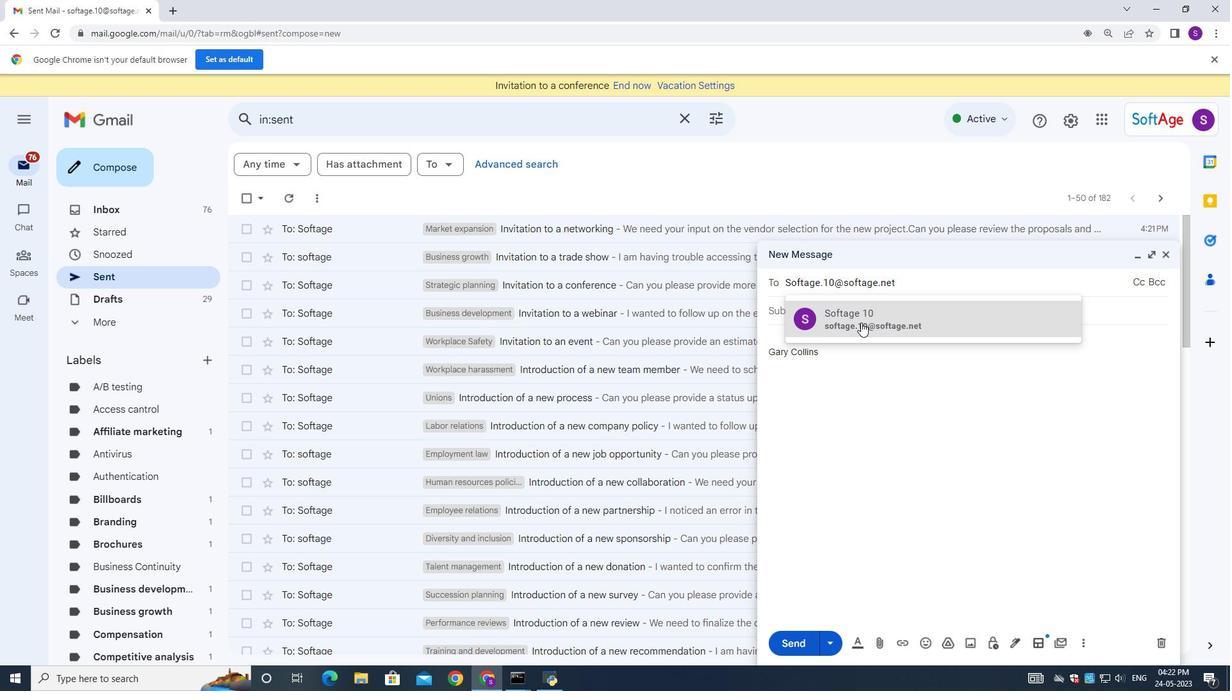 
Action: Mouse moved to (816, 329)
Screenshot: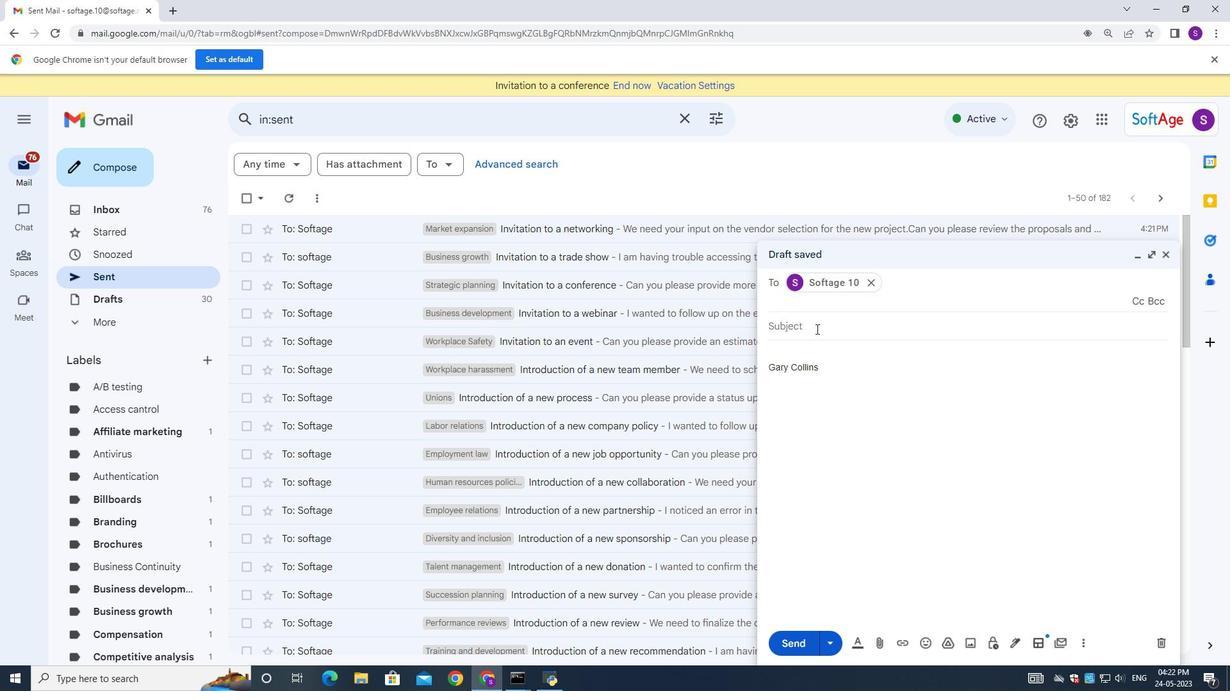 
Action: Mouse pressed left at (816, 329)
Screenshot: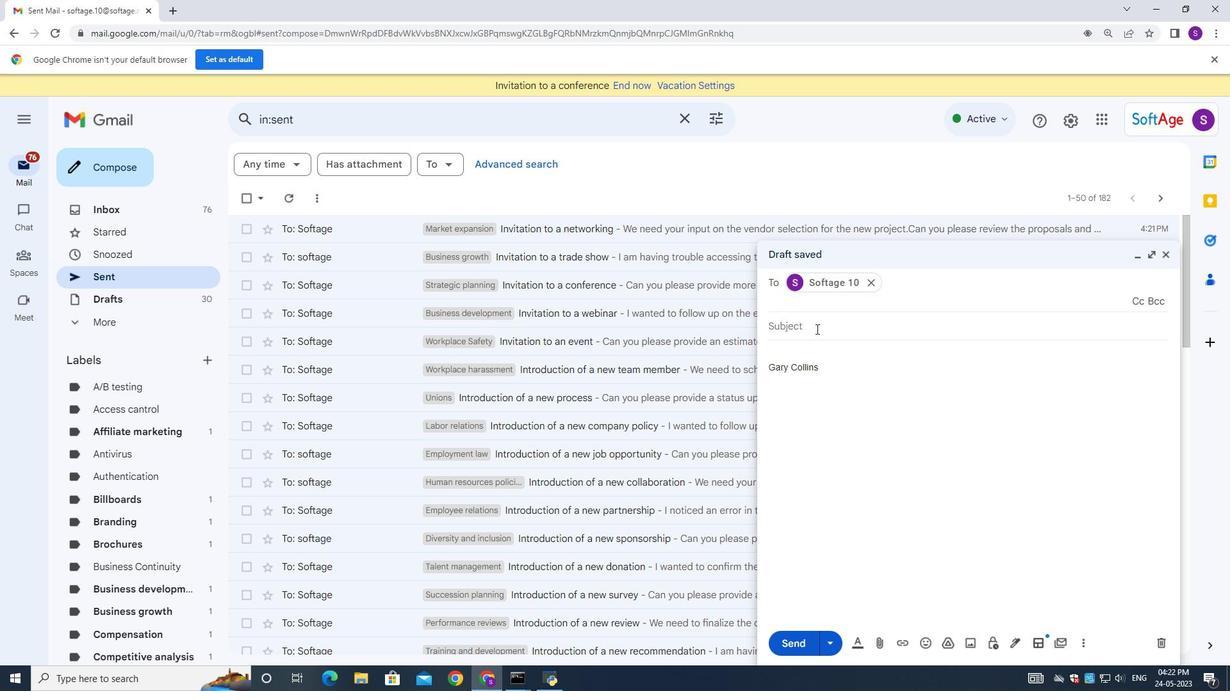 
Action: Mouse moved to (820, 325)
Screenshot: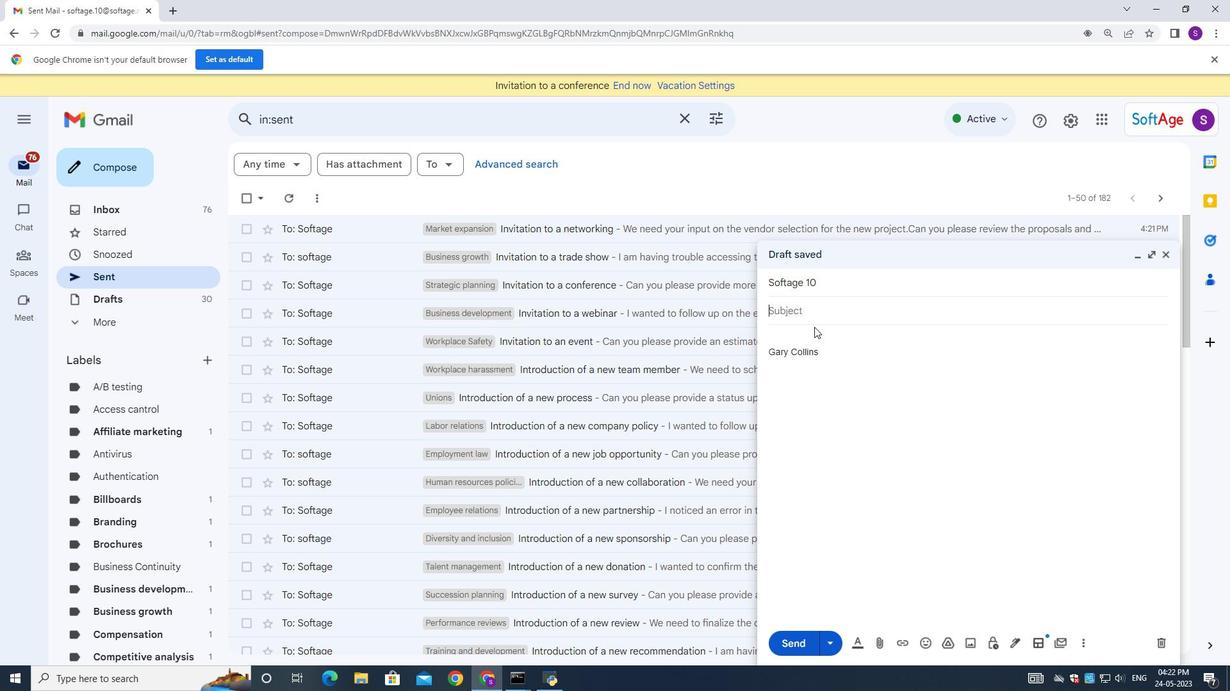 
Action: Key pressed <Key.shift><Key.shift><Key.shift><Key.shift><Key.shift><Key.shift><Key.shift><Key.shift><Key.shift><Key.shift><Key.shift><Key.shift><Key.shift><Key.shift><Key.shift><Key.shift><Key.shift><Key.shift><Key.shift><Key.shift><Key.shift><Key.shift><Key.shift><Key.shift><Key.shift><Key.shift><Key.shift><Key.shift><Key.shift><Key.shift><Key.shift><Key.shift><Key.shift><Key.shift>Invitation<Key.space>to<Key.space>a<Key.space>product<Key.space>a<Key.space>summary<Key.space>of<Key.space>the<Key.space>customer<Key.space>feed<Key.backspace><Key.backspace><Key.backspace><Key.backspace><Key.backspace><Key.backspace><Key.backspace><Key.backspace><Key.backspace><Key.backspace><Key.backspace><Key.backspace><Key.backspace><Key.backspace><Key.backspace><Key.backspace><Key.backspace><Key.backspace><Key.backspace><Key.backspace><Key.backspace><Key.backspace><Key.backspace><Key.backspace><Key.backspace><Key.backspace><Key.backspace><Key.backspace><Key.backspace><Key.backspace>lauch<Key.backspace><Key.backspace>nch
Screenshot: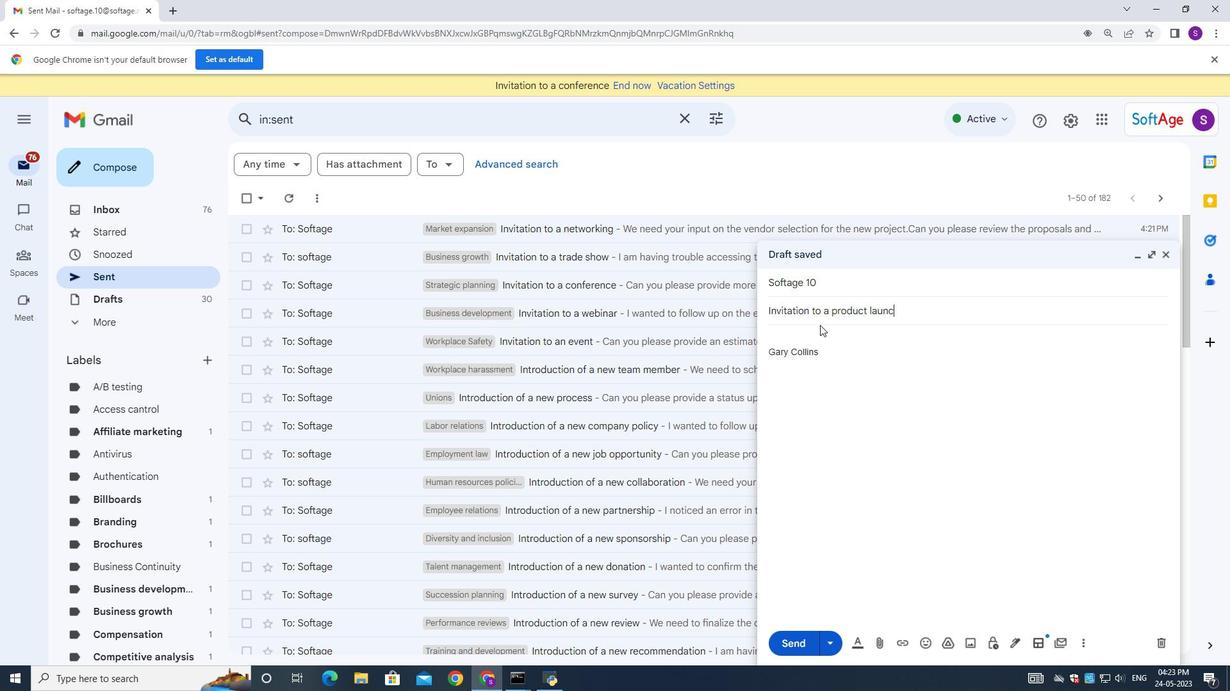 
Action: Mouse moved to (811, 334)
Screenshot: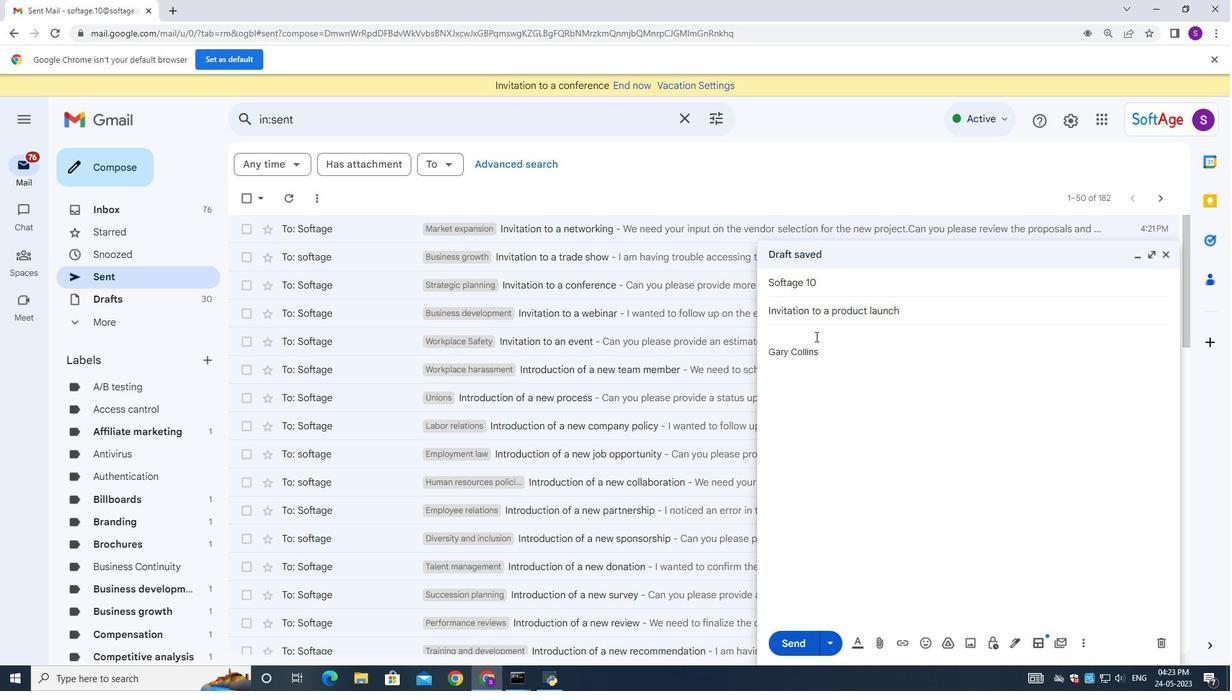 
Action: Mouse pressed left at (811, 334)
Screenshot: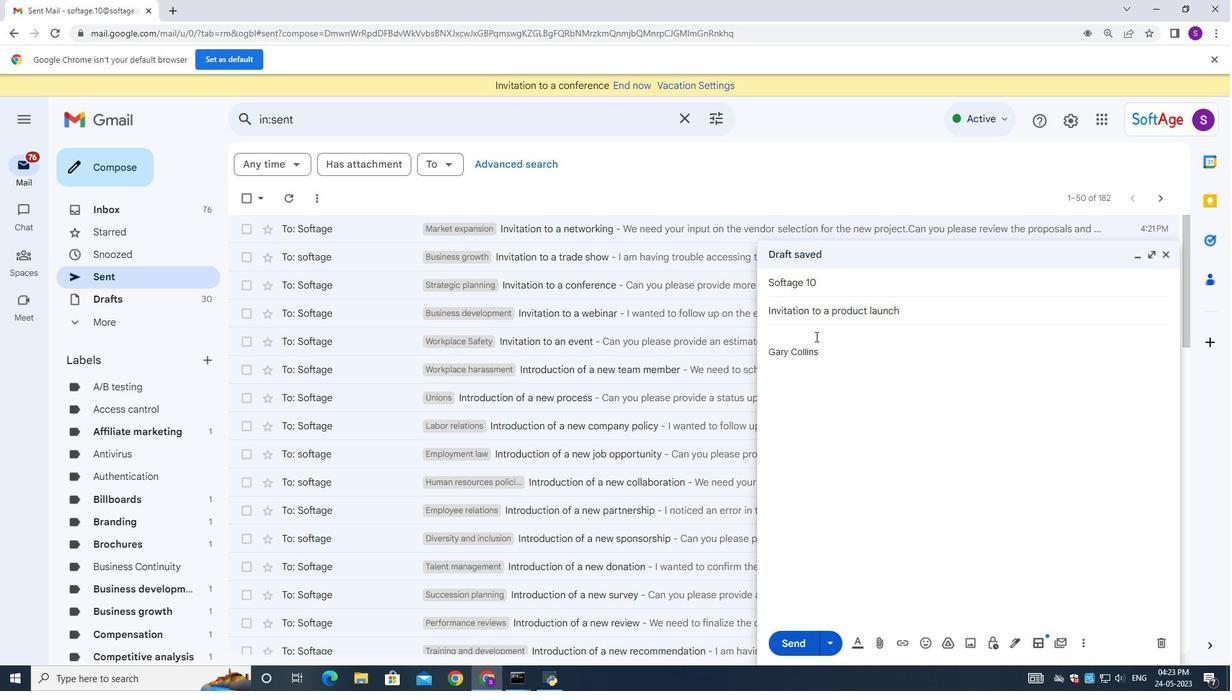 
Action: Key pressed <Key.shift>Can<Key.space>you<Key.space>please<Key.space>provide<Key.space>a<Key.space>summary<Key.space>of<Key.space>thw<Key.backspace>e<Key.space>custoomer<Key.space>feedback
Screenshot: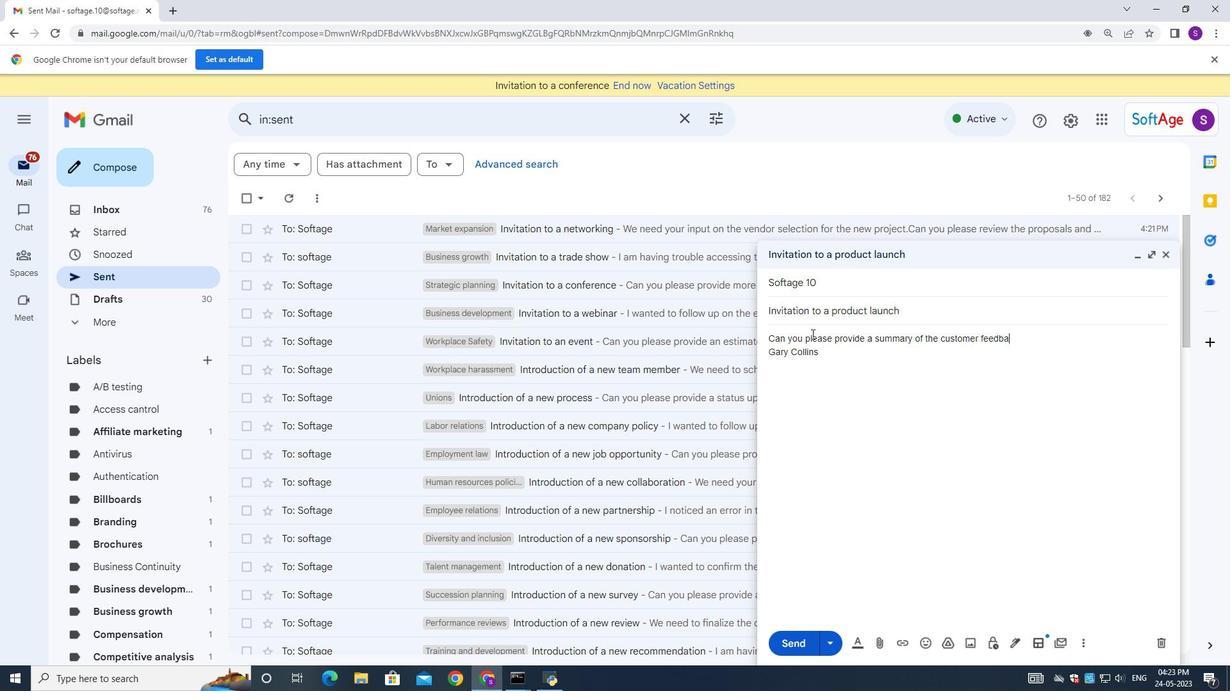 
Action: Mouse moved to (1039, 331)
Screenshot: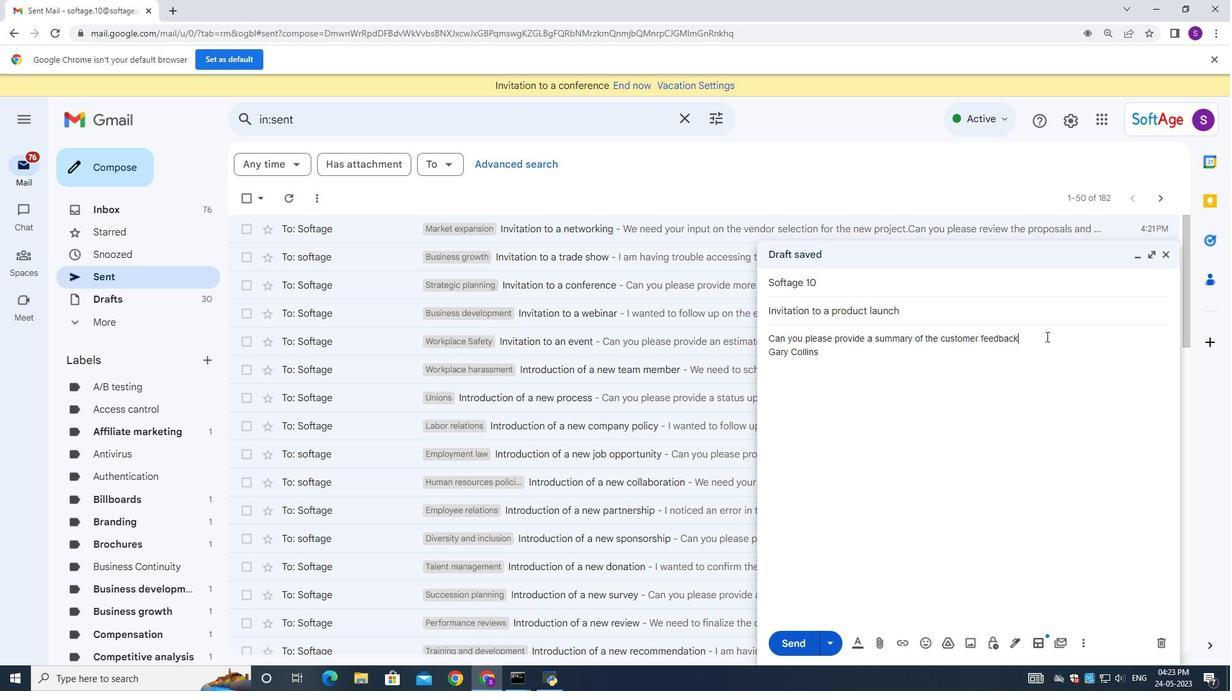 
Action: Key pressed for<Key.backspace><Key.backspace><Key.backspace><Key.space>for<Key.space>the<Key.space>new<Key.space>product<Key.shift_r>?
Screenshot: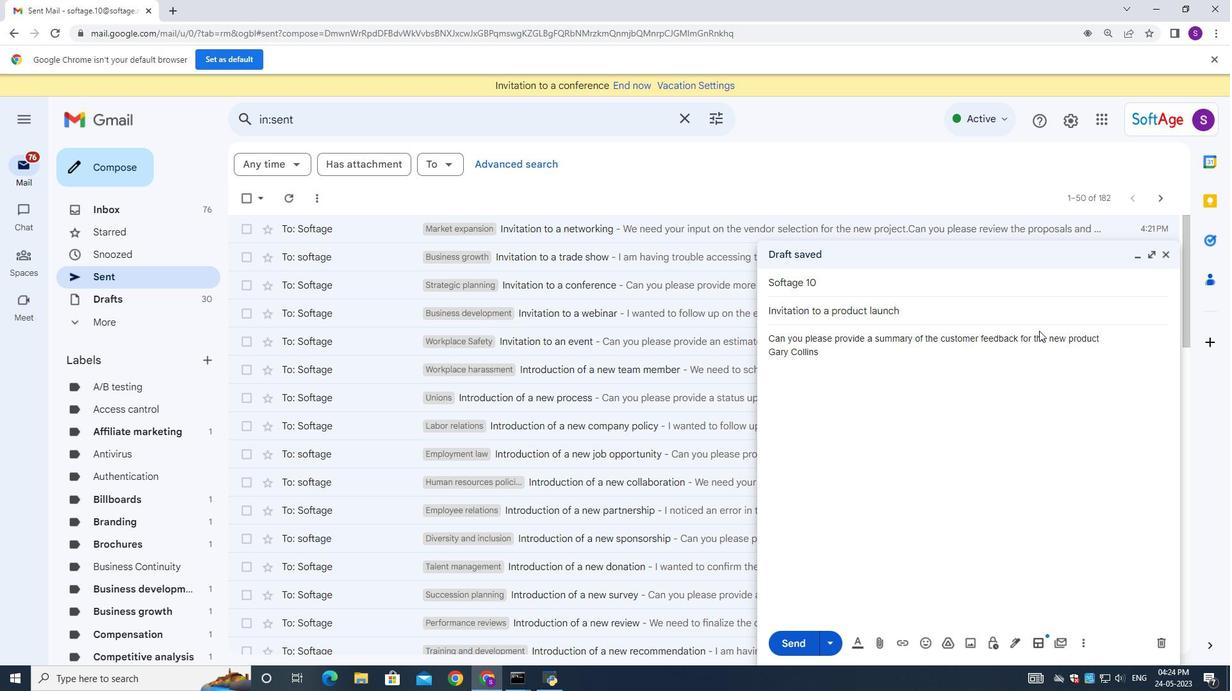 
Action: Mouse moved to (900, 644)
Screenshot: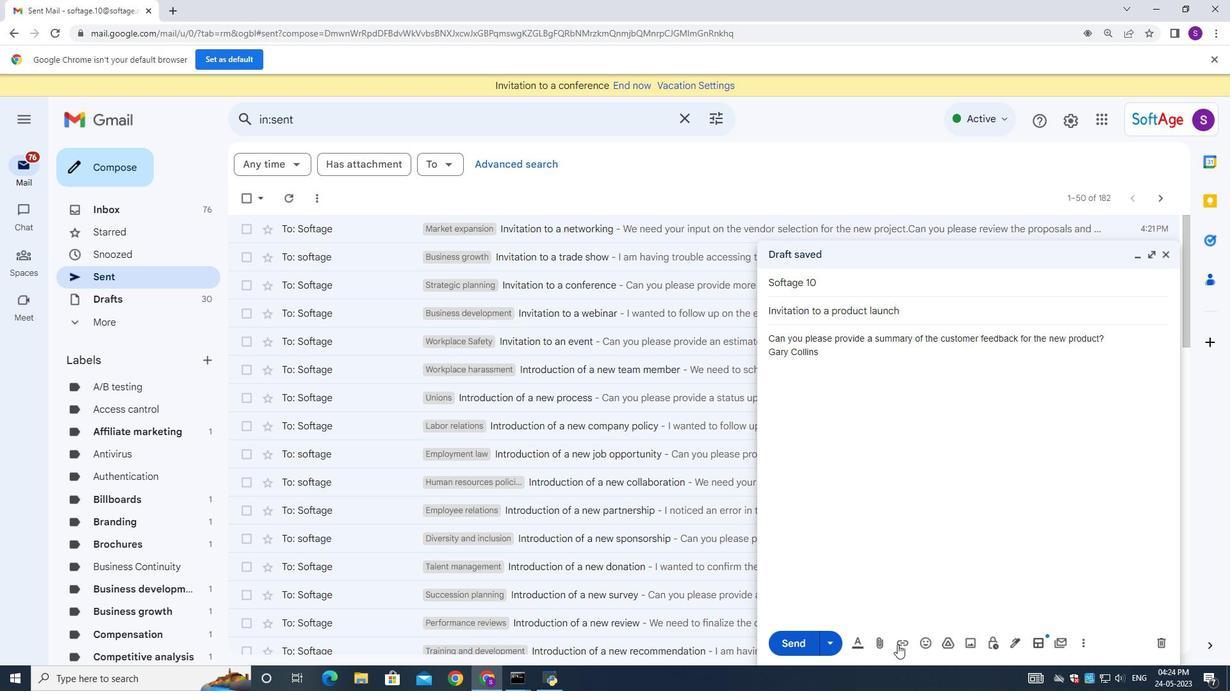 
Action: Mouse pressed left at (900, 644)
Screenshot: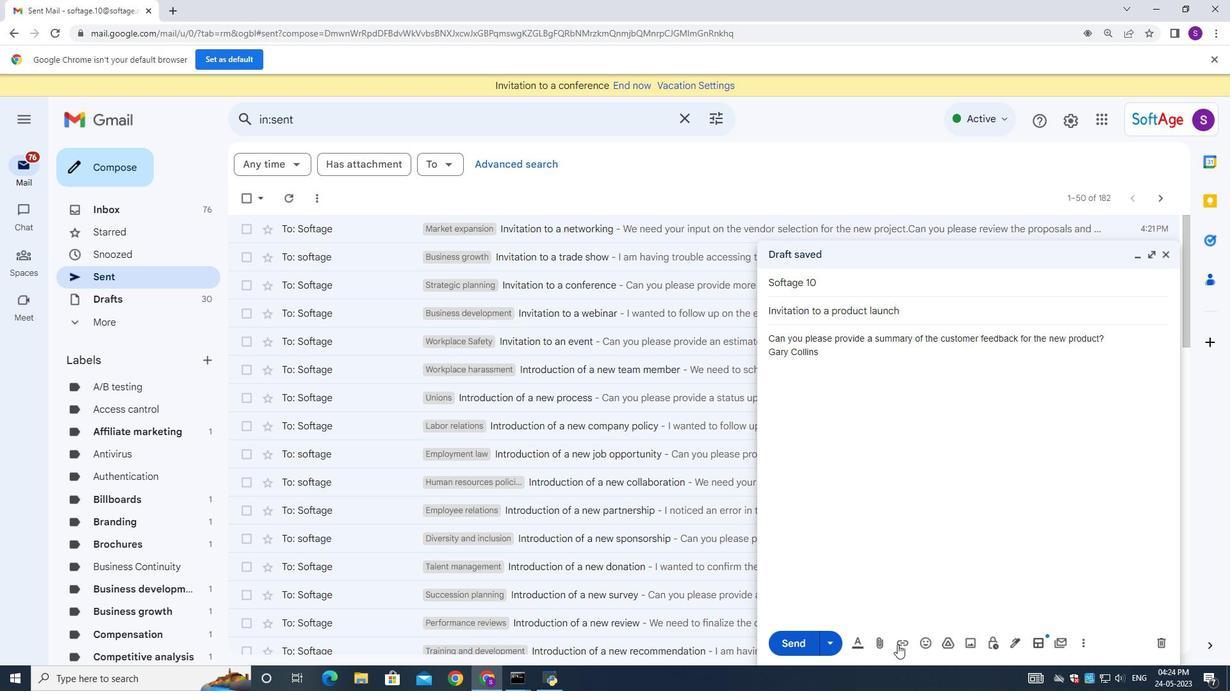 
Action: Mouse moved to (418, 382)
Screenshot: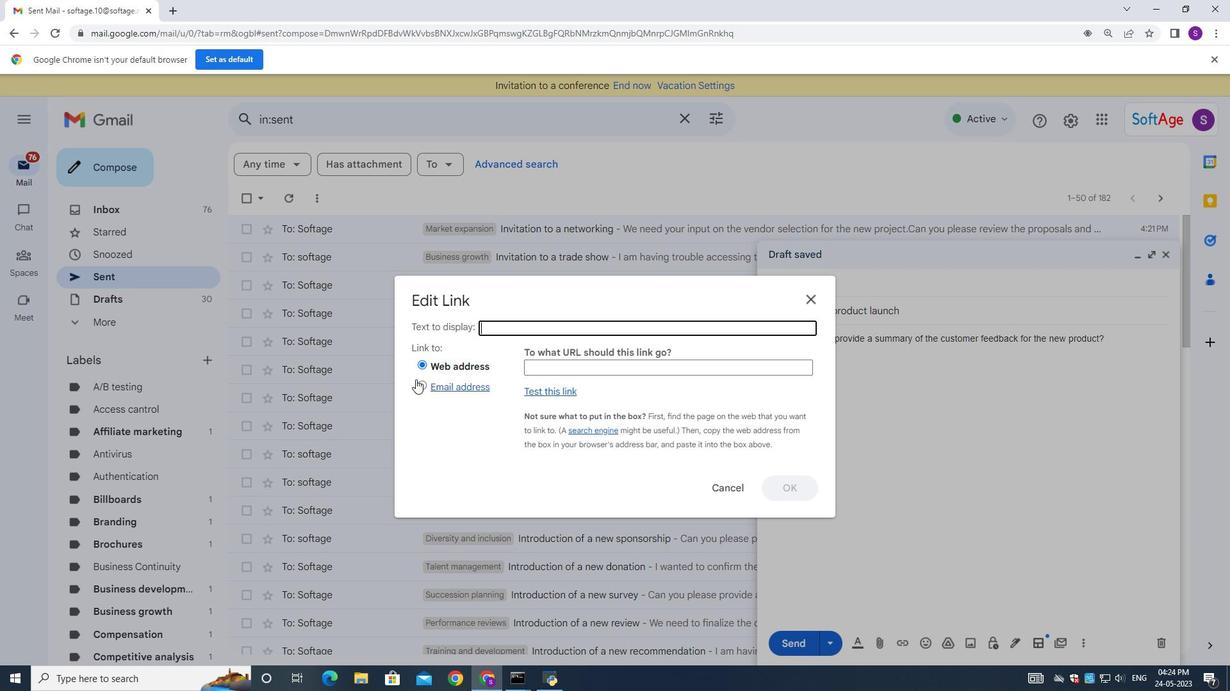 
Action: Mouse pressed left at (418, 382)
Screenshot: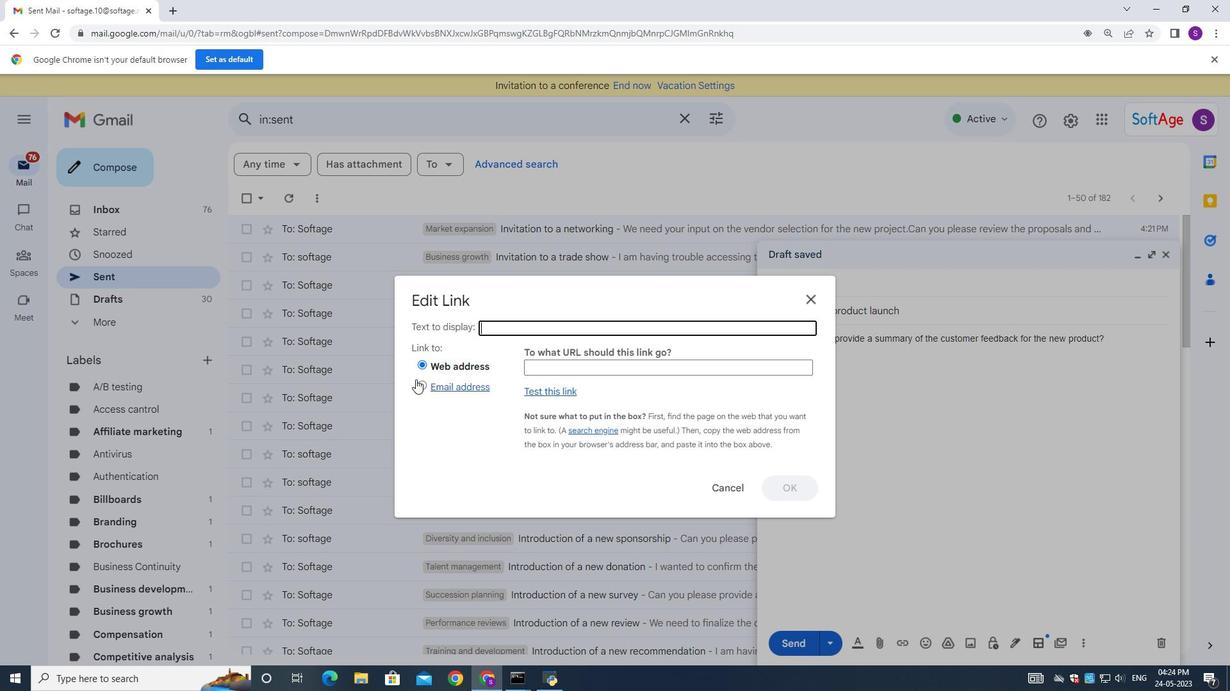 
Action: Mouse moved to (586, 320)
Screenshot: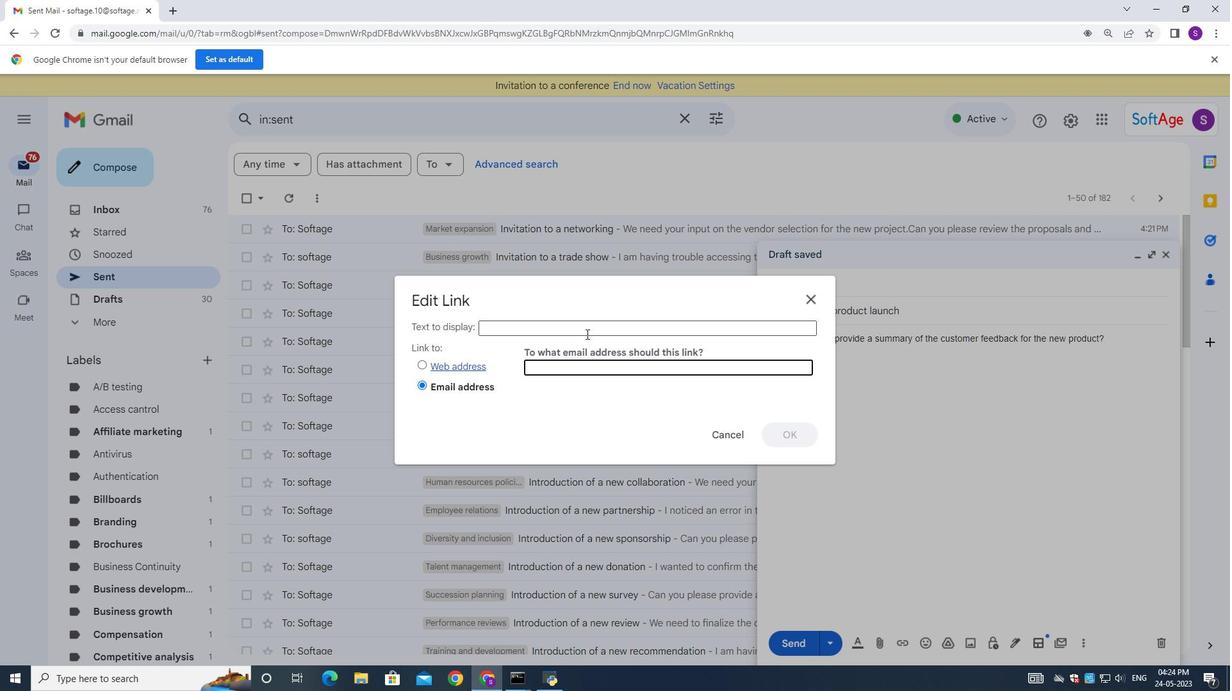 
Action: Mouse pressed left at (587, 331)
Screenshot: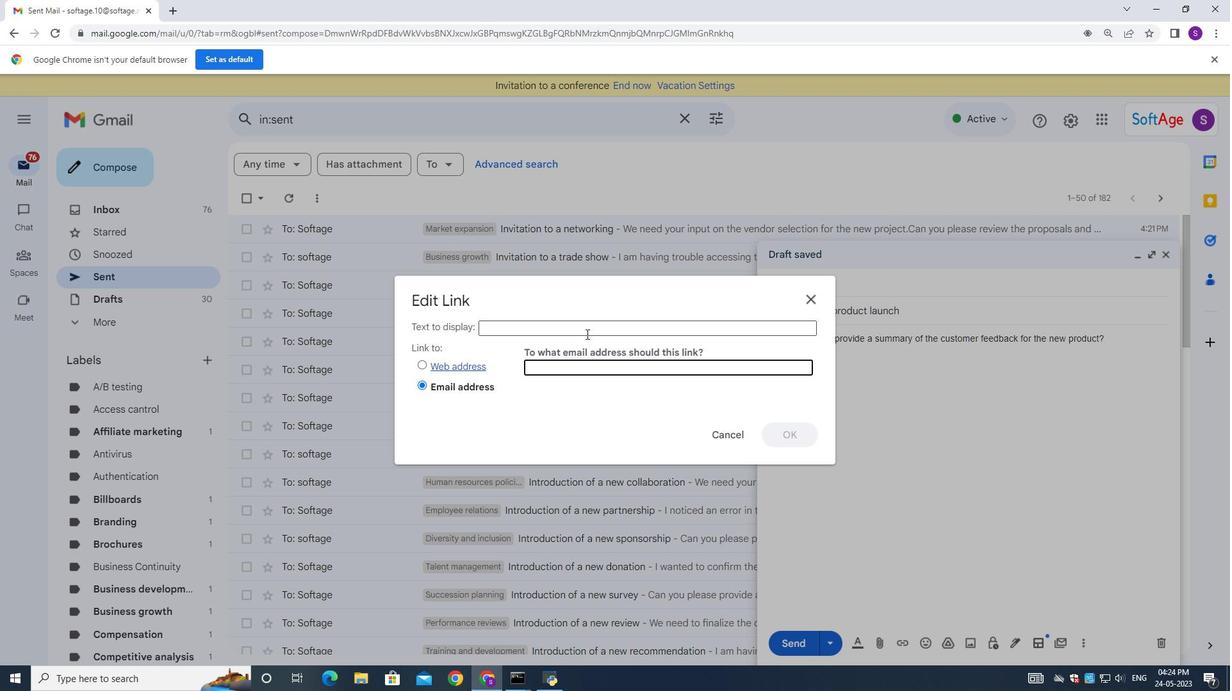 
Action: Mouse moved to (588, 317)
Screenshot: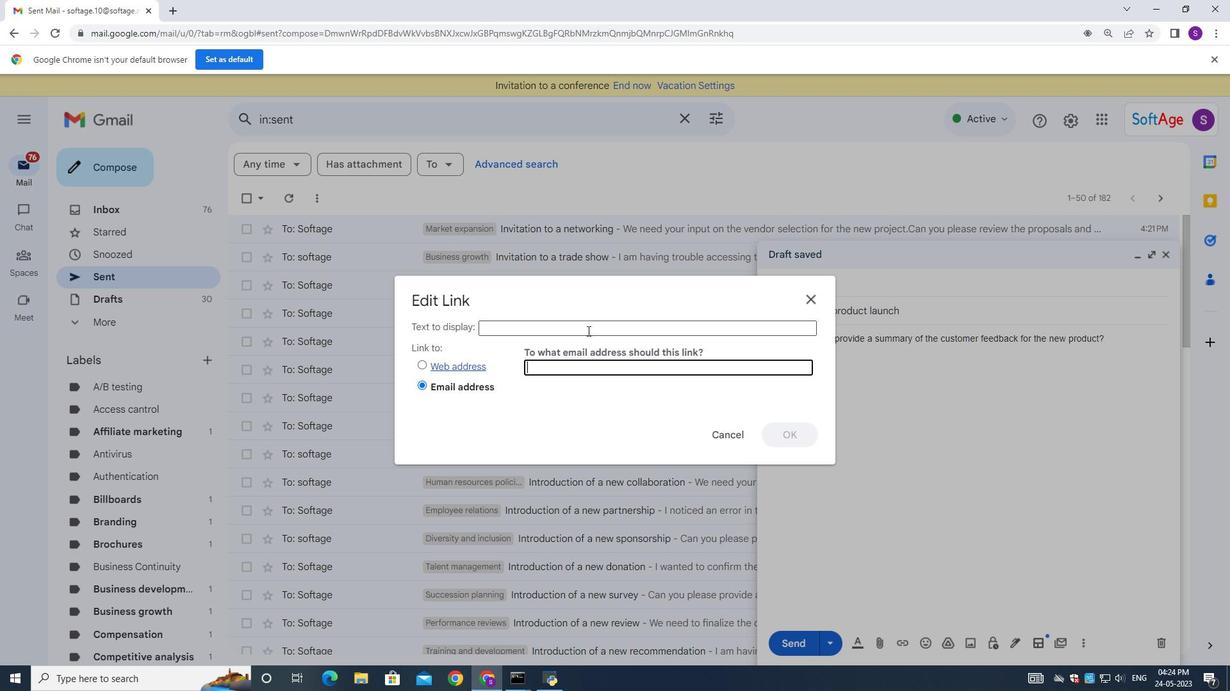 
Action: Mouse pressed left at (588, 317)
Screenshot: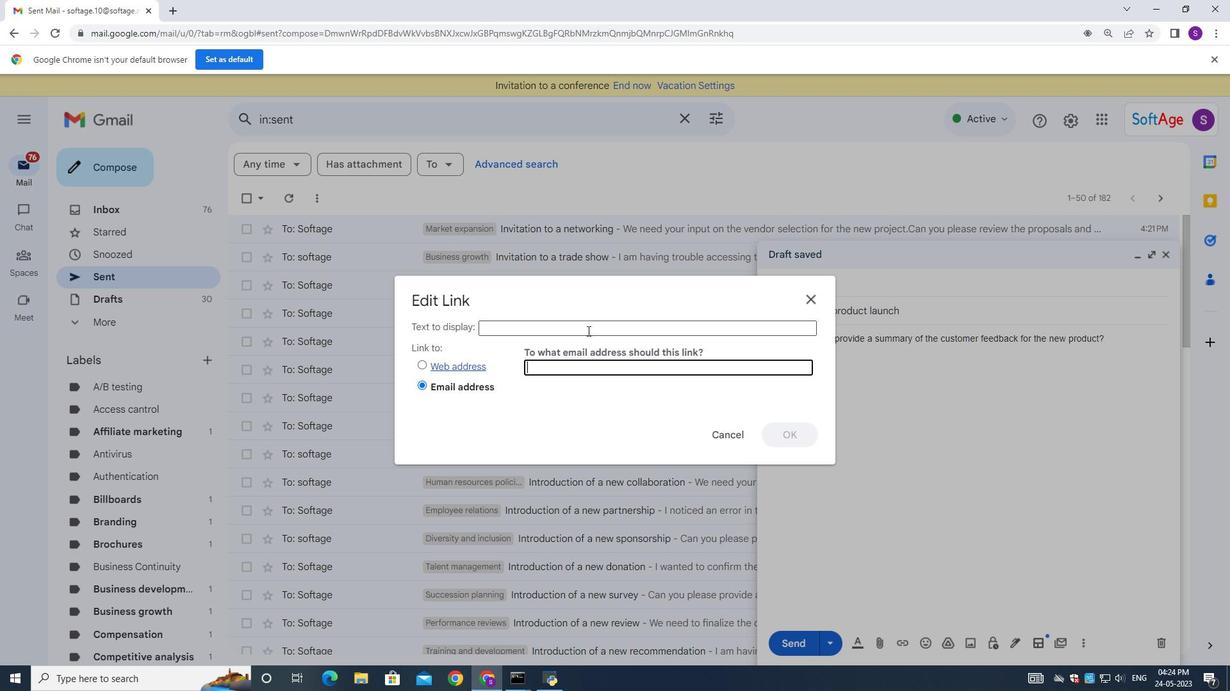 
Action: Mouse moved to (588, 320)
Screenshot: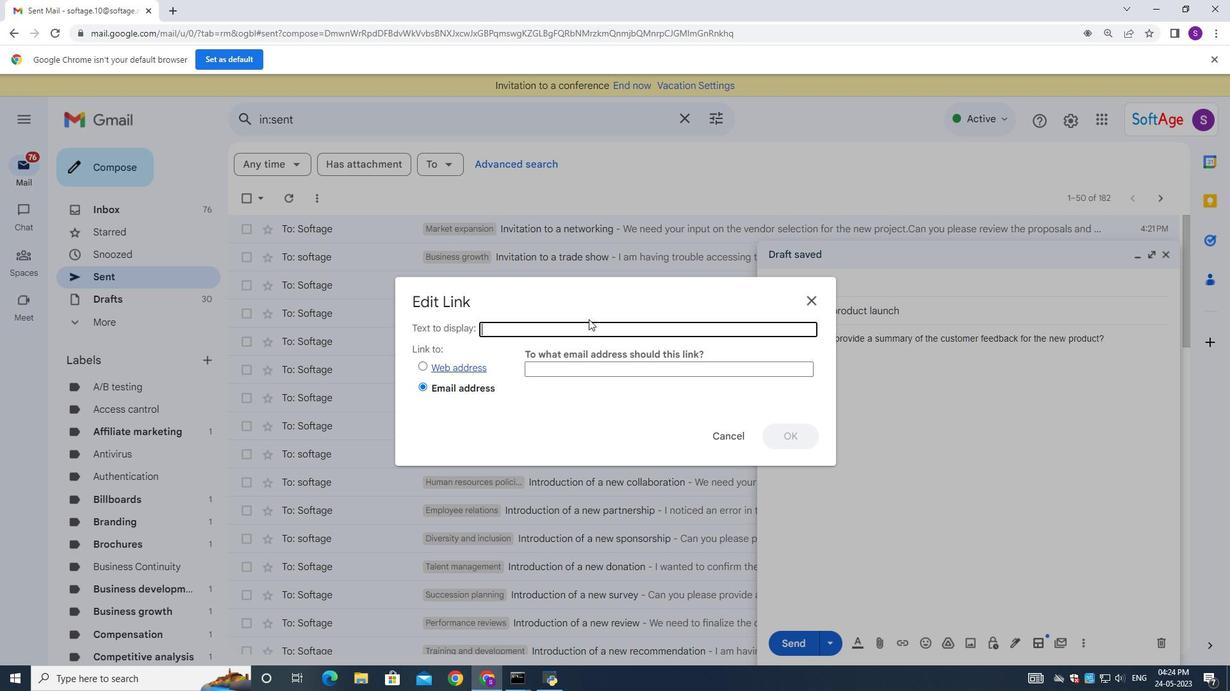 
Action: Key pressed <Key.shift>Soft<Key.shift>Age.10
Screenshot: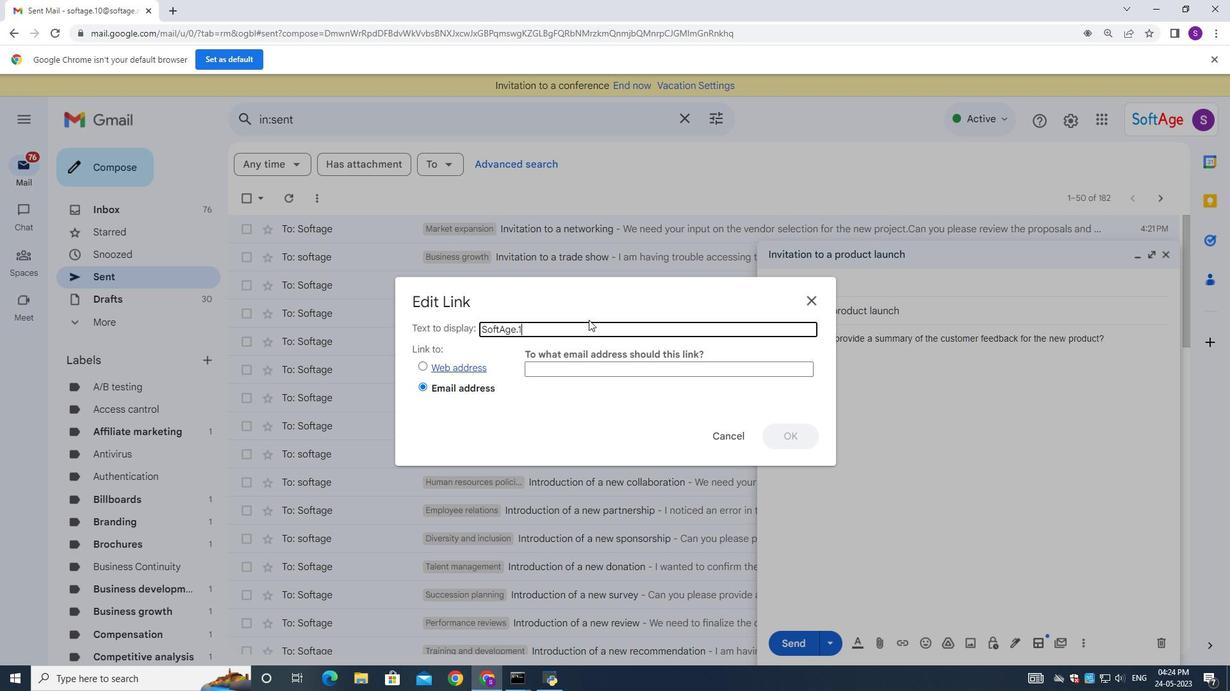 
Action: Mouse moved to (564, 364)
Screenshot: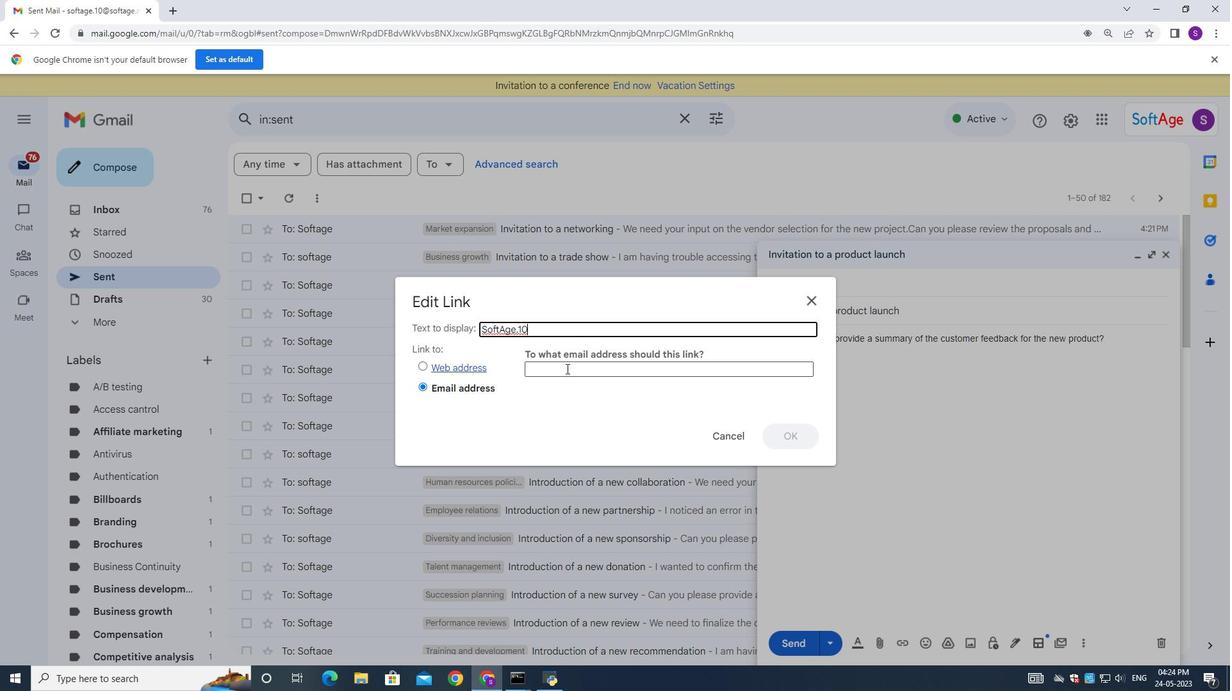 
Action: Mouse pressed left at (564, 364)
Screenshot: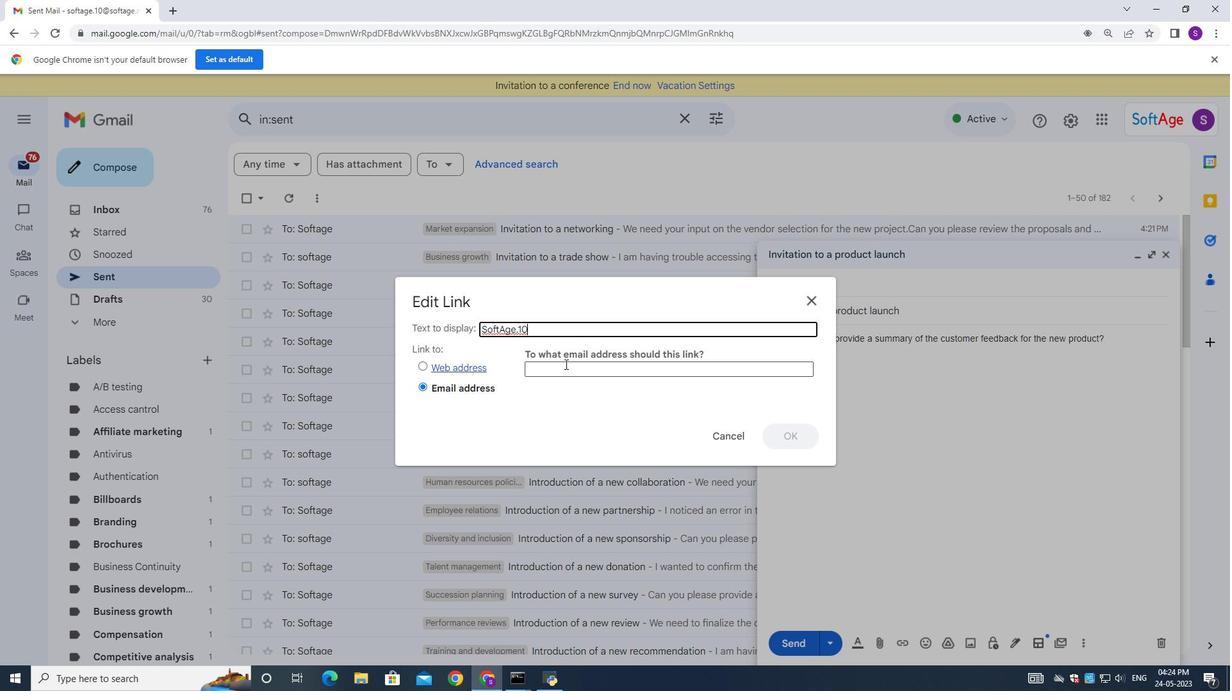 
Action: Mouse moved to (568, 364)
Screenshot: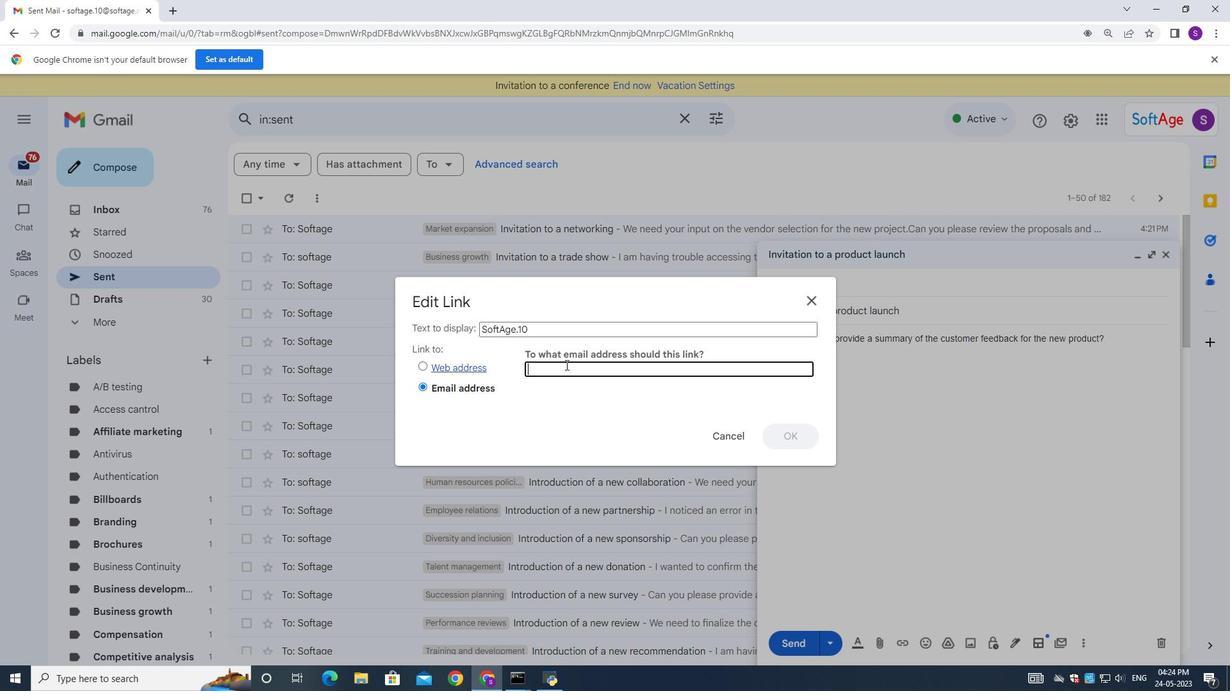 
Action: Key pressed softage.10<Key.shift>@softage.net
Screenshot: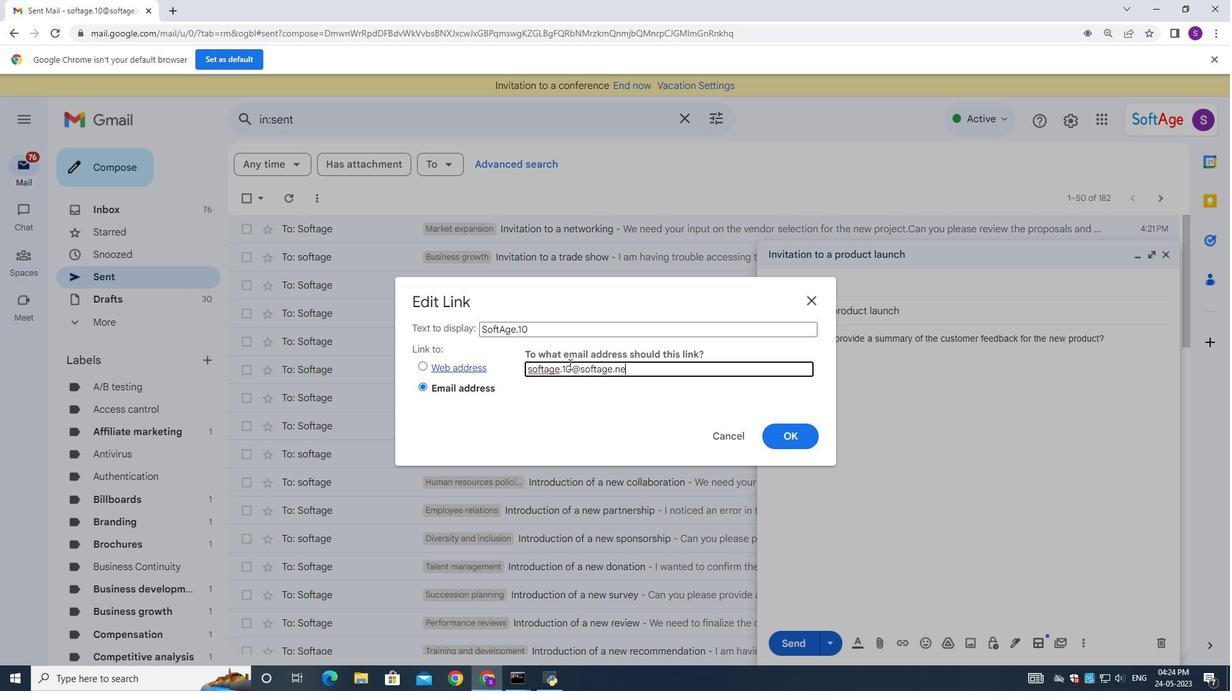 
Action: Mouse moved to (793, 436)
Screenshot: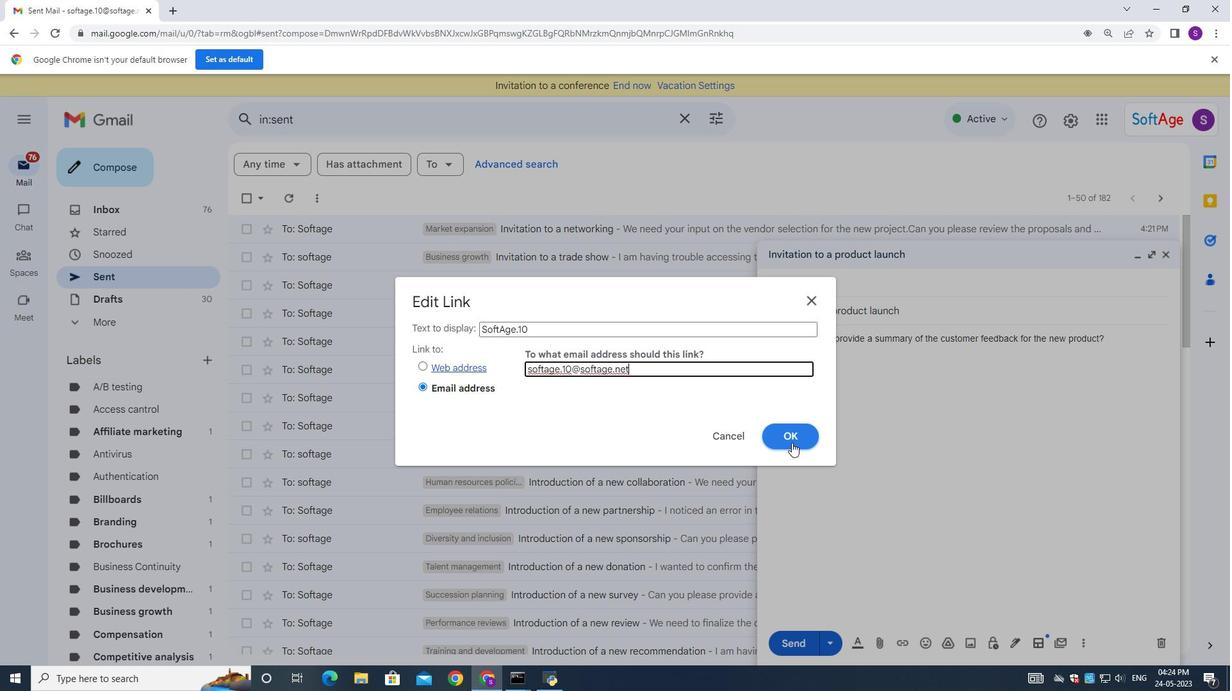 
Action: Mouse pressed left at (793, 436)
Screenshot: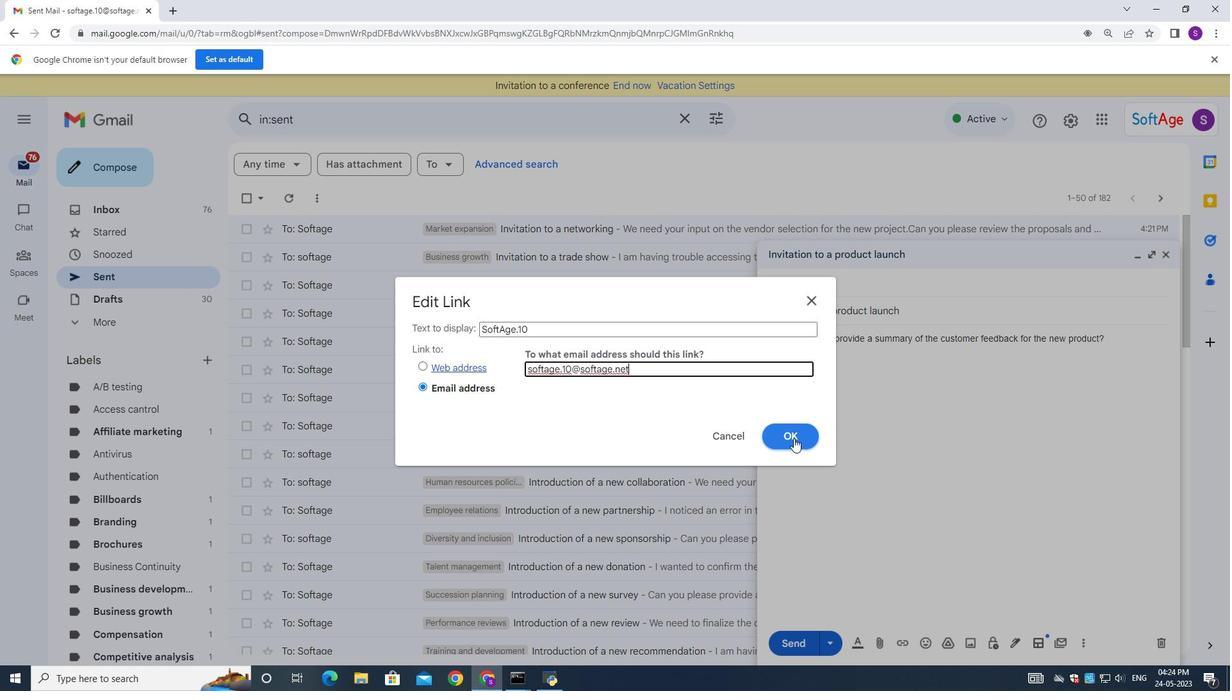 
Action: Mouse moved to (798, 640)
Screenshot: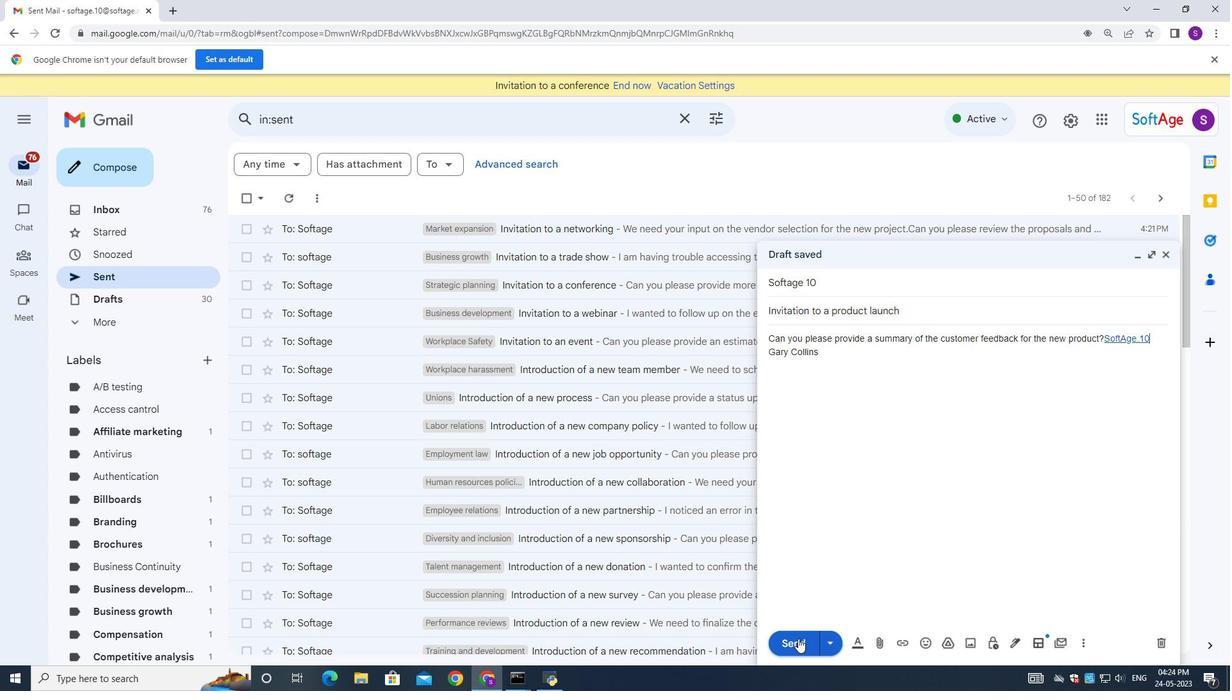
Action: Mouse pressed left at (798, 640)
Screenshot: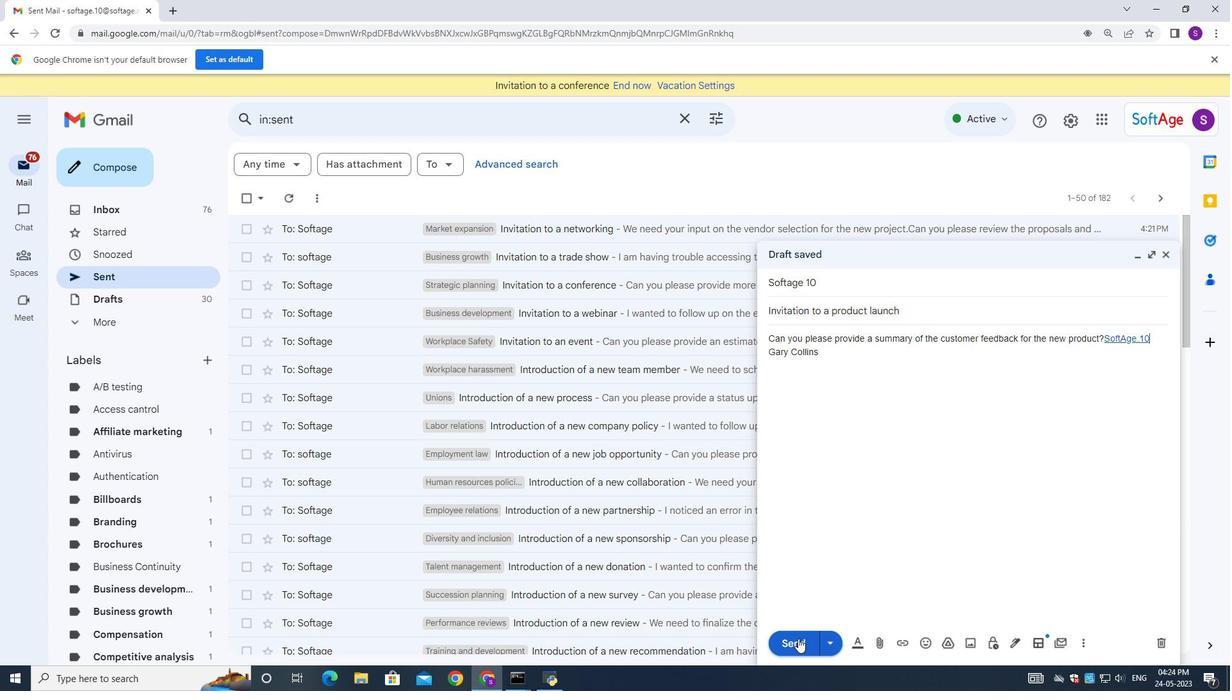 
Action: Mouse moved to (740, 223)
Screenshot: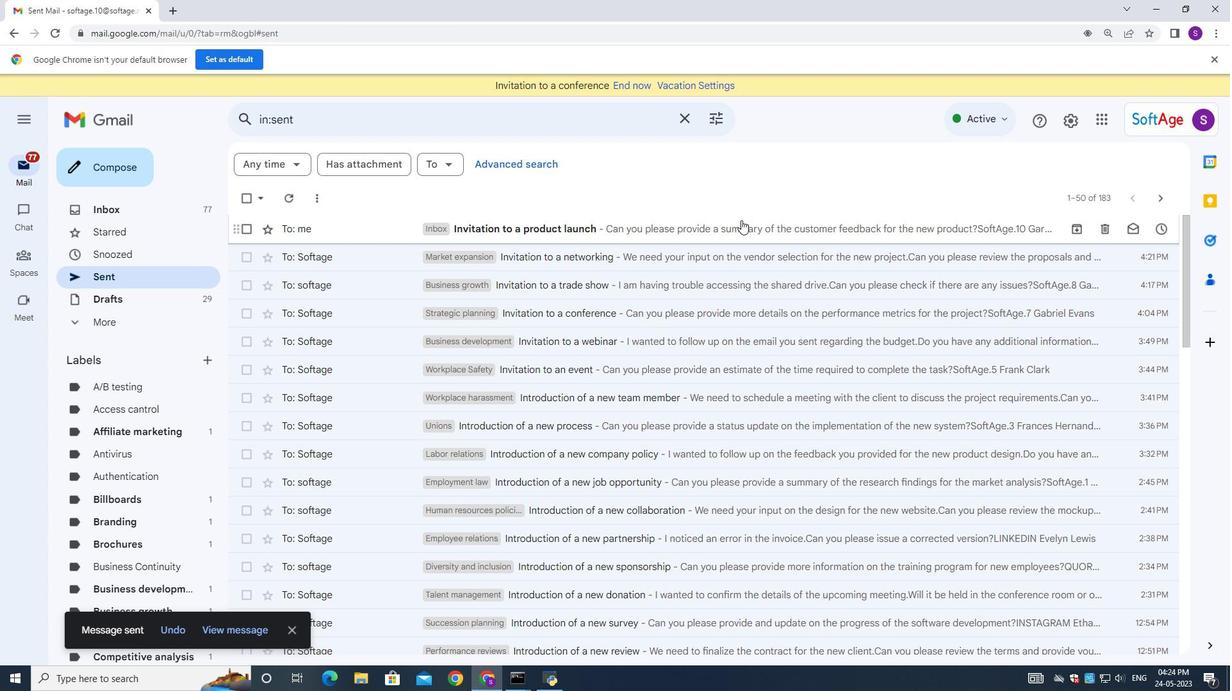 
Action: Mouse pressed left at (740, 223)
Screenshot: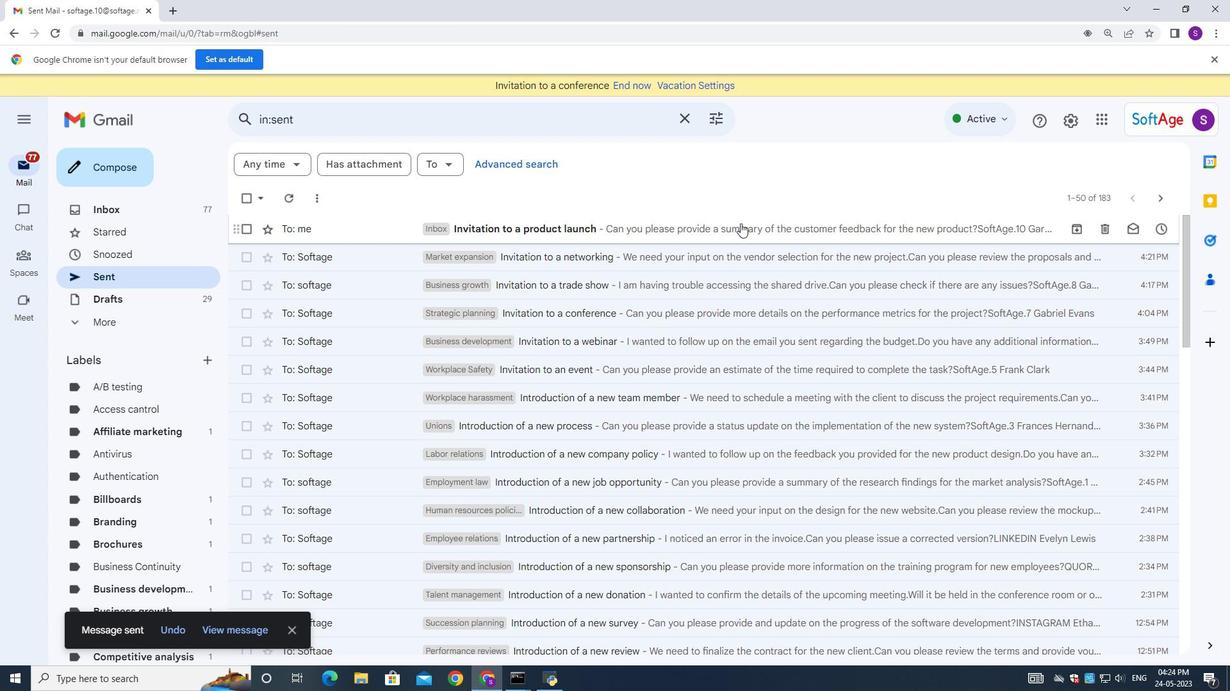 
Action: Mouse moved to (524, 165)
Screenshot: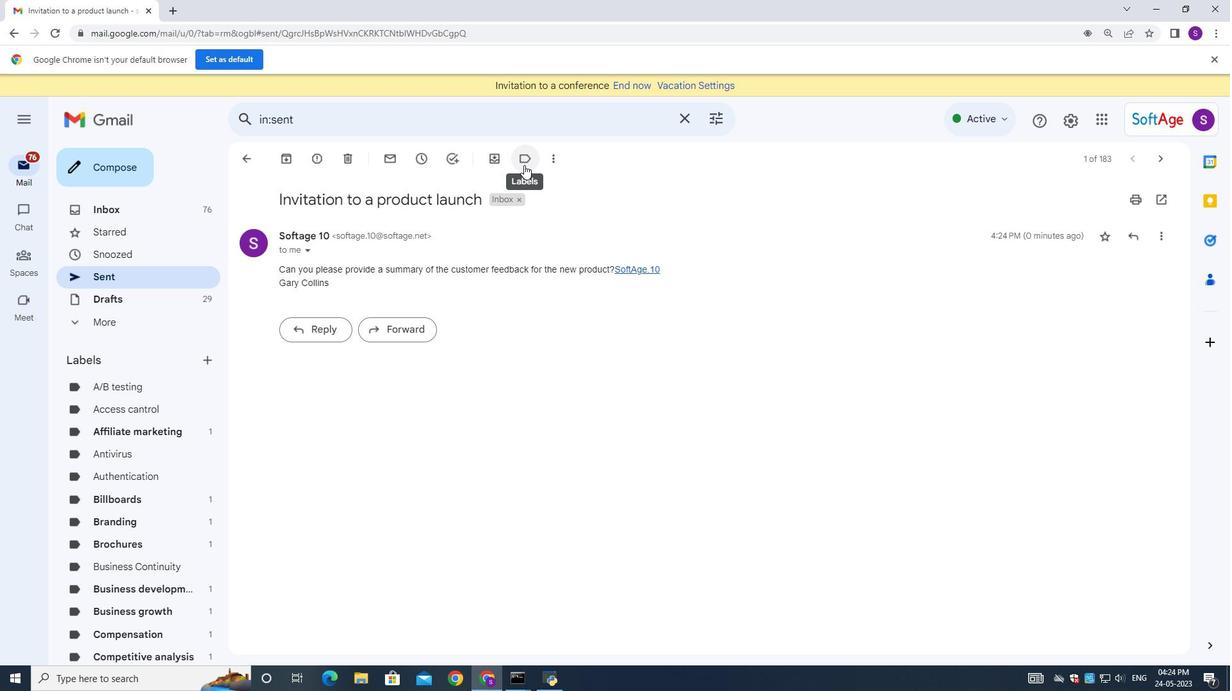 
Action: Mouse pressed left at (524, 165)
Screenshot: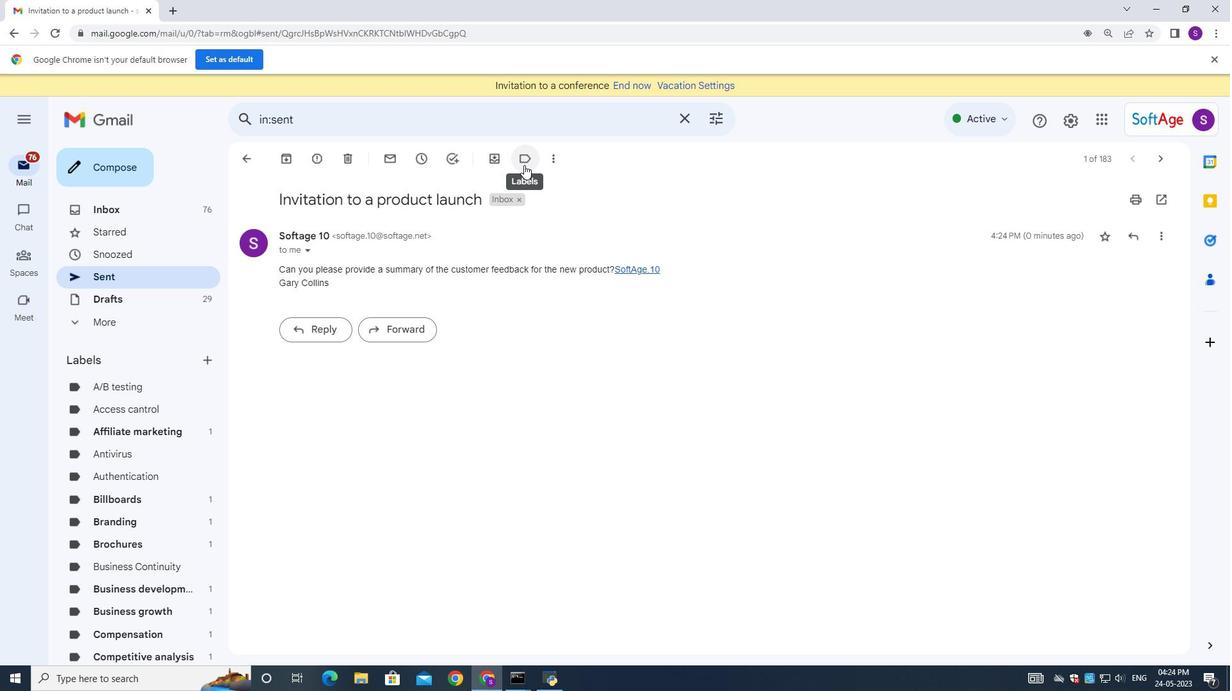 
Action: Mouse moved to (578, 207)
Screenshot: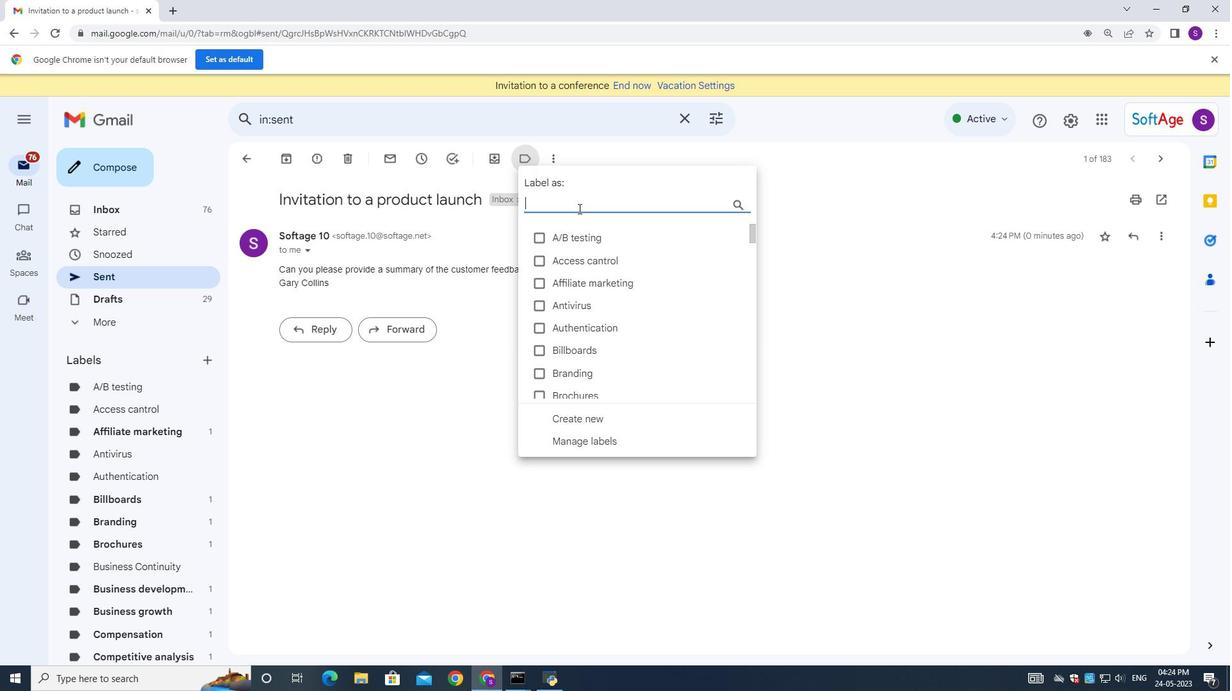 
Action: Key pressed <Key.shift><Key.shift><Key.shift><Key.shift><Key.shift><Key.shift><Key.shift><Key.shift><Key.shift>Produ
Screenshot: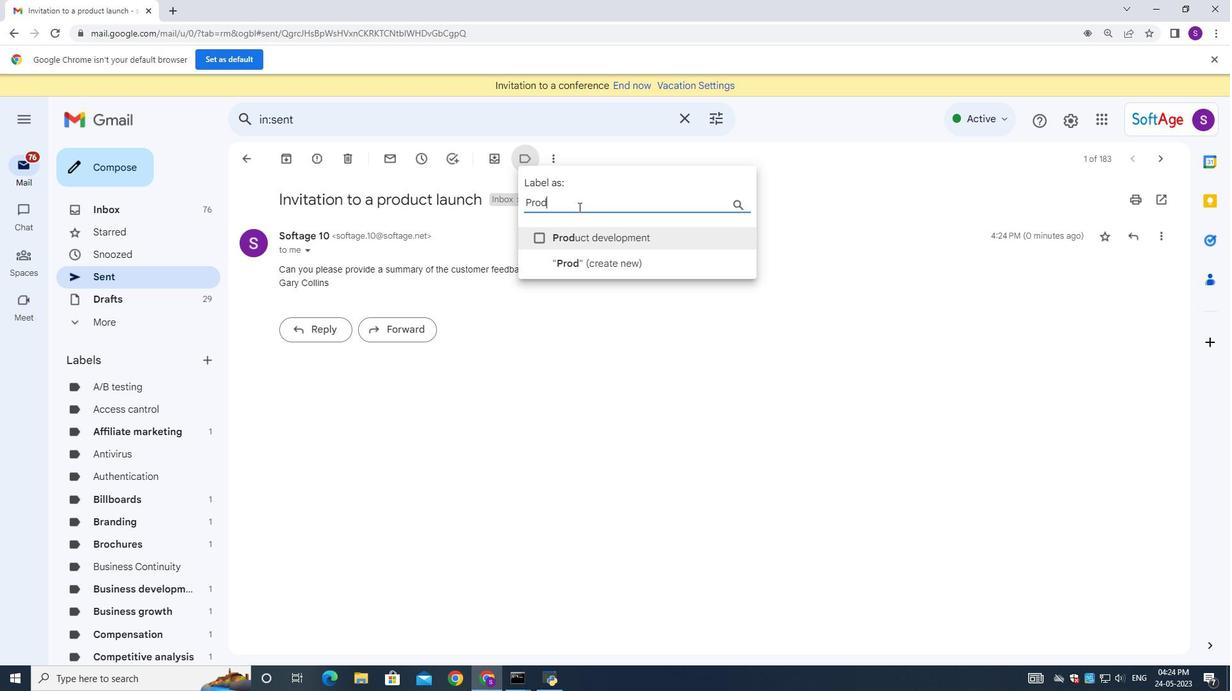 
Action: Mouse moved to (538, 238)
Screenshot: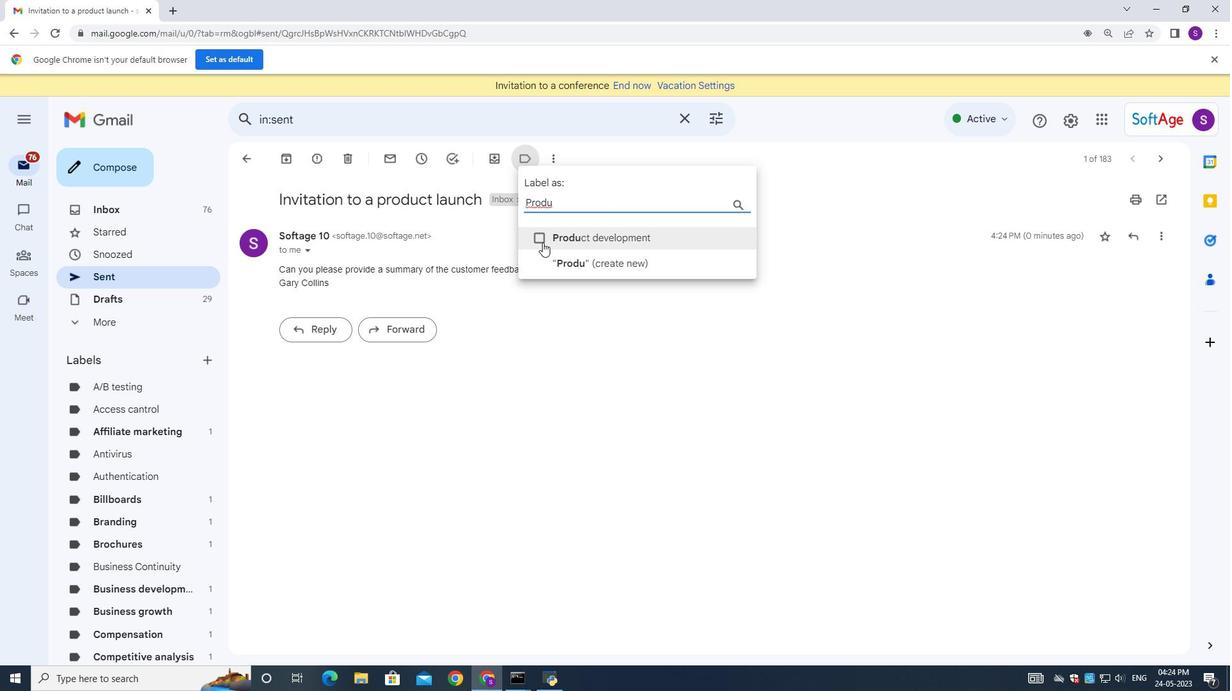 
Action: Mouse pressed left at (538, 238)
Screenshot: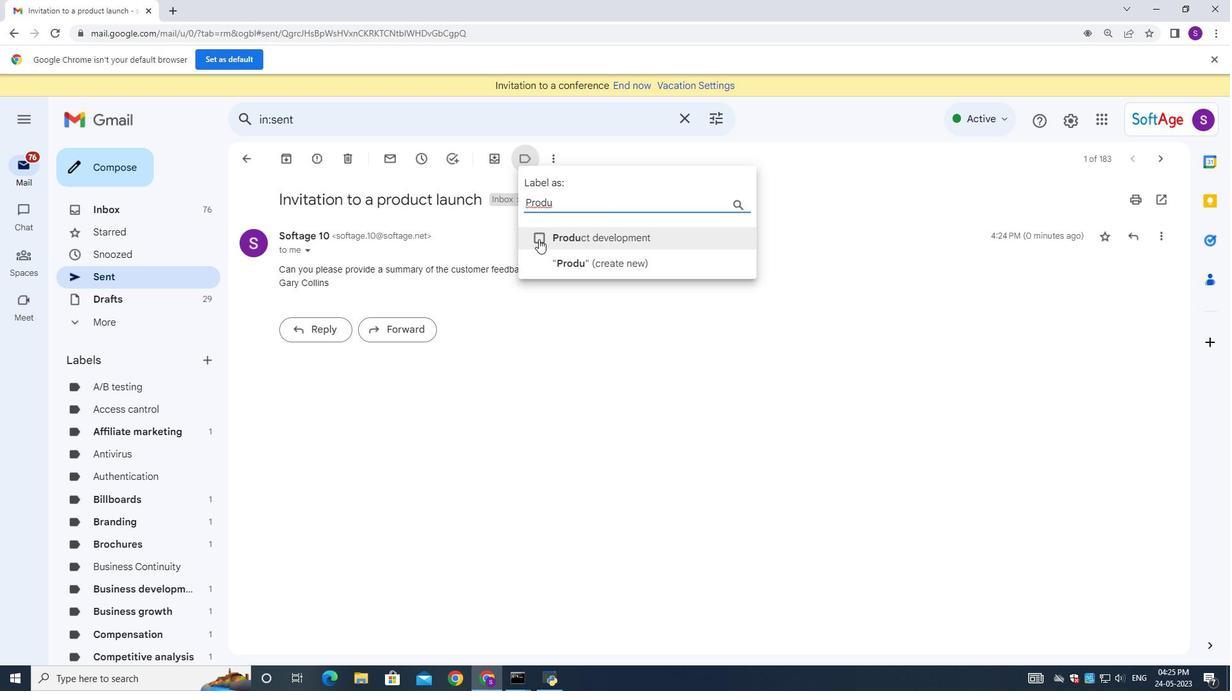
Action: Mouse moved to (548, 262)
Screenshot: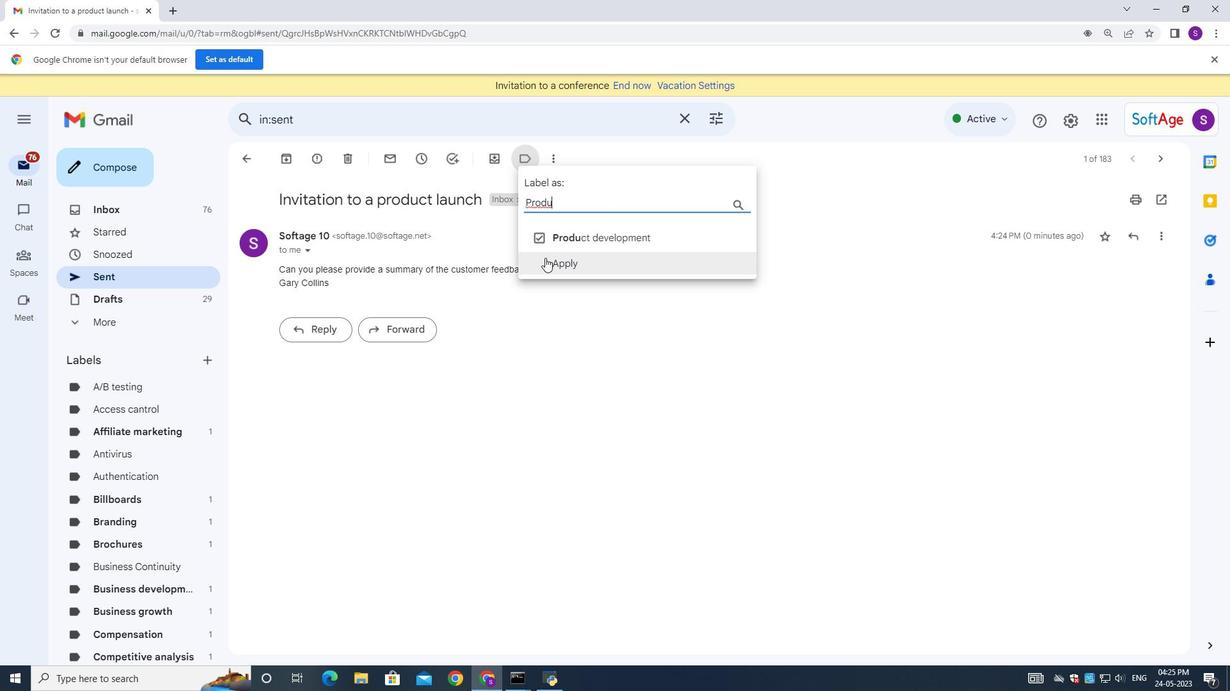 
Action: Mouse pressed left at (548, 262)
Screenshot: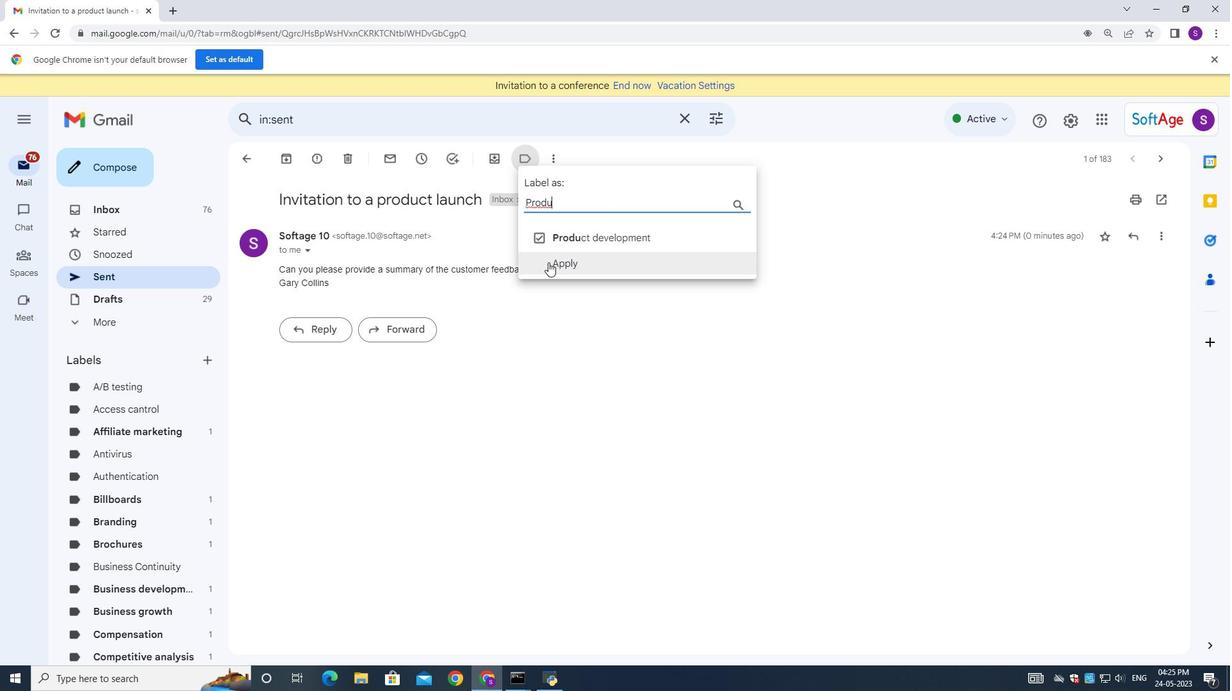 
Action: Mouse moved to (811, 285)
Screenshot: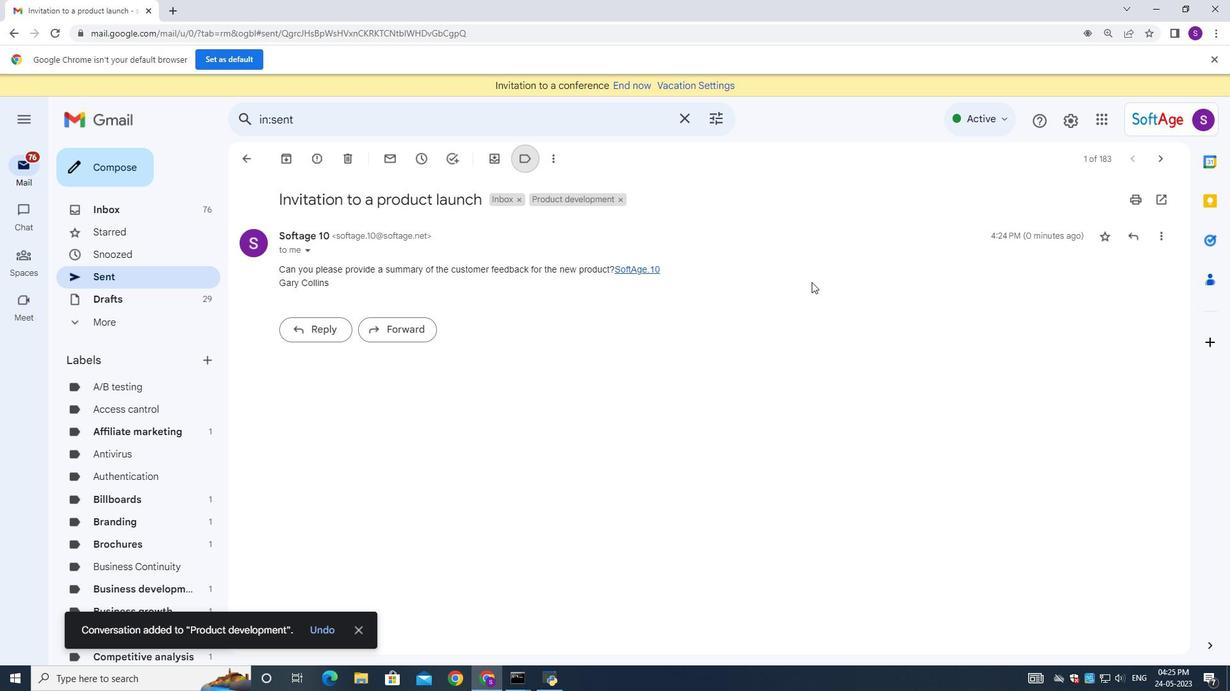 
